 Task: Compose an email with the signature Harold Hernandez with the subject Request for feedback on a training session and the message I would like to schedule a demo of your product. from softage.2@softage.net to softage.4@softage.net with an attached image file Map.png Undo the message and rewrite the message as Could you please provide a breakdown of the features? Send the email. Finally, move the email from Sent Items to the label Yoga
Action: Mouse moved to (878, 61)
Screenshot: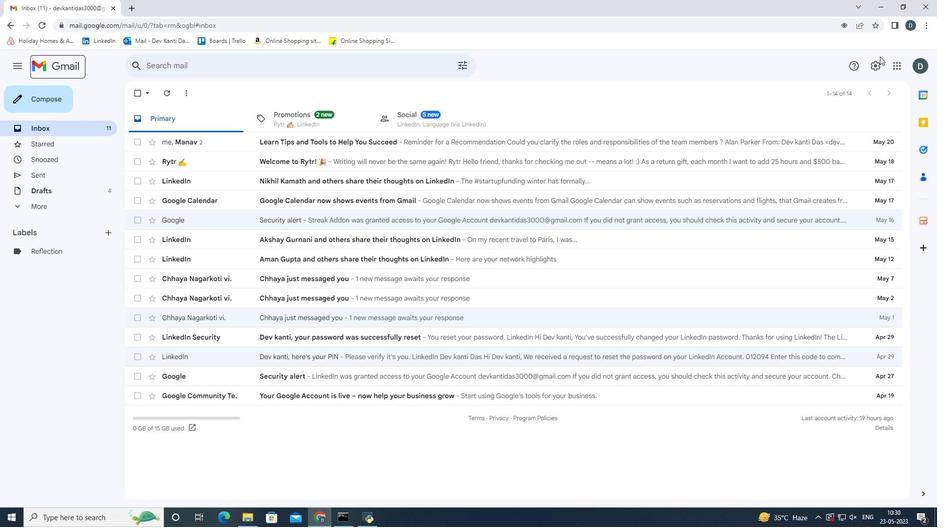 
Action: Mouse pressed left at (878, 61)
Screenshot: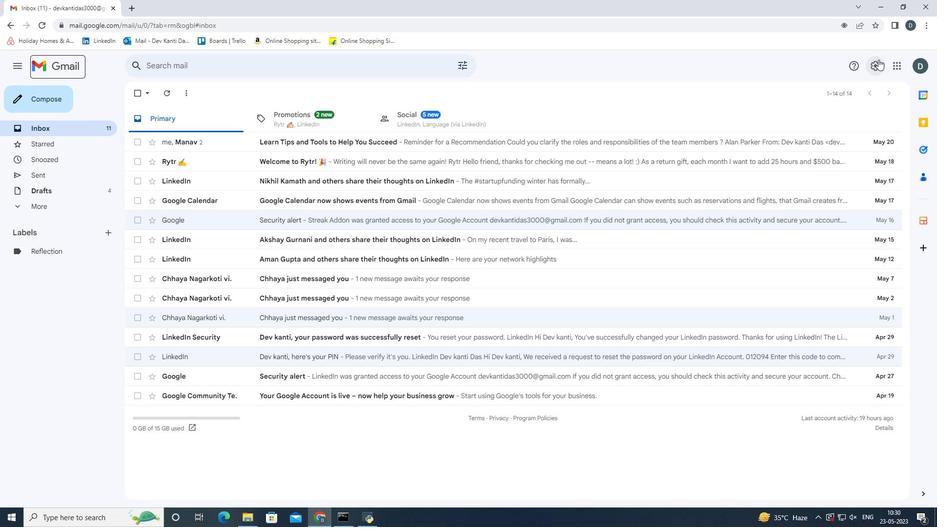 
Action: Mouse moved to (856, 122)
Screenshot: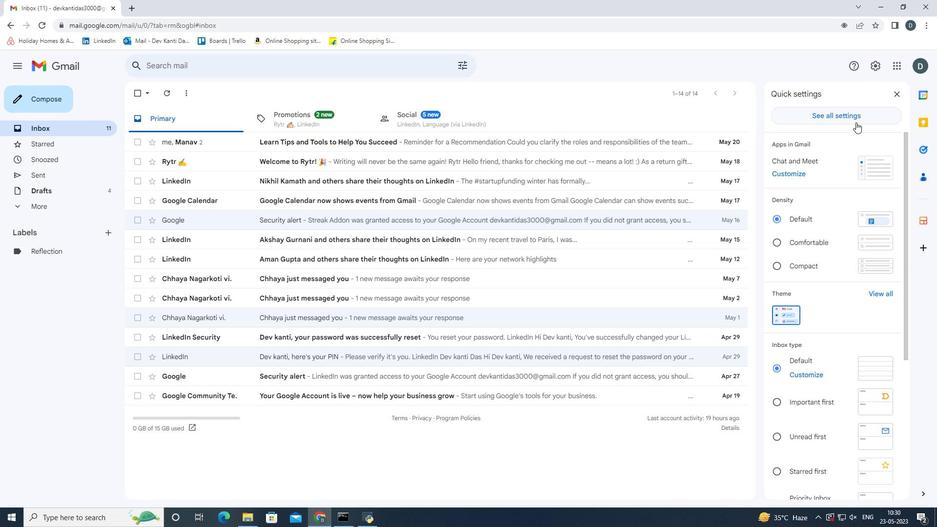 
Action: Mouse pressed left at (856, 122)
Screenshot: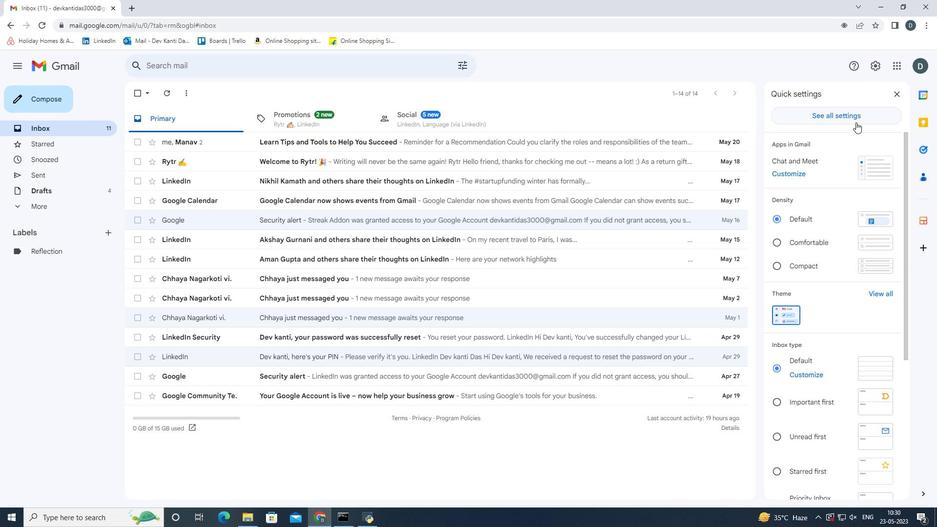 
Action: Mouse moved to (455, 361)
Screenshot: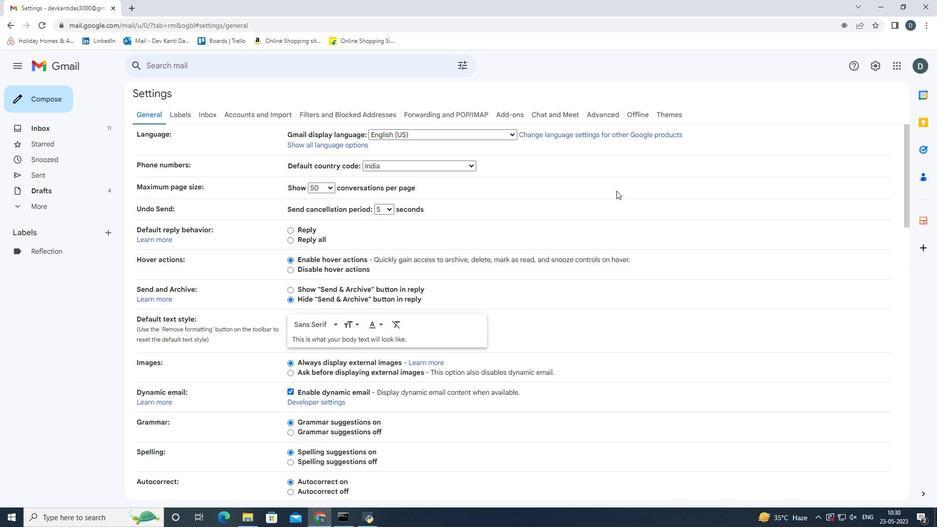 
Action: Mouse scrolled (455, 360) with delta (0, 0)
Screenshot: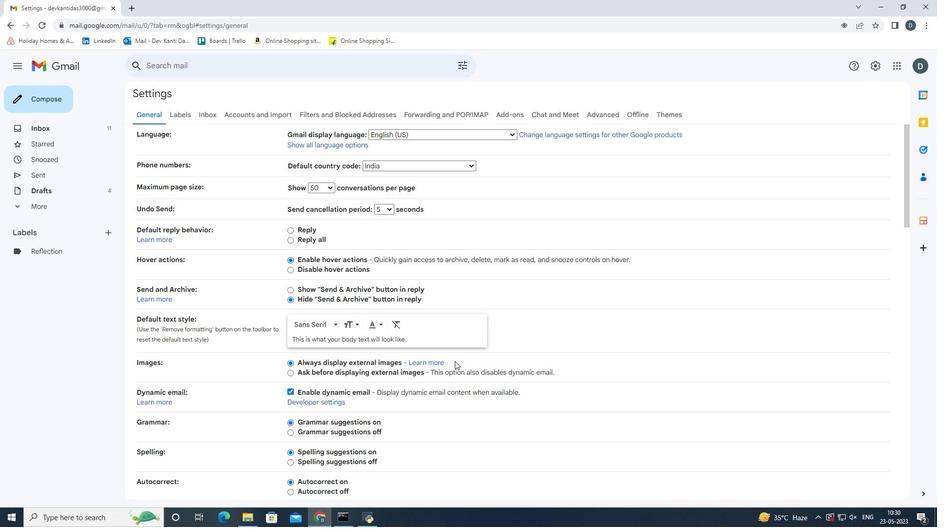 
Action: Mouse scrolled (455, 360) with delta (0, 0)
Screenshot: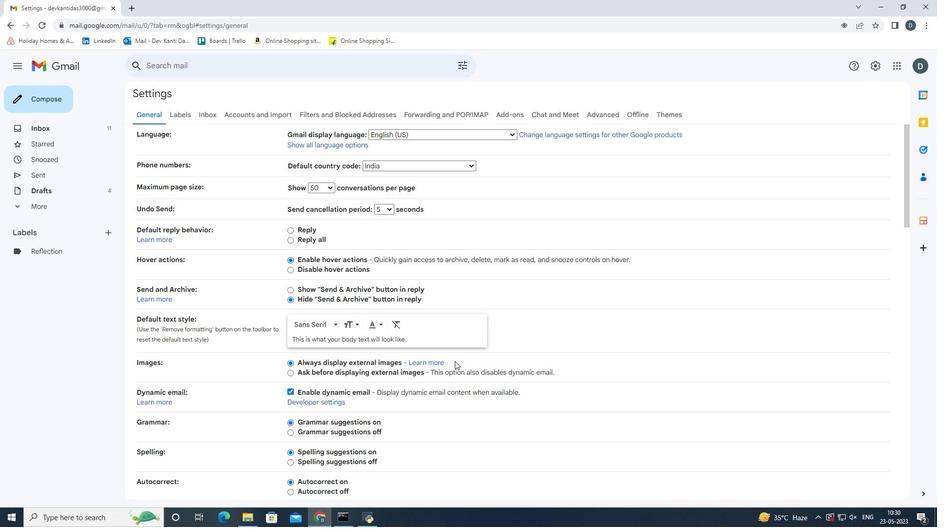 
Action: Mouse scrolled (455, 360) with delta (0, 0)
Screenshot: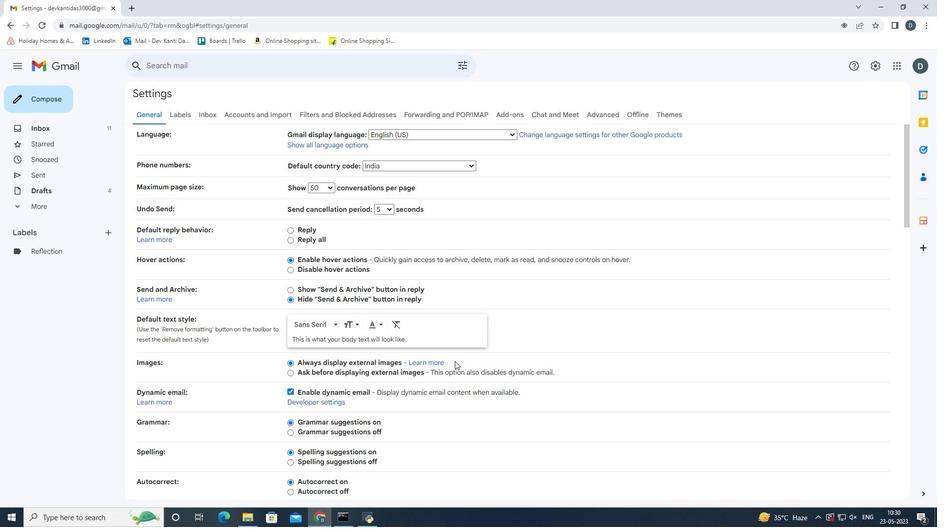 
Action: Mouse scrolled (455, 360) with delta (0, 0)
Screenshot: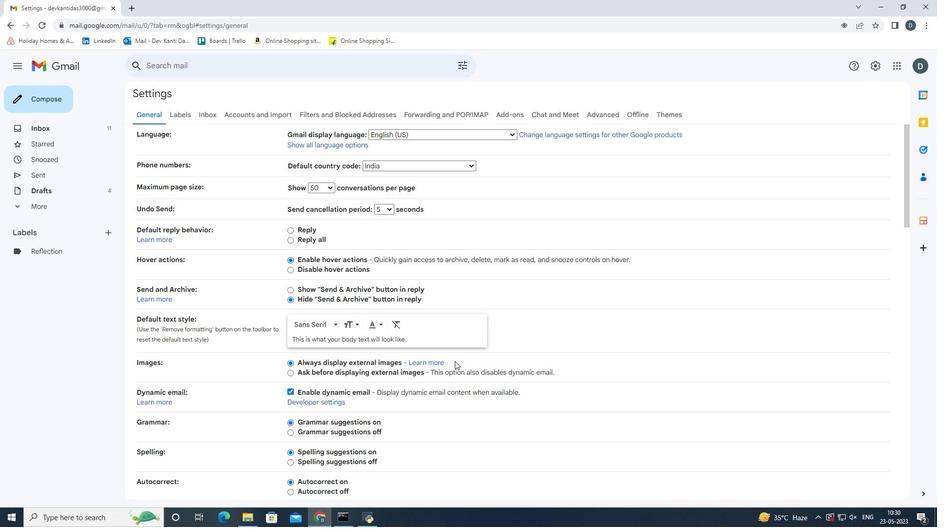 
Action: Mouse scrolled (455, 360) with delta (0, 0)
Screenshot: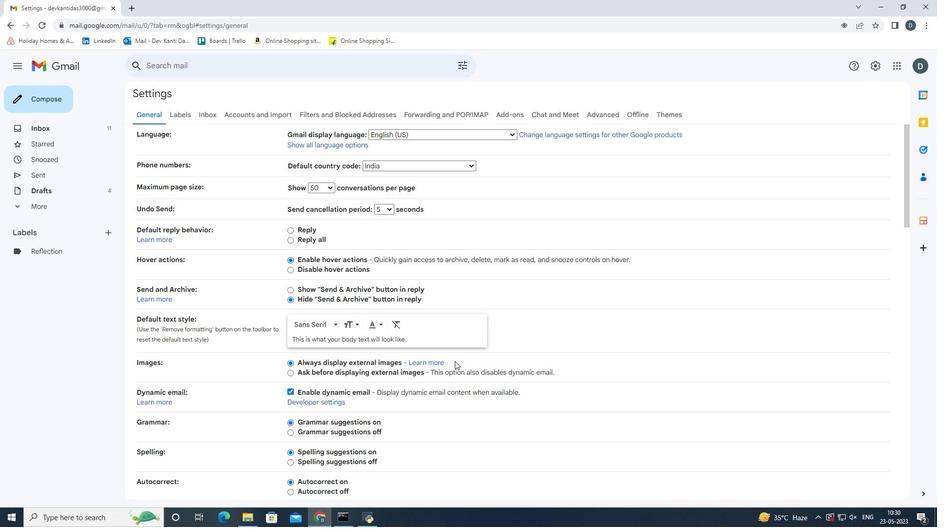 
Action: Mouse scrolled (455, 360) with delta (0, 0)
Screenshot: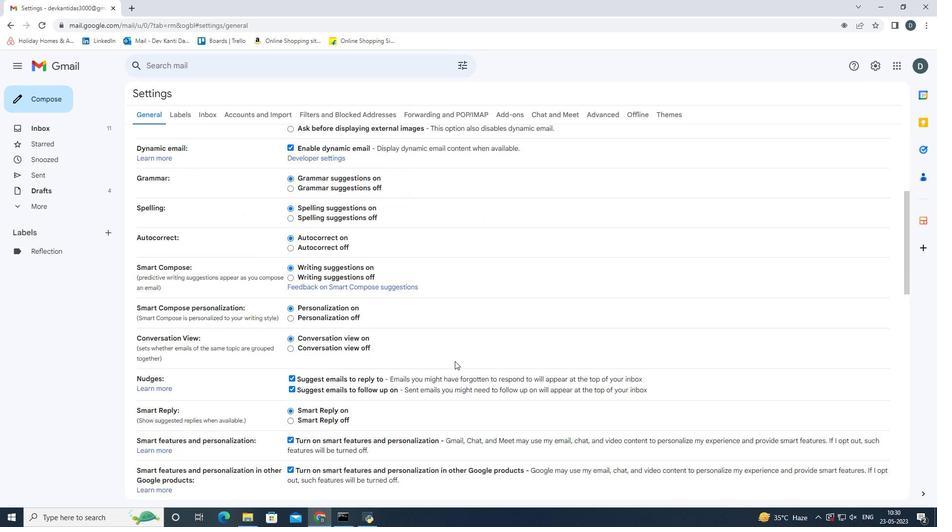 
Action: Mouse scrolled (455, 360) with delta (0, 0)
Screenshot: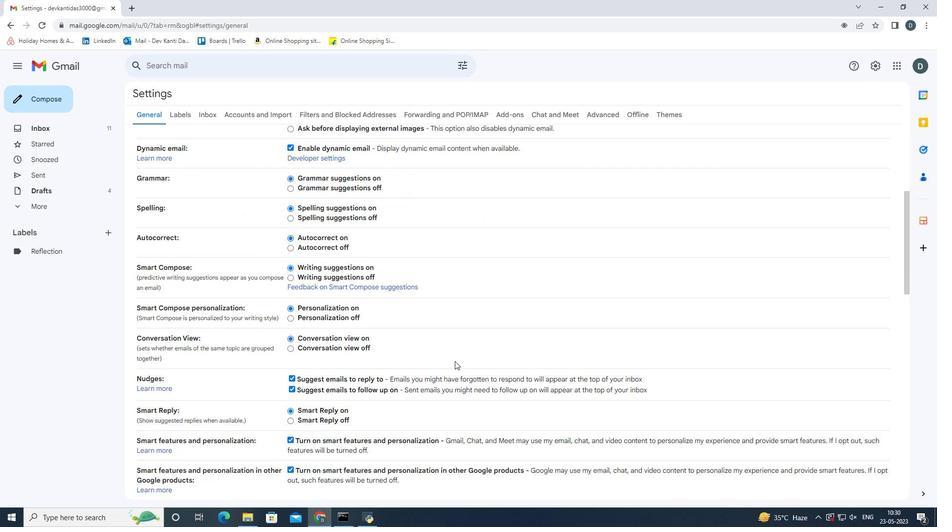 
Action: Mouse scrolled (455, 360) with delta (0, 0)
Screenshot: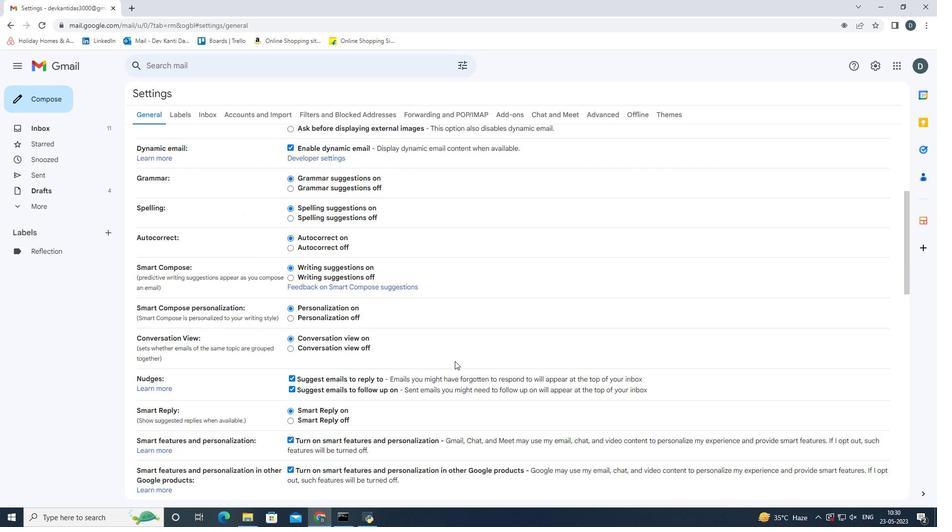 
Action: Mouse scrolled (455, 360) with delta (0, 0)
Screenshot: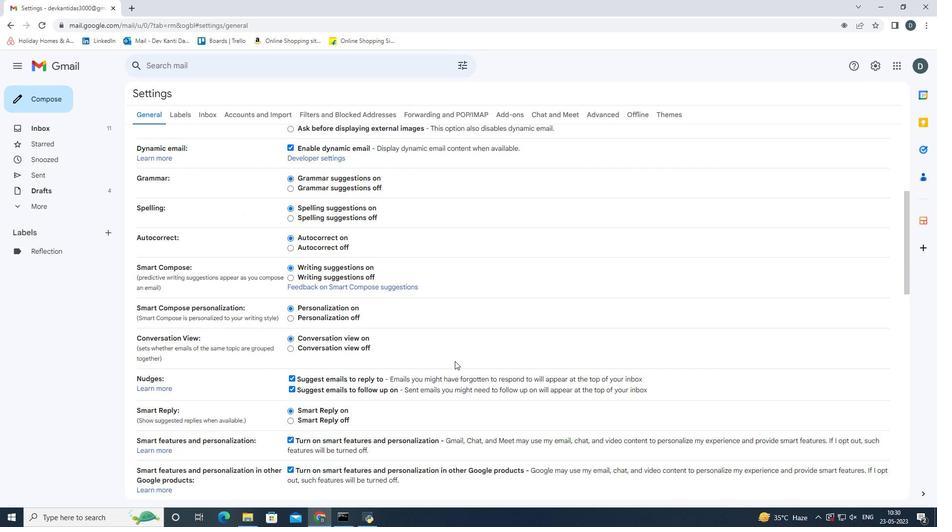 
Action: Mouse scrolled (455, 360) with delta (0, 0)
Screenshot: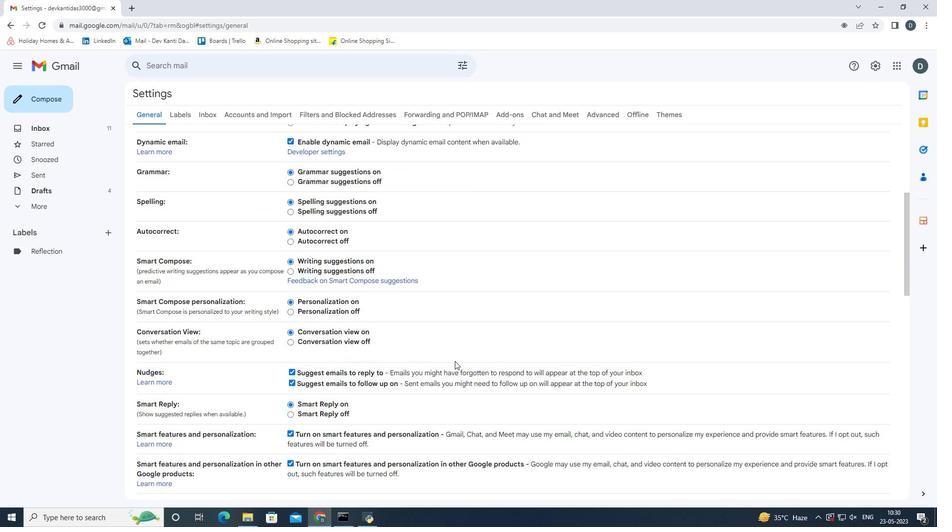 
Action: Mouse scrolled (455, 360) with delta (0, 0)
Screenshot: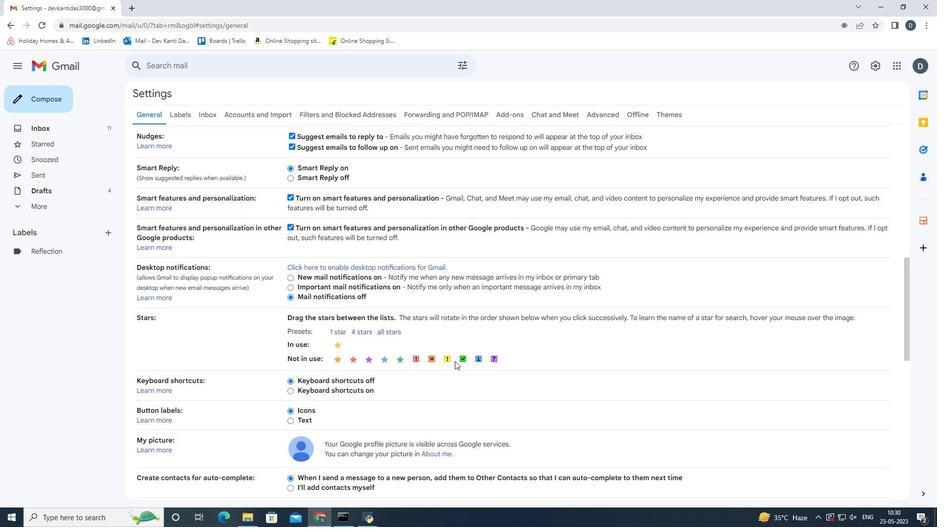 
Action: Mouse scrolled (455, 360) with delta (0, 0)
Screenshot: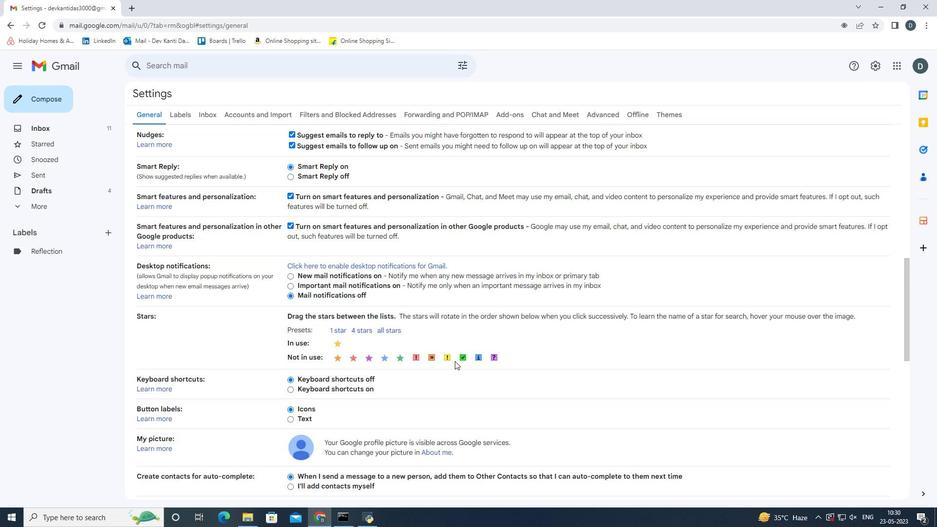 
Action: Mouse scrolled (455, 360) with delta (0, 0)
Screenshot: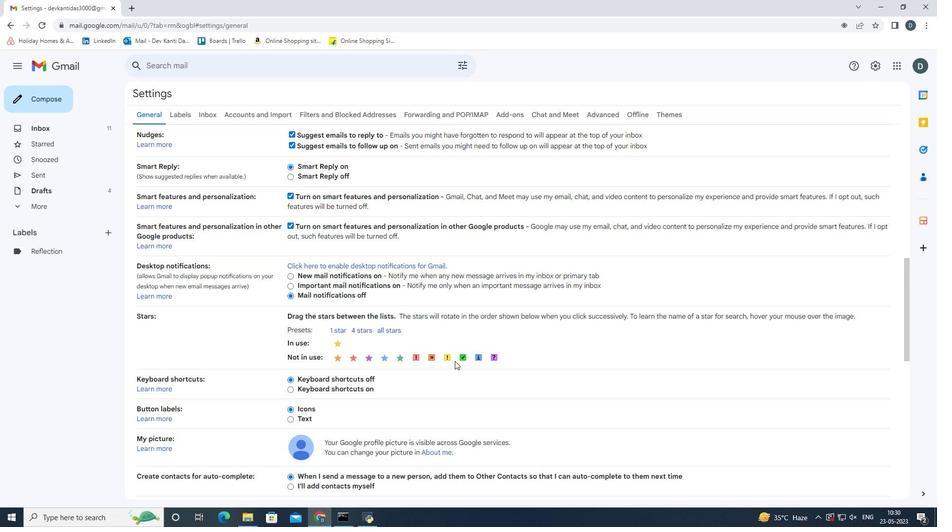 
Action: Mouse moved to (398, 390)
Screenshot: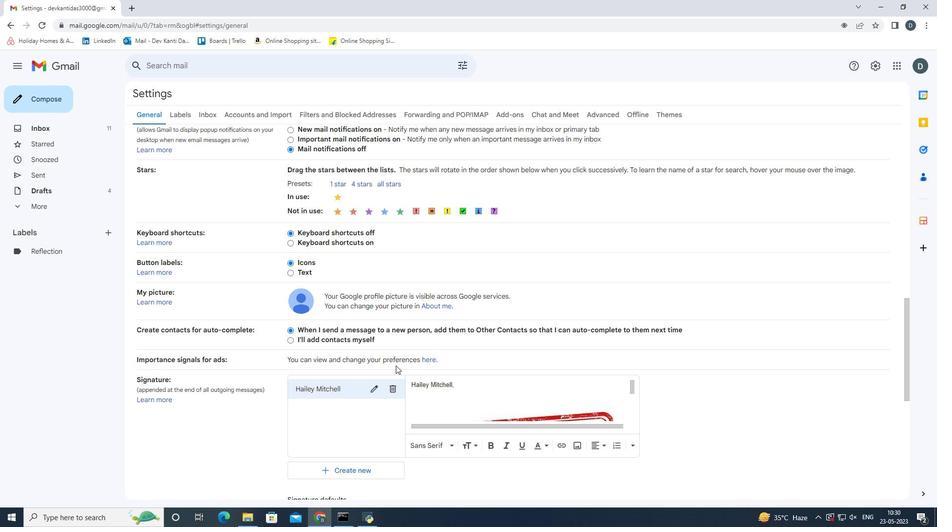
Action: Mouse pressed left at (398, 390)
Screenshot: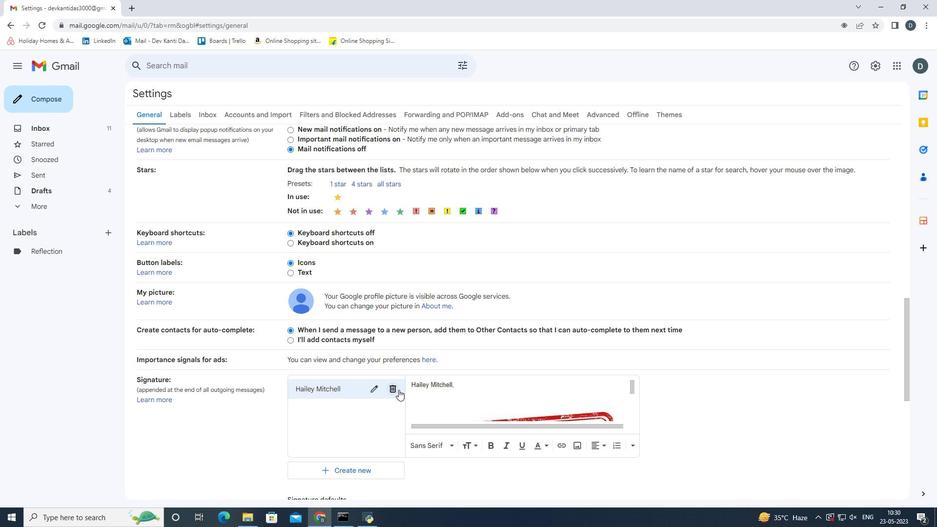 
Action: Mouse moved to (552, 293)
Screenshot: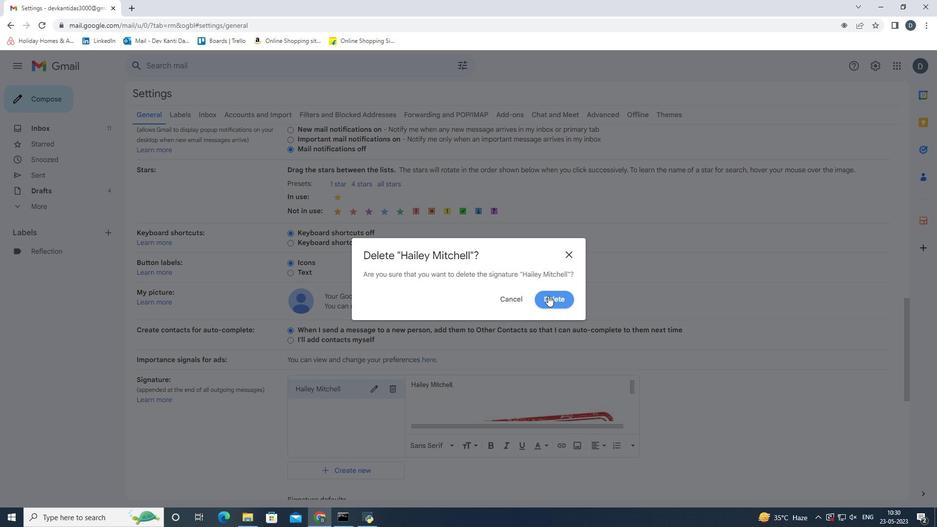 
Action: Mouse pressed left at (552, 293)
Screenshot: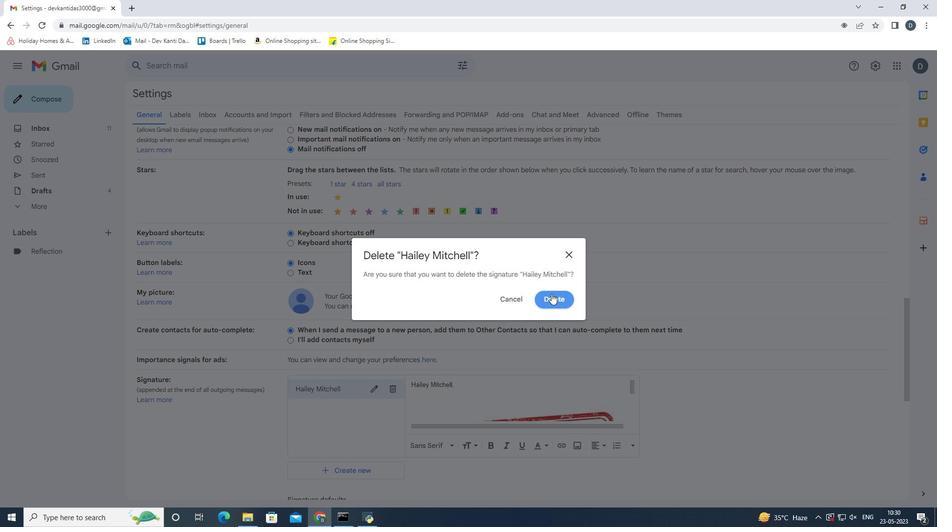 
Action: Mouse moved to (319, 398)
Screenshot: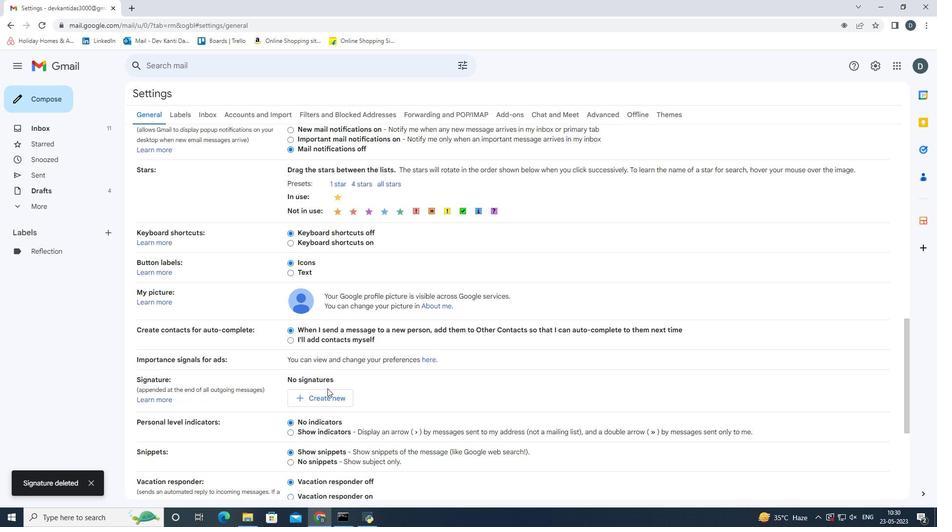
Action: Mouse pressed left at (319, 398)
Screenshot: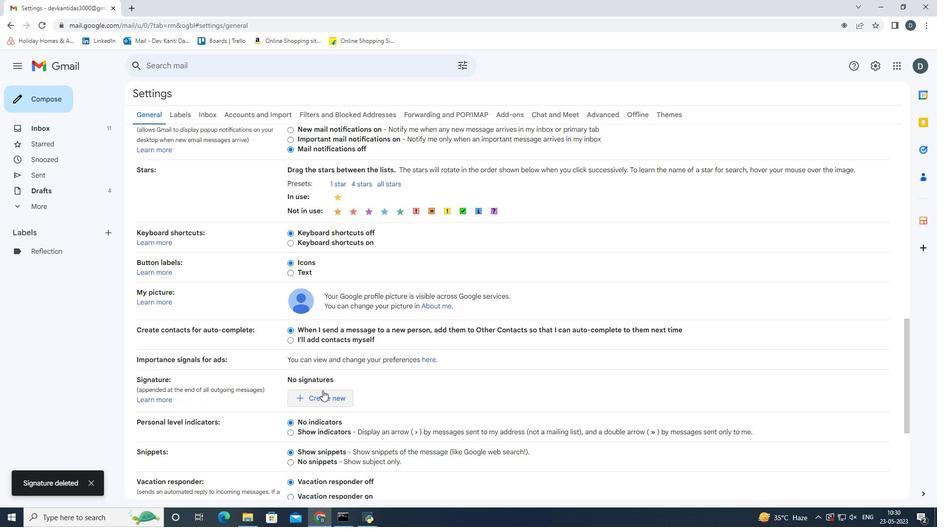 
Action: Mouse moved to (443, 273)
Screenshot: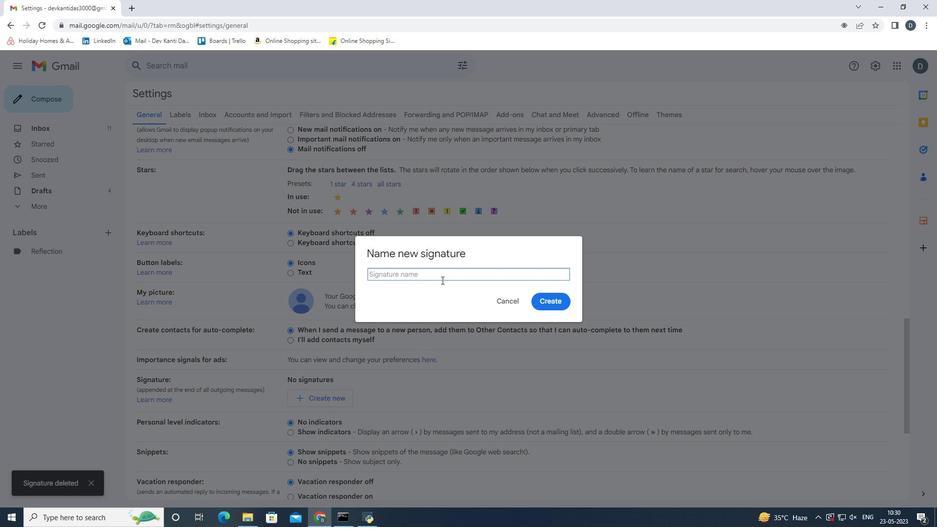 
Action: Key pressed <Key.shift>Harold<Key.space><Key.shift><Key.shift><Key.shift><Key.shift>Hernandez<Key.enter>
Screenshot: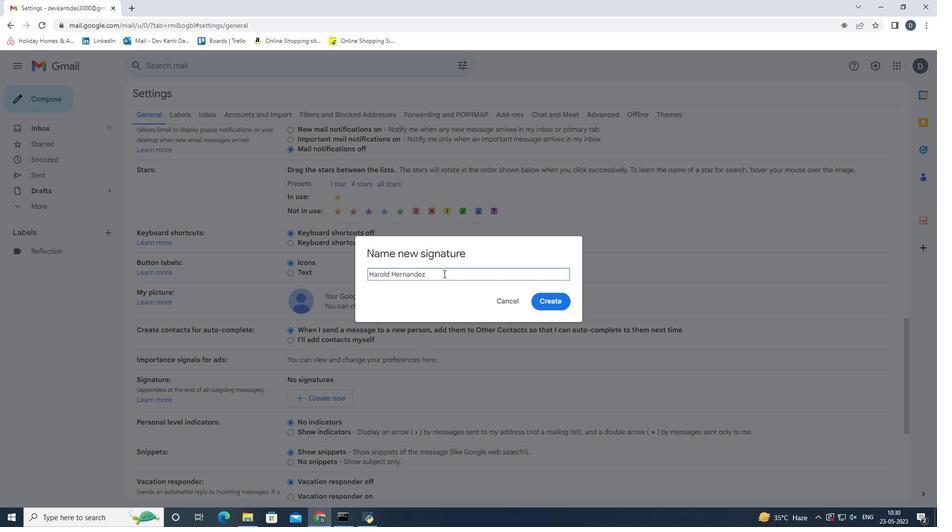 
Action: Mouse moved to (130, 13)
Screenshot: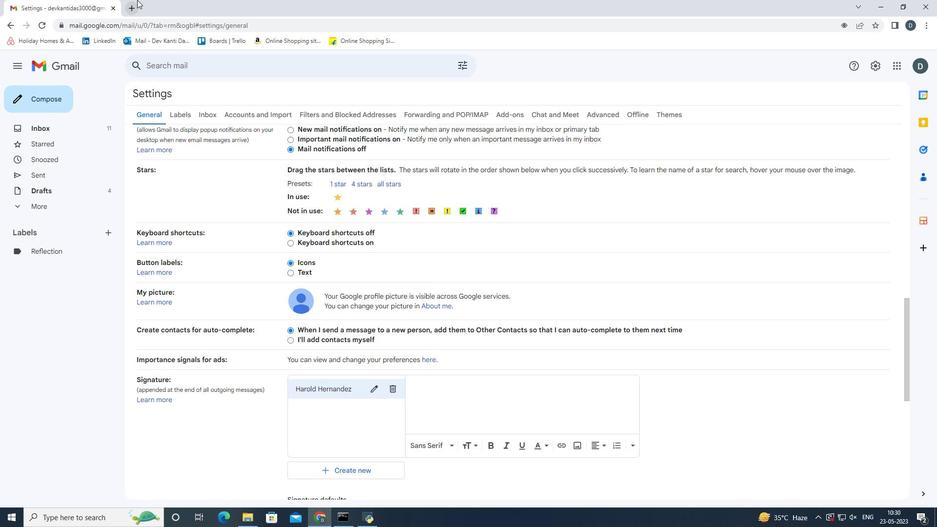 
Action: Mouse pressed left at (130, 13)
Screenshot: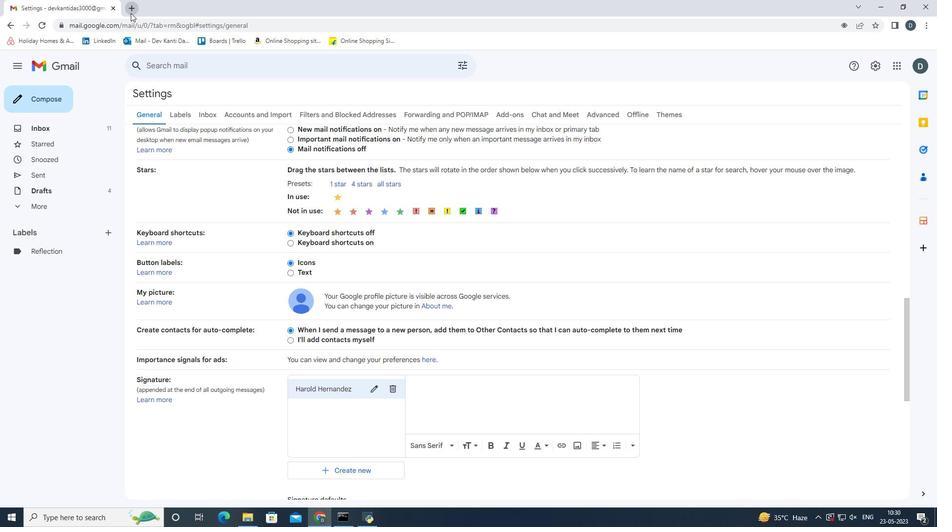 
Action: Mouse moved to (229, 23)
Screenshot: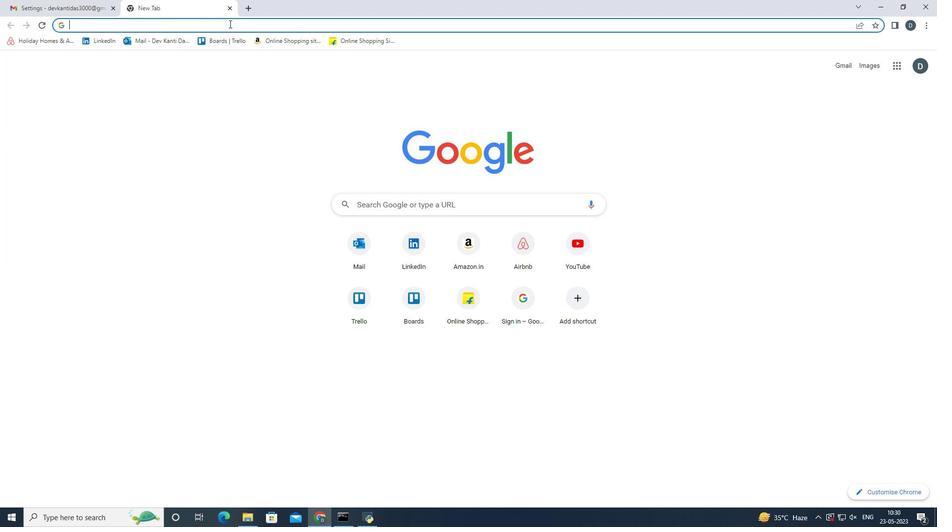 
Action: Key pressed <Key.shift>Map.pm<Key.backspace>ng<Key.down><Key.left><Key.left><Key.left><Key.left><Key.left><Key.left><Key.left><Key.left><Key.left><Key.left><Key.right><Key.backspace>.<Key.enter>
Screenshot: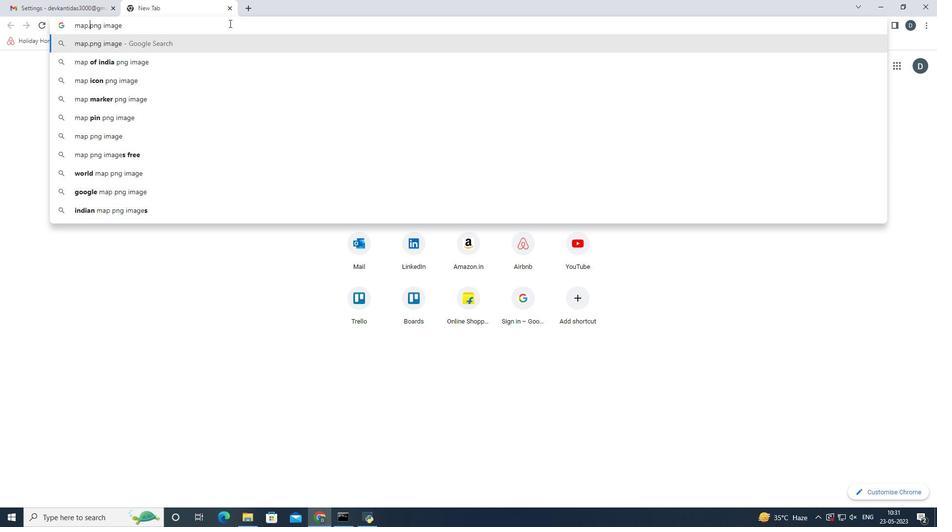 
Action: Mouse moved to (519, 200)
Screenshot: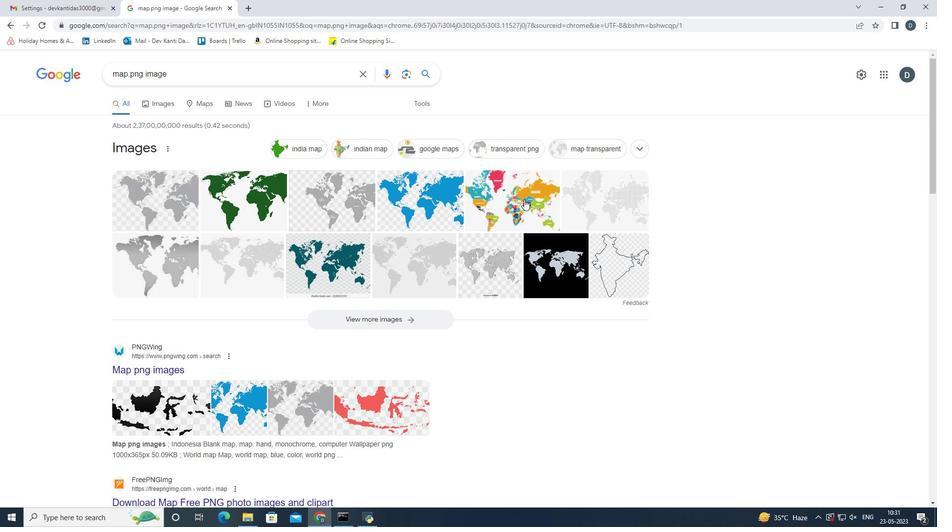 
Action: Mouse pressed left at (519, 200)
Screenshot: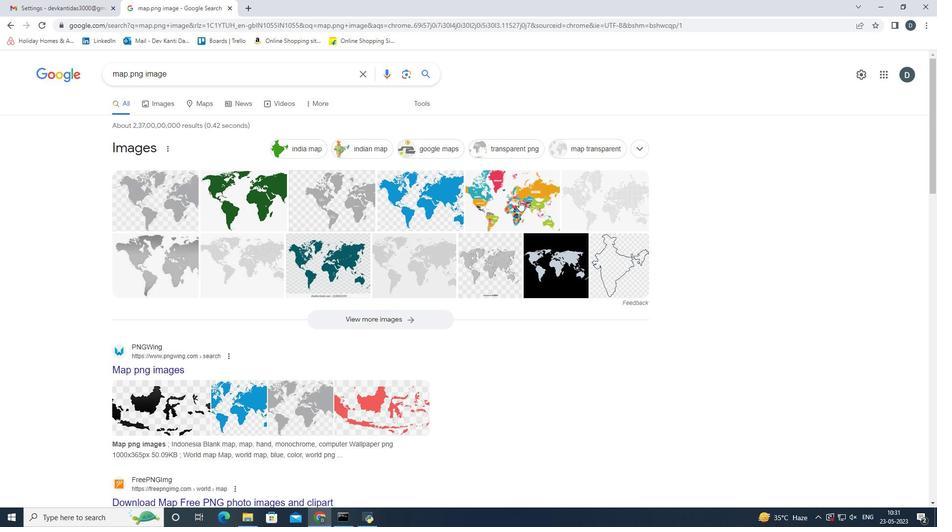 
Action: Mouse moved to (796, 207)
Screenshot: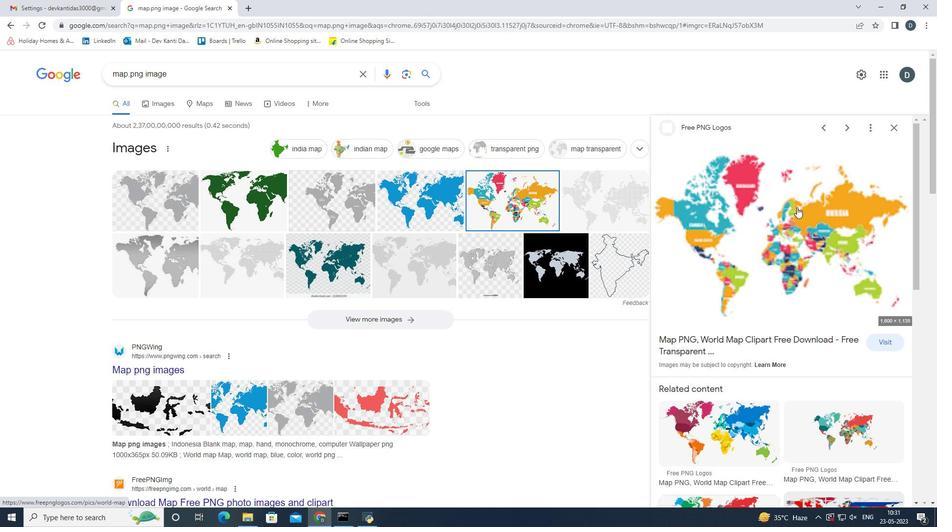 
Action: Mouse pressed right at (796, 207)
Screenshot: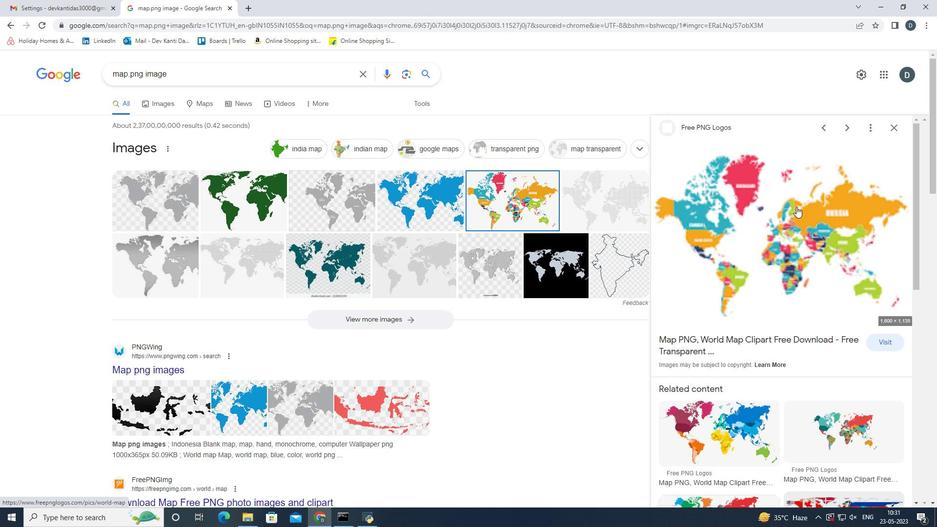 
Action: Mouse moved to (842, 313)
Screenshot: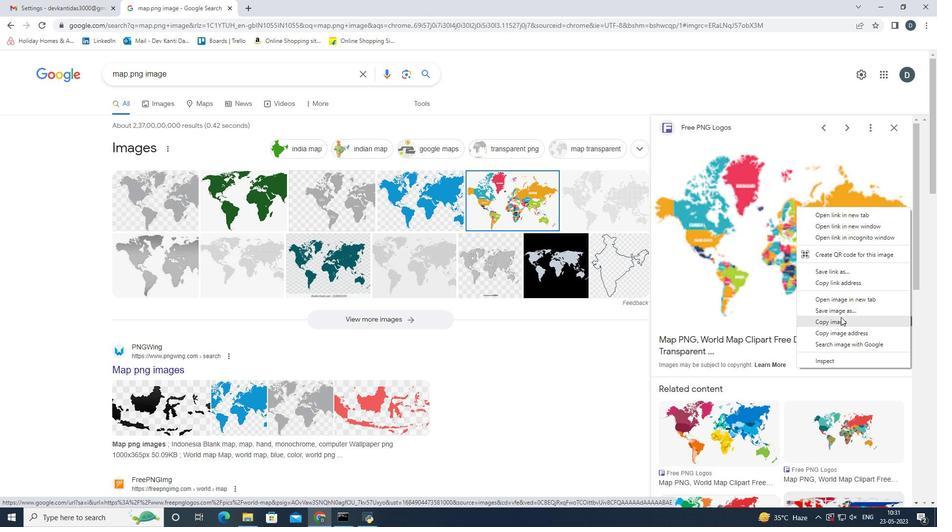 
Action: Mouse pressed left at (842, 313)
Screenshot: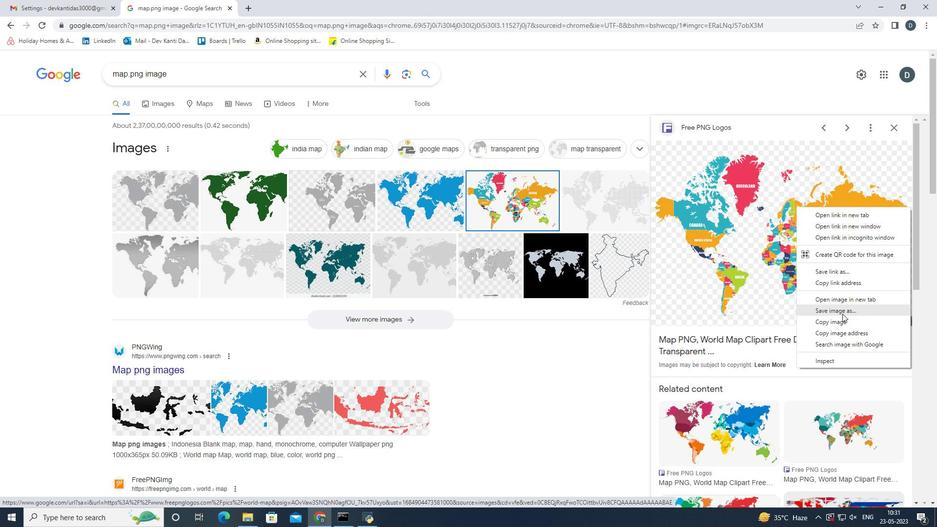 
Action: Mouse moved to (376, 248)
Screenshot: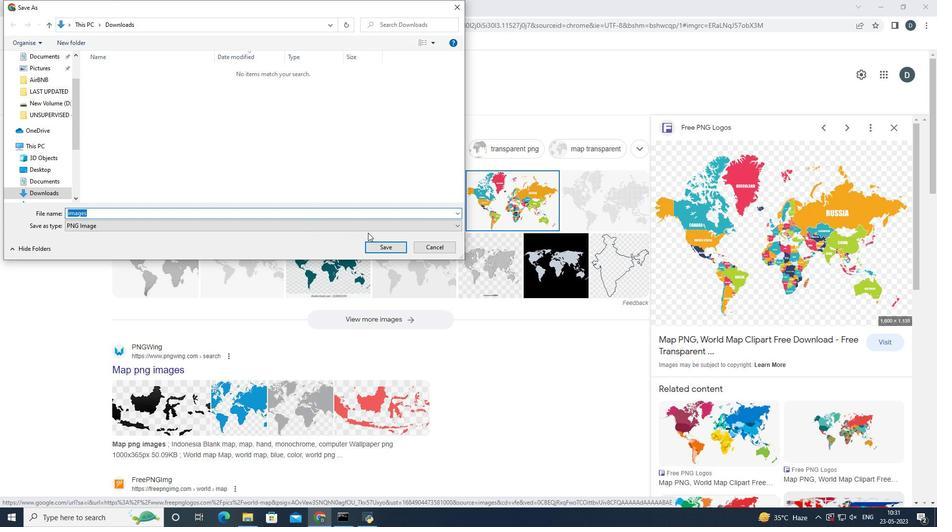 
Action: Mouse pressed left at (376, 248)
Screenshot: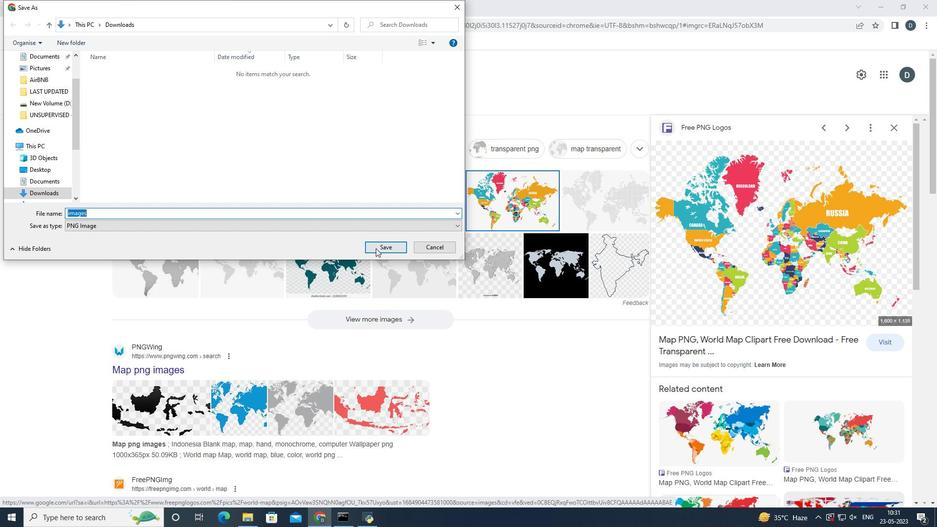 
Action: Mouse moved to (899, 125)
Screenshot: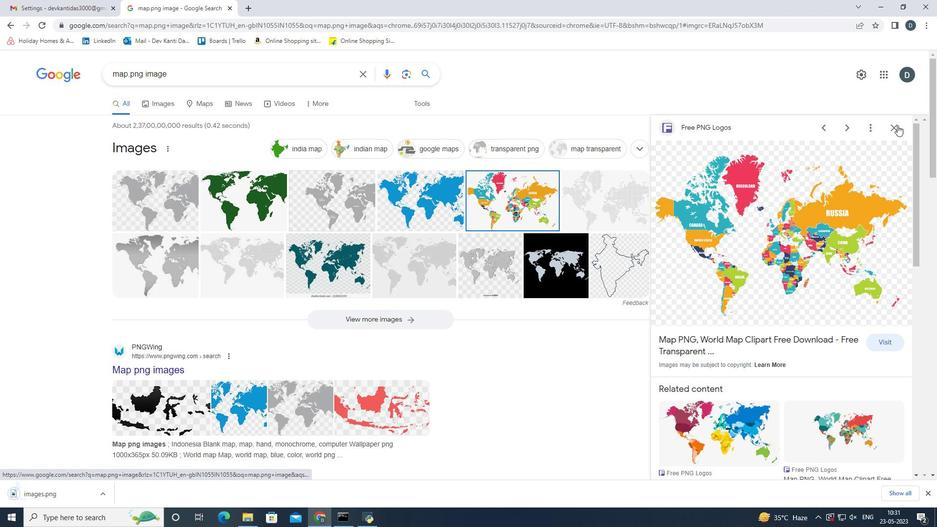 
Action: Mouse pressed left at (899, 125)
Screenshot: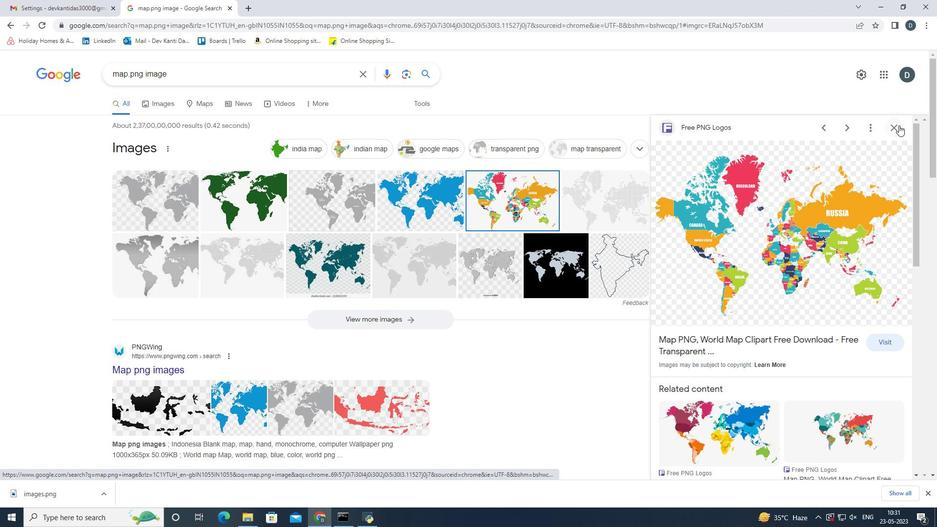 
Action: Mouse moved to (931, 498)
Screenshot: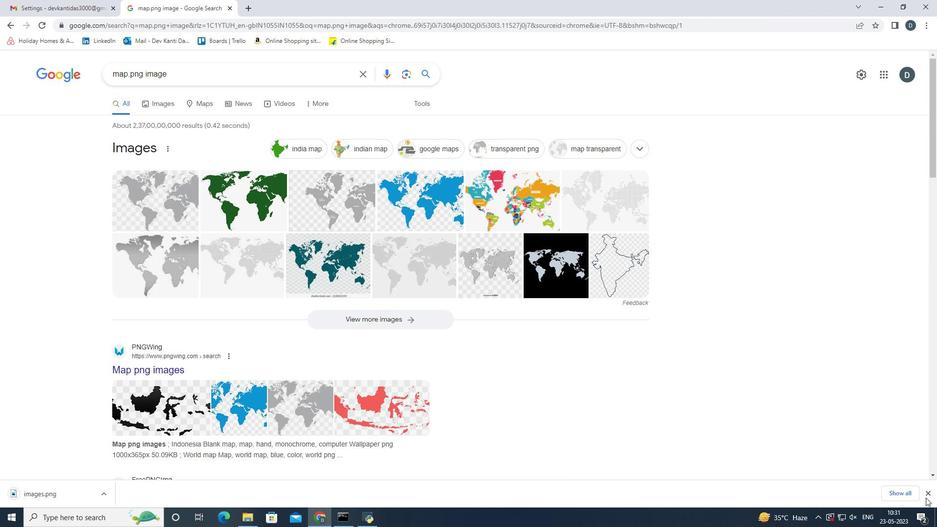 
Action: Mouse pressed left at (931, 498)
Screenshot: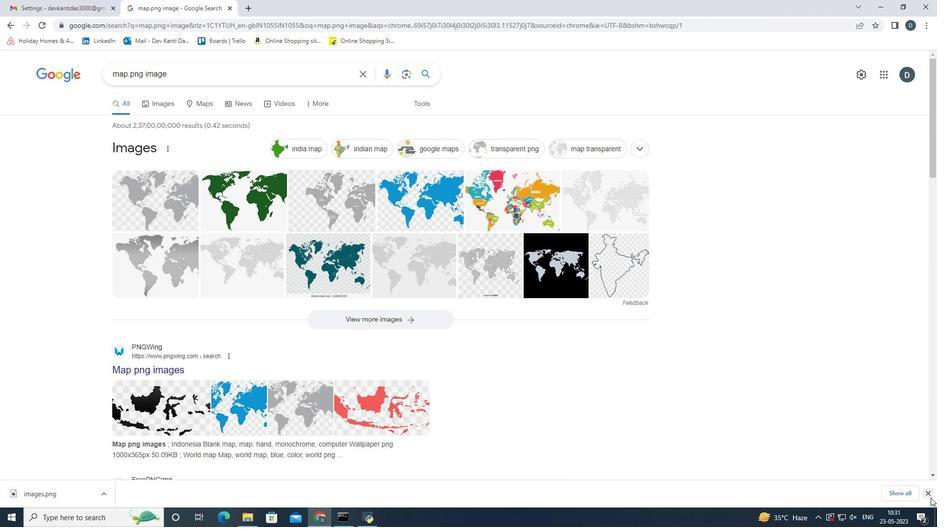 
Action: Mouse moved to (62, 0)
Screenshot: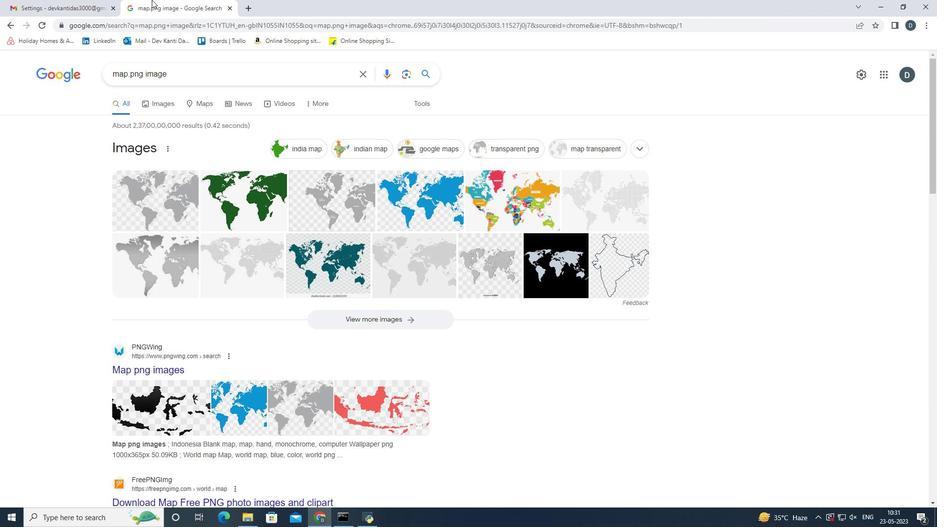 
Action: Mouse pressed left at (62, 0)
Screenshot: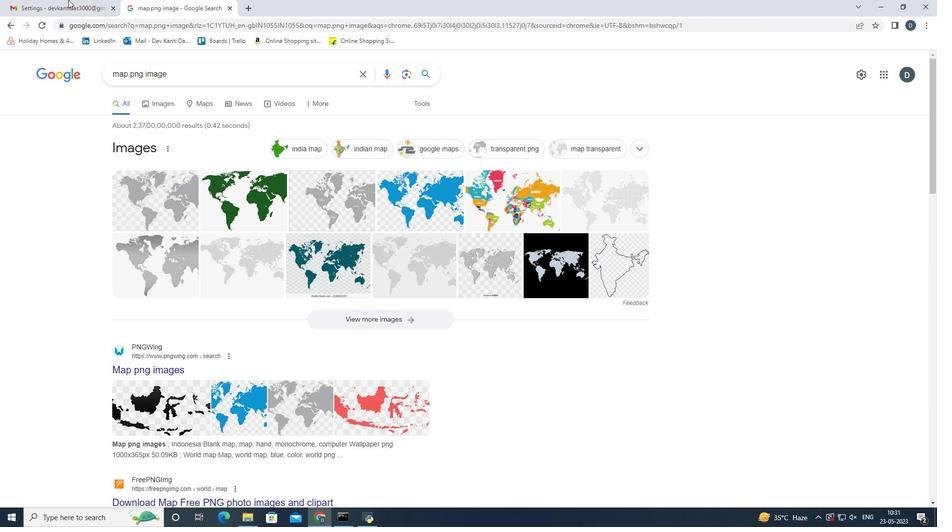 
Action: Mouse moved to (580, 453)
Screenshot: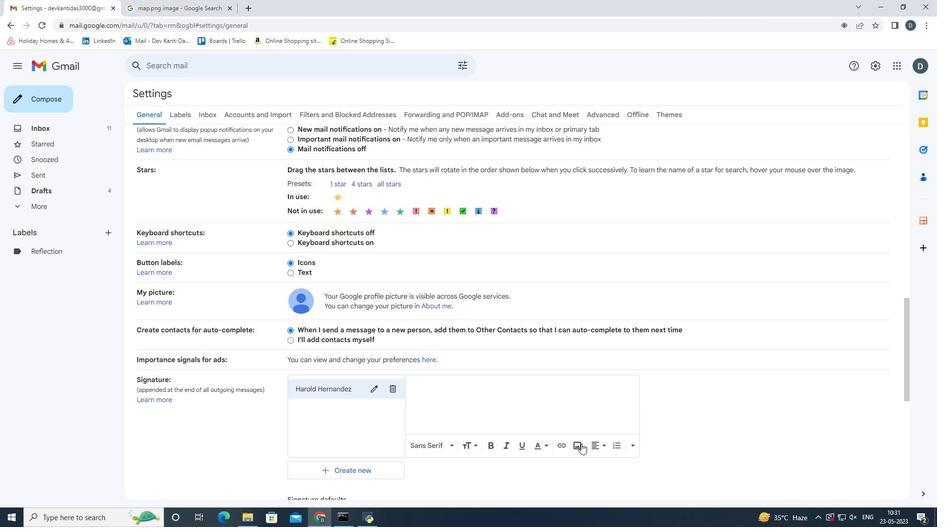 
Action: Mouse pressed left at (580, 453)
Screenshot: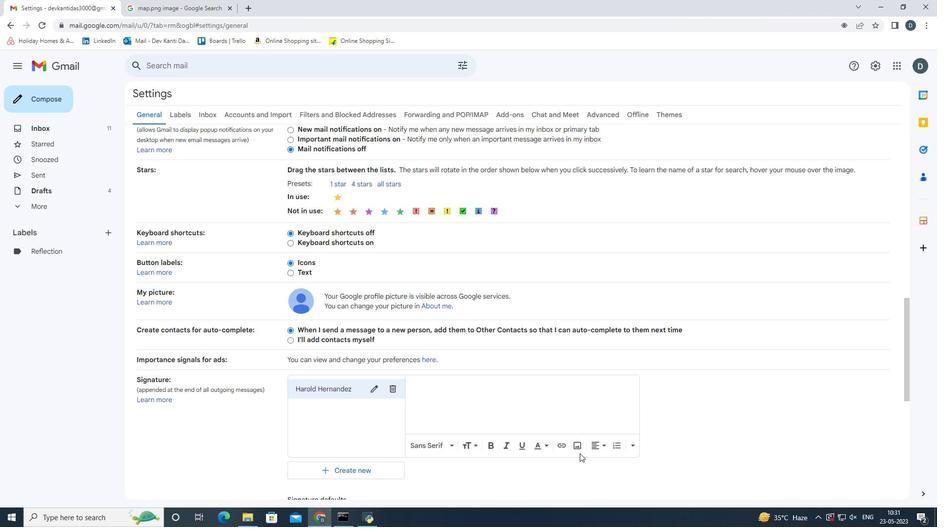 
Action: Mouse moved to (581, 448)
Screenshot: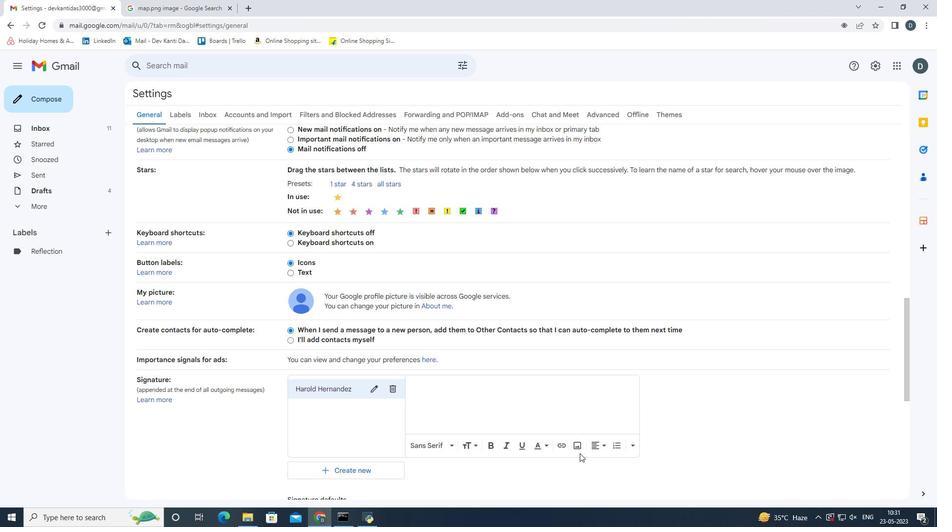 
Action: Mouse pressed left at (581, 448)
Screenshot: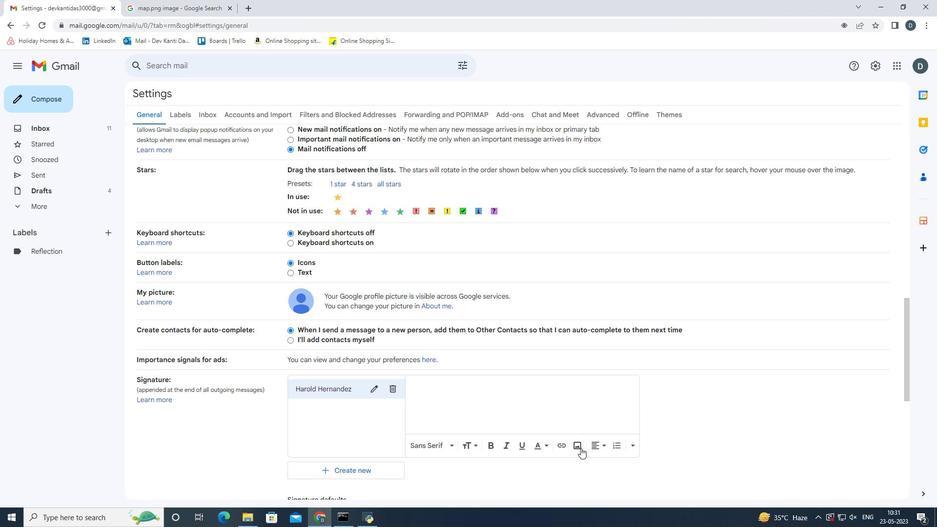 
Action: Mouse moved to (365, 160)
Screenshot: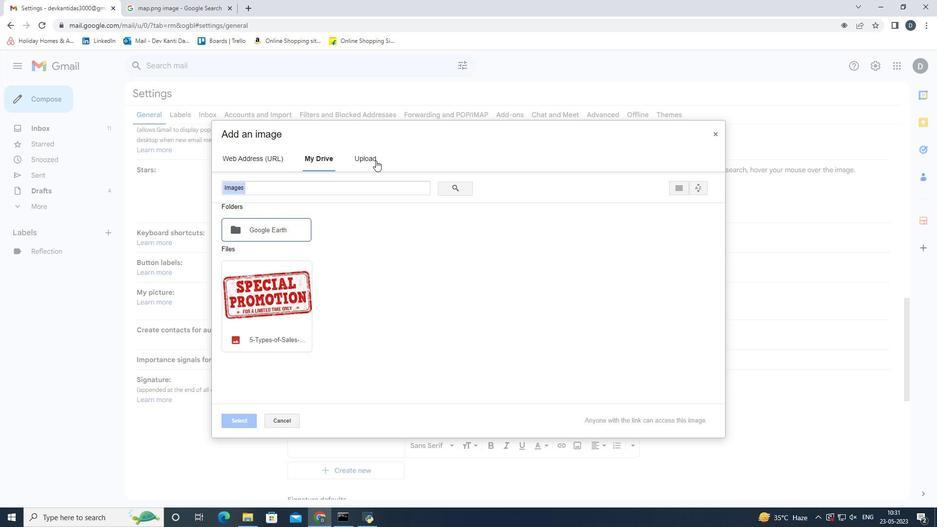 
Action: Mouse pressed left at (365, 160)
Screenshot: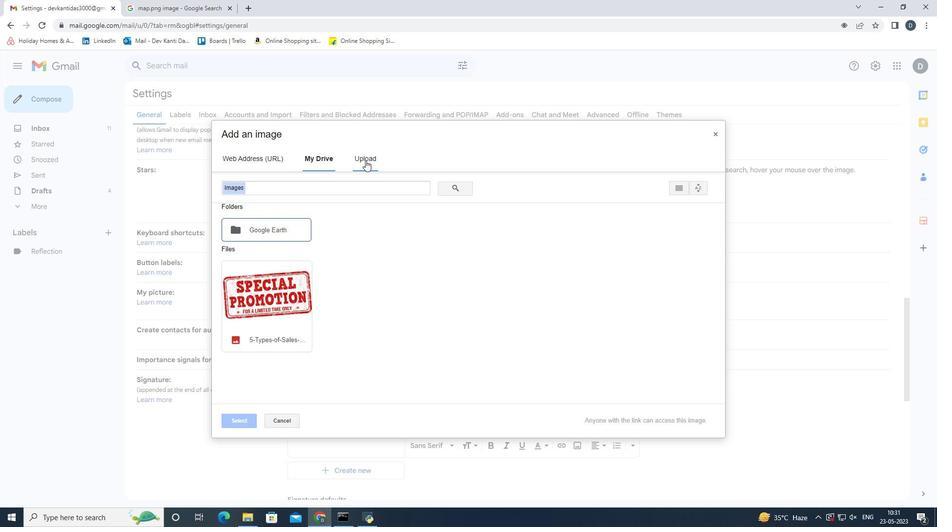 
Action: Mouse moved to (451, 300)
Screenshot: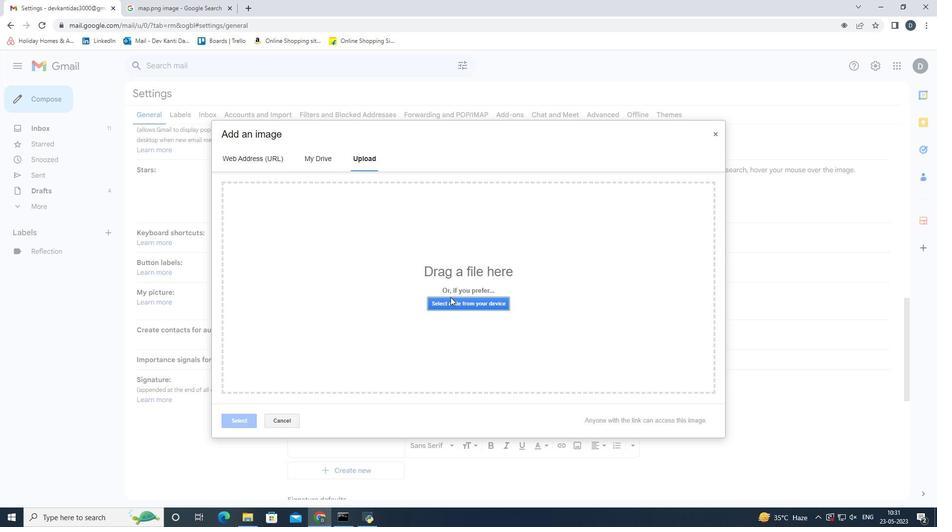 
Action: Mouse pressed left at (451, 300)
Screenshot: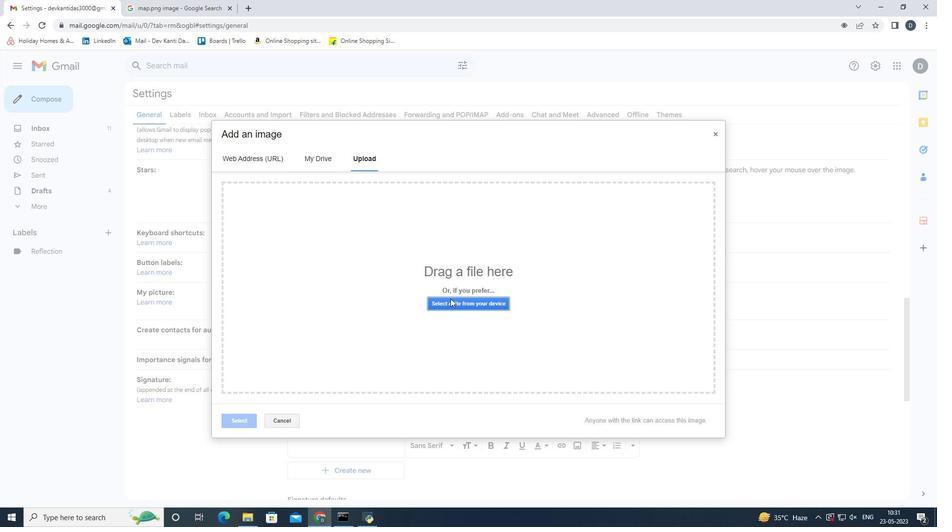 
Action: Mouse moved to (163, 84)
Screenshot: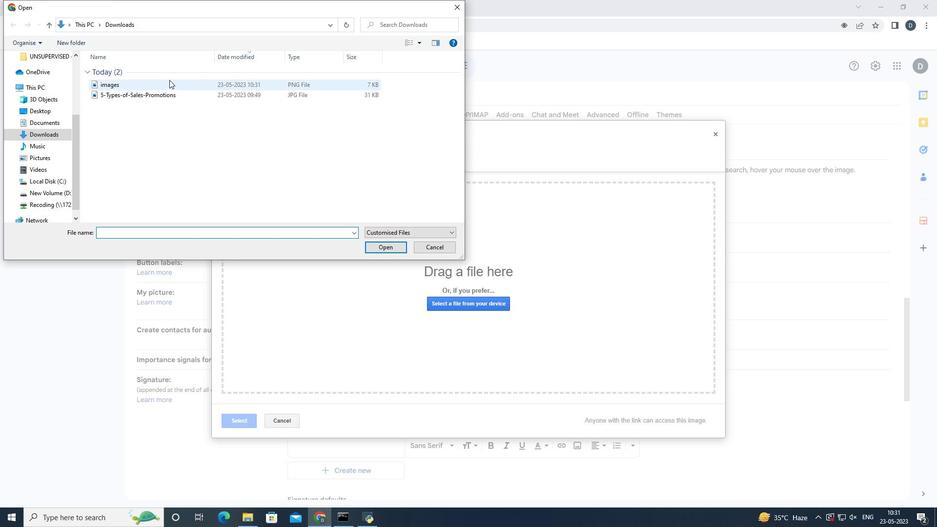 
Action: Mouse pressed left at (163, 84)
Screenshot: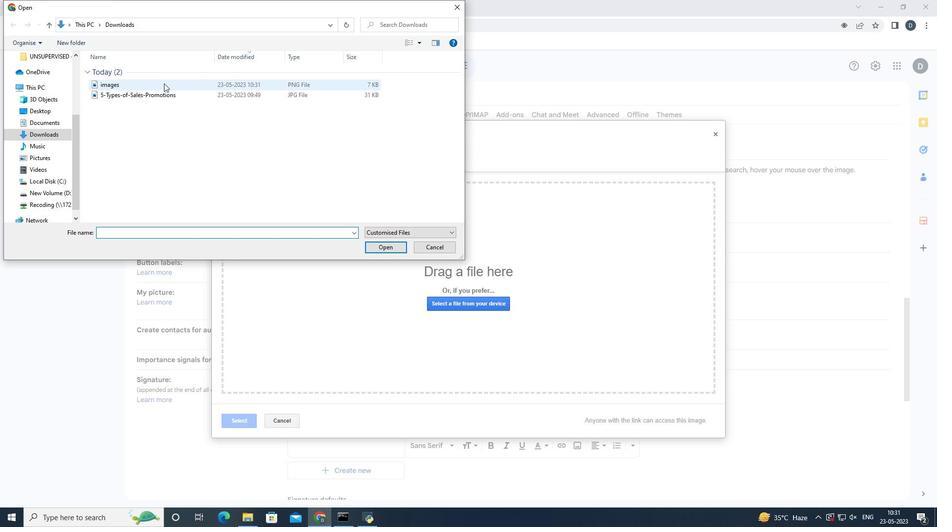
Action: Mouse moved to (394, 251)
Screenshot: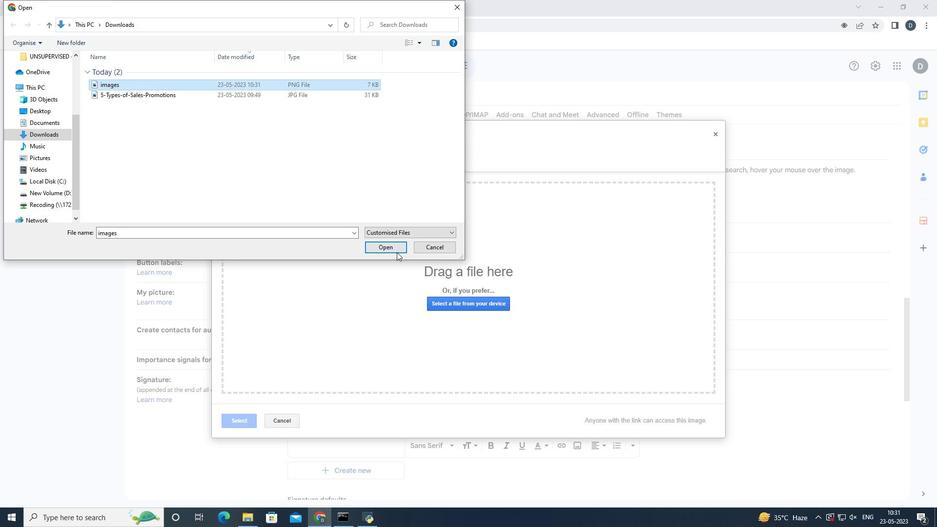 
Action: Mouse pressed left at (394, 251)
Screenshot: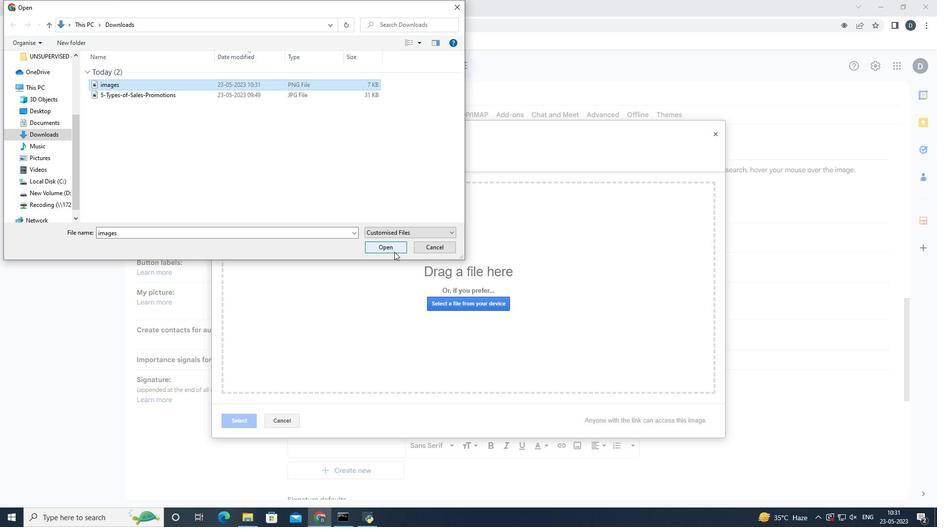 
Action: Mouse moved to (513, 414)
Screenshot: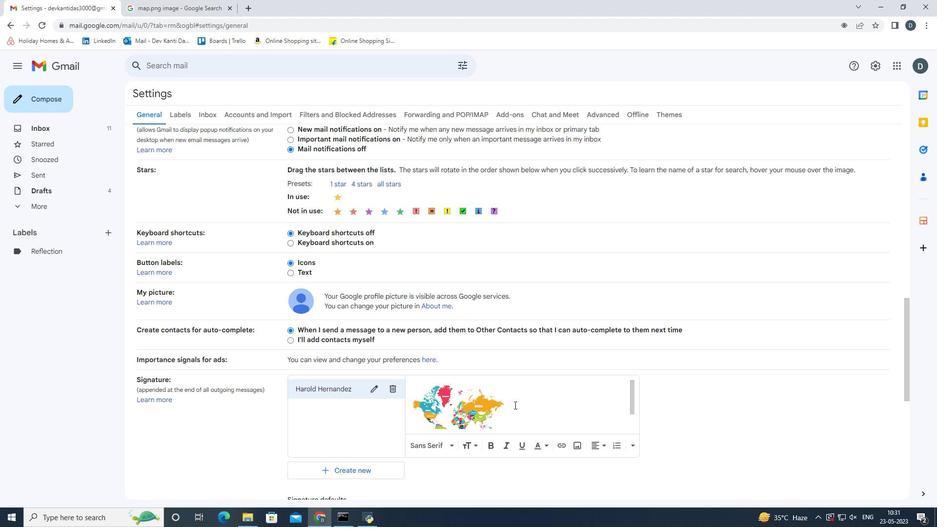 
Action: Mouse scrolled (513, 413) with delta (0, 0)
Screenshot: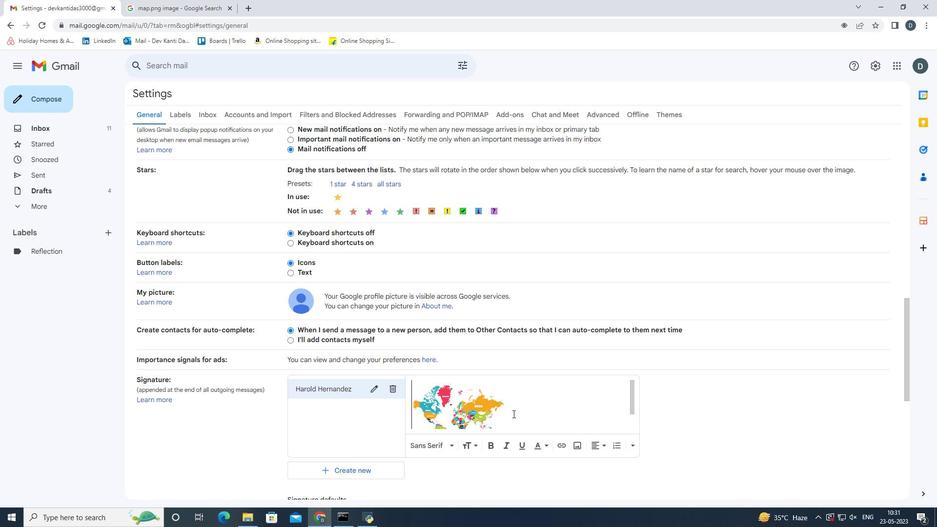 
Action: Mouse scrolled (513, 413) with delta (0, 0)
Screenshot: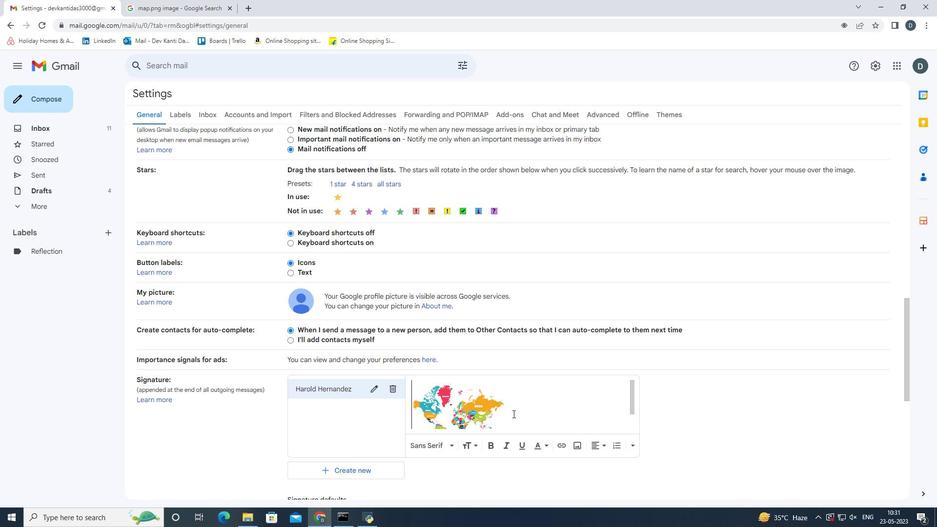 
Action: Mouse scrolled (513, 413) with delta (0, 0)
Screenshot: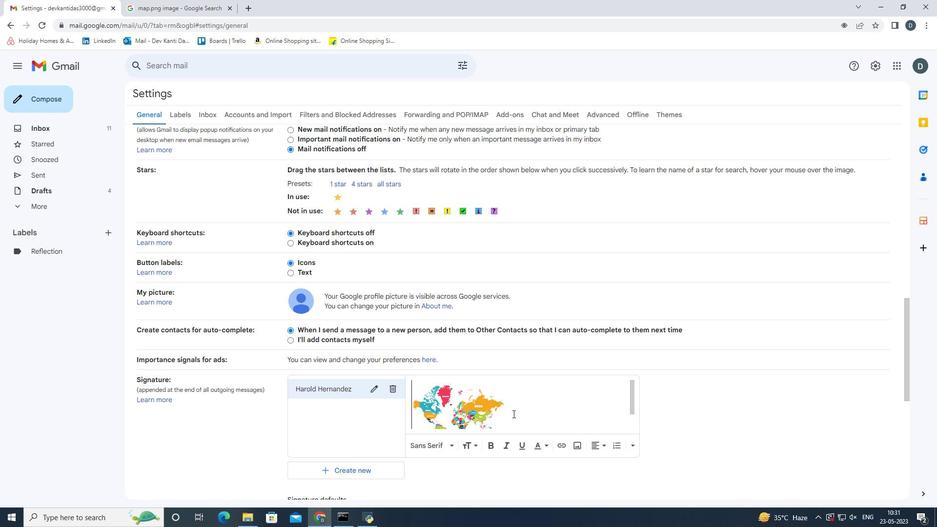 
Action: Mouse scrolled (513, 413) with delta (0, 0)
Screenshot: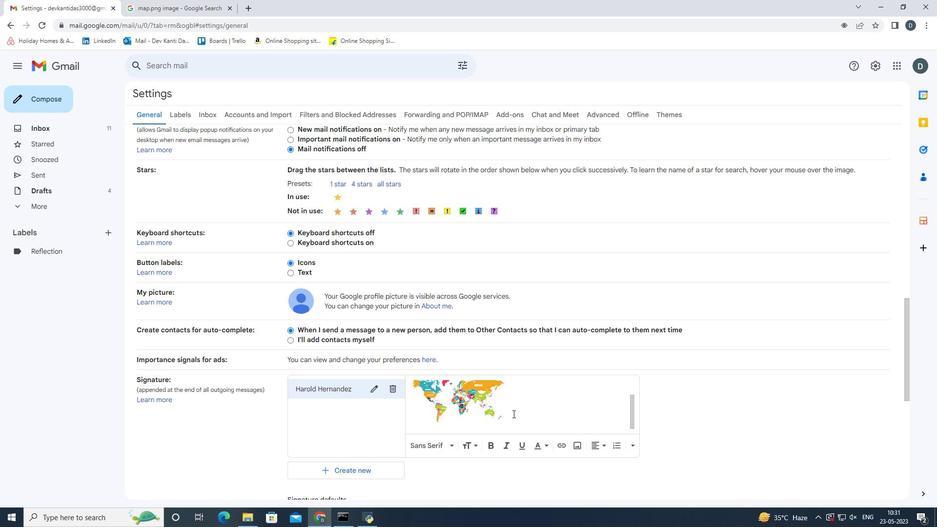
Action: Mouse scrolled (513, 413) with delta (0, 0)
Screenshot: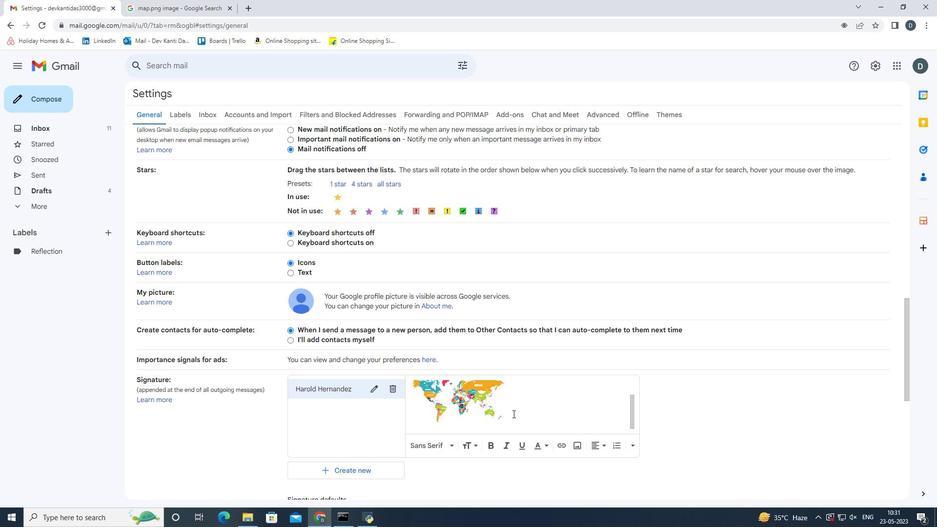 
Action: Mouse scrolled (513, 414) with delta (0, 0)
Screenshot: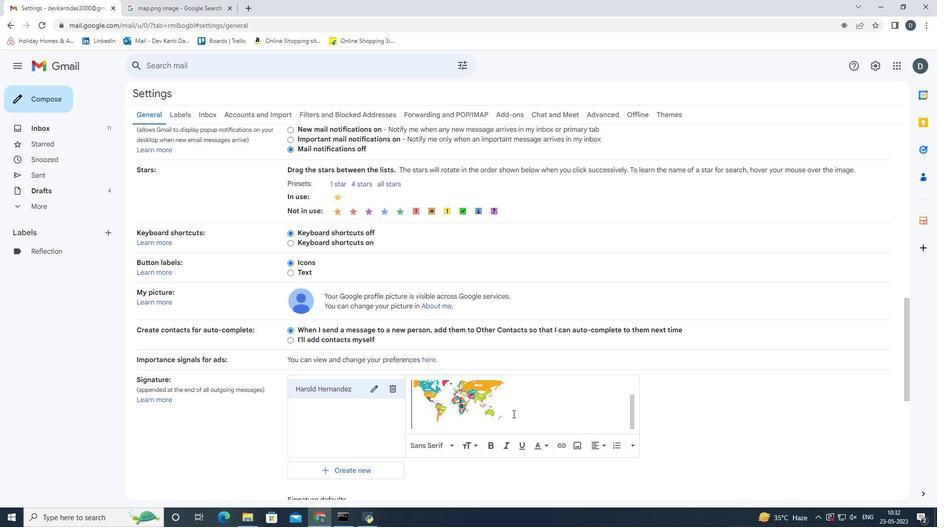 
Action: Mouse scrolled (513, 414) with delta (0, 0)
Screenshot: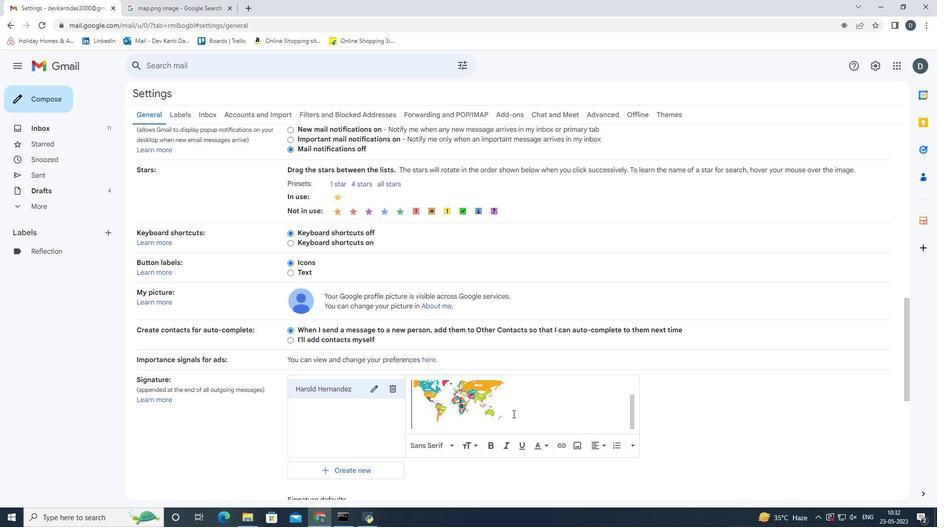 
Action: Mouse scrolled (513, 414) with delta (0, 0)
Screenshot: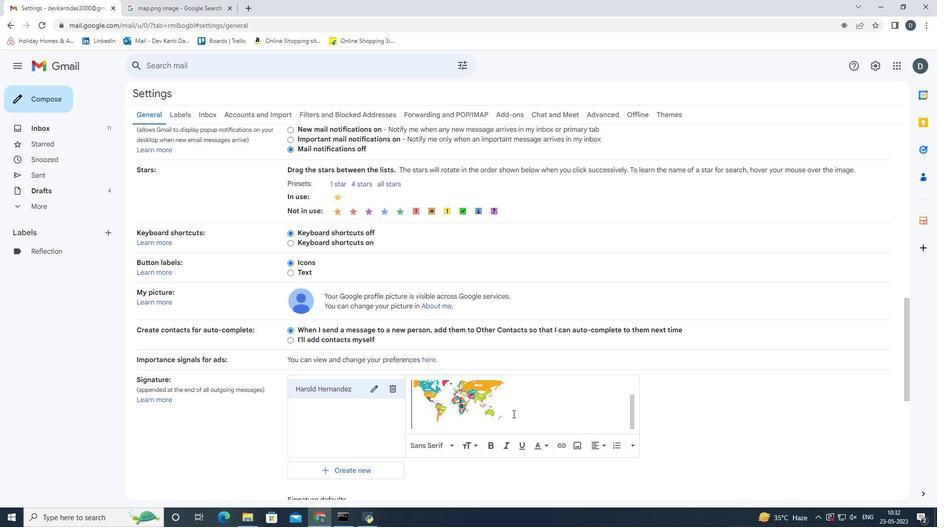
Action: Mouse scrolled (513, 413) with delta (0, 0)
Screenshot: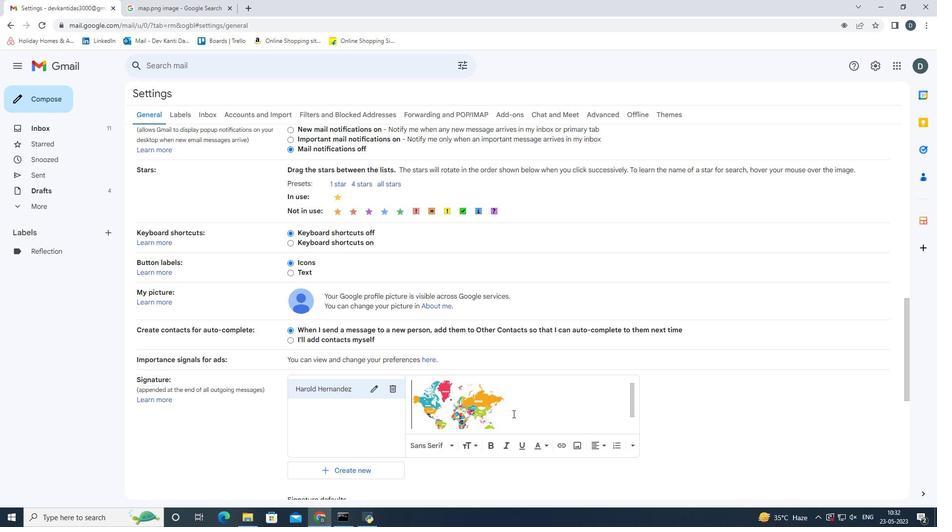 
Action: Mouse scrolled (513, 413) with delta (0, 0)
Screenshot: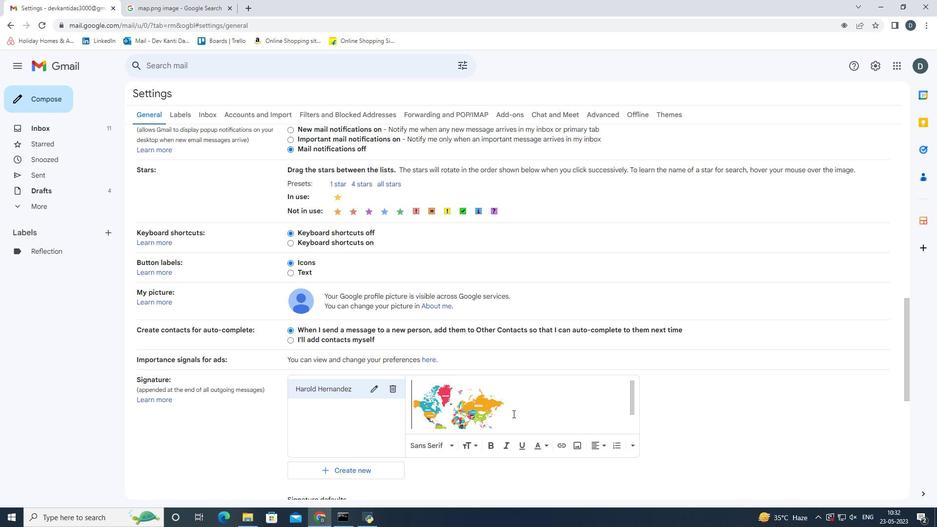 
Action: Mouse scrolled (513, 413) with delta (0, 0)
Screenshot: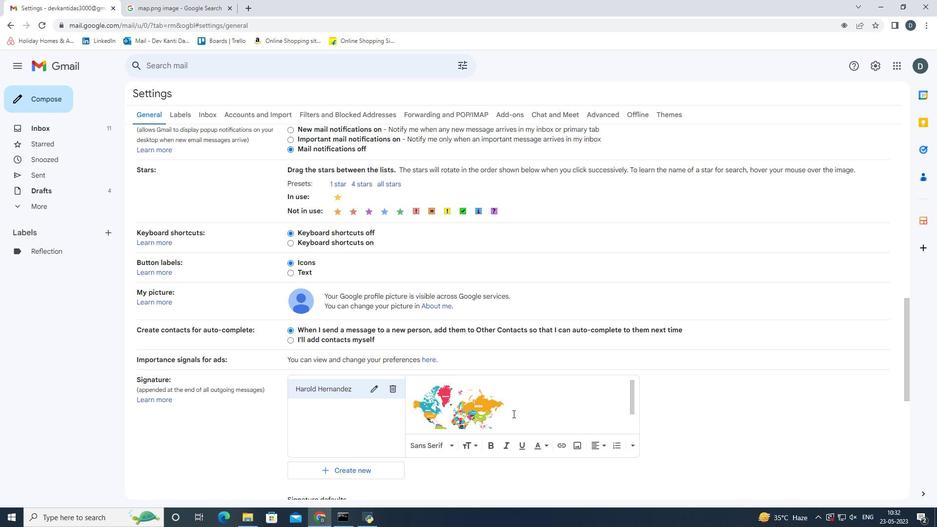 
Action: Mouse scrolled (513, 414) with delta (0, 0)
Screenshot: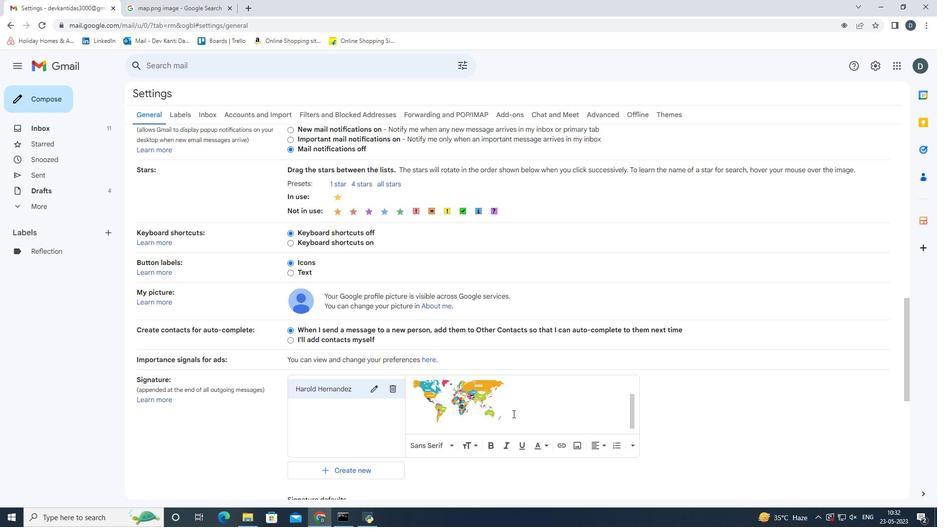 
Action: Mouse scrolled (513, 414) with delta (0, 0)
Screenshot: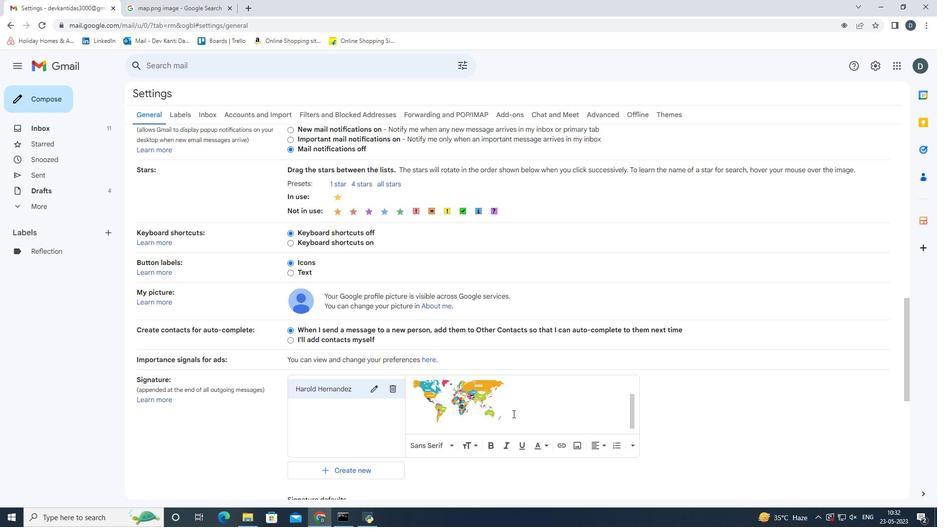 
Action: Mouse scrolled (513, 414) with delta (0, 0)
Screenshot: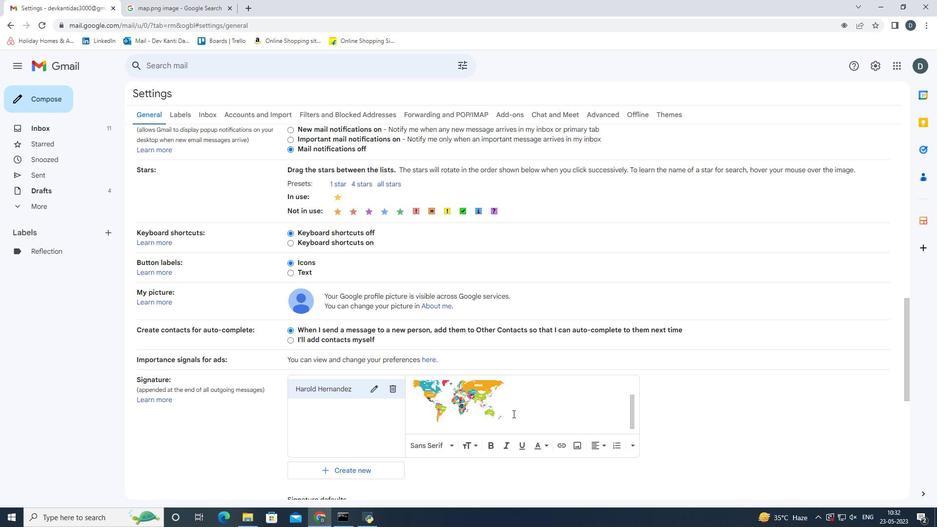 
Action: Mouse scrolled (513, 414) with delta (0, 0)
Screenshot: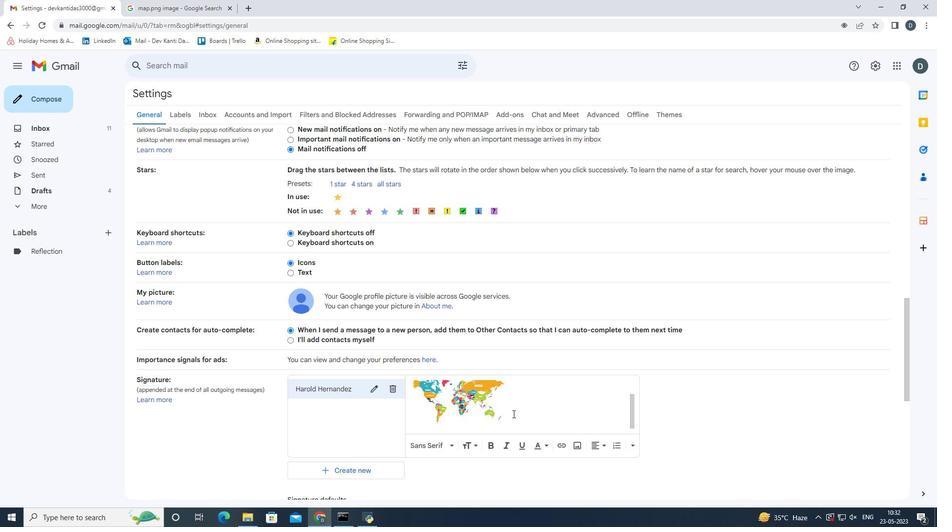 
Action: Mouse moved to (708, 409)
Screenshot: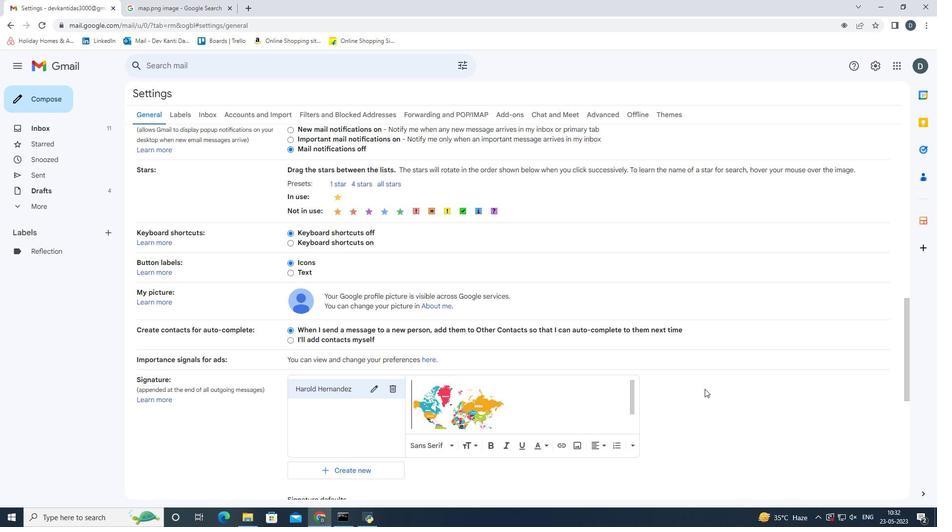 
Action: Mouse pressed left at (708, 409)
Screenshot: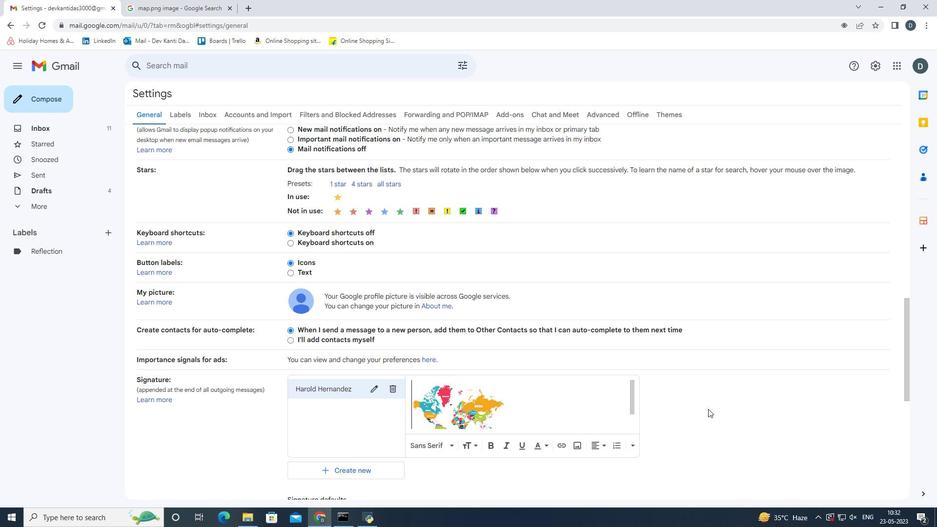 
Action: Mouse moved to (428, 384)
Screenshot: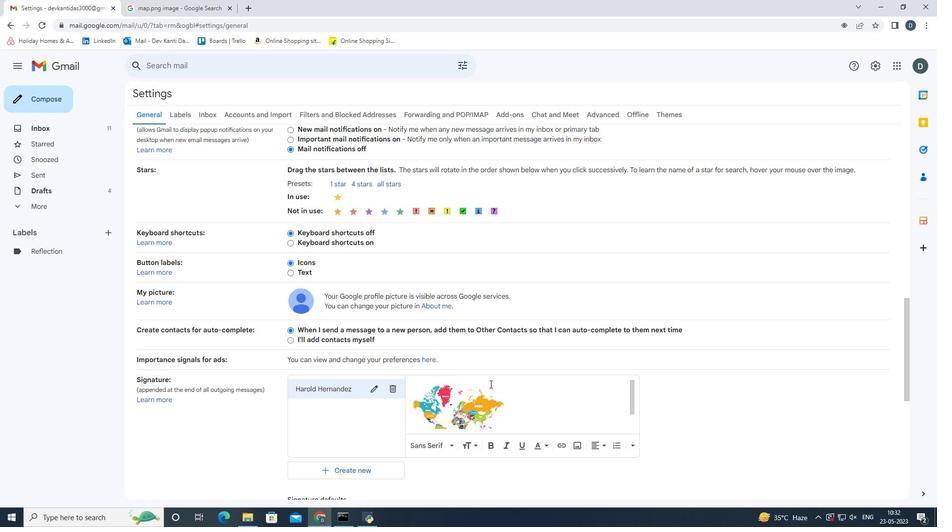 
Action: Mouse pressed left at (428, 384)
Screenshot: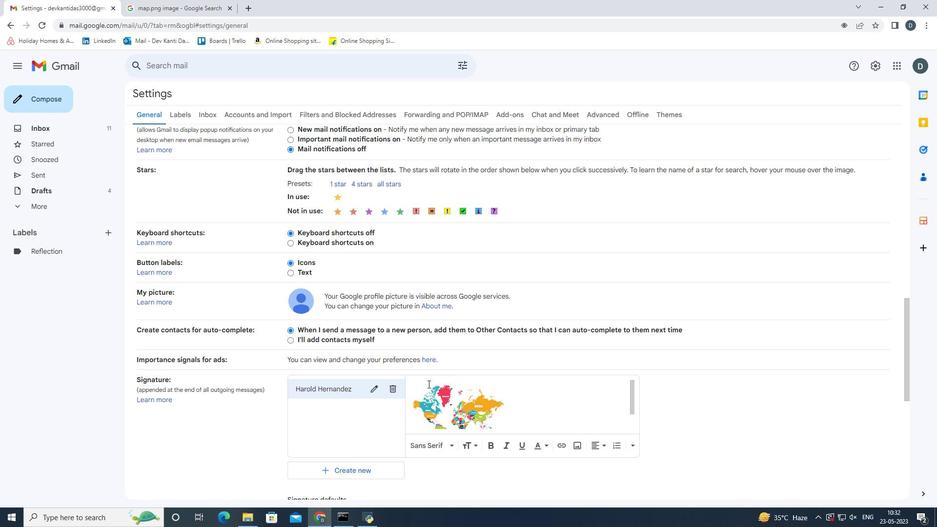 
Action: Mouse moved to (538, 441)
Screenshot: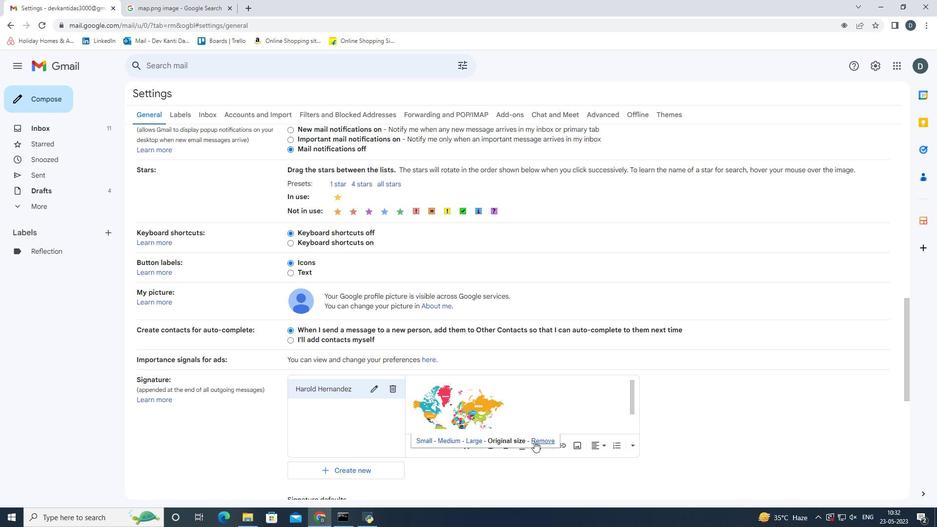 
Action: Mouse pressed left at (538, 441)
Screenshot: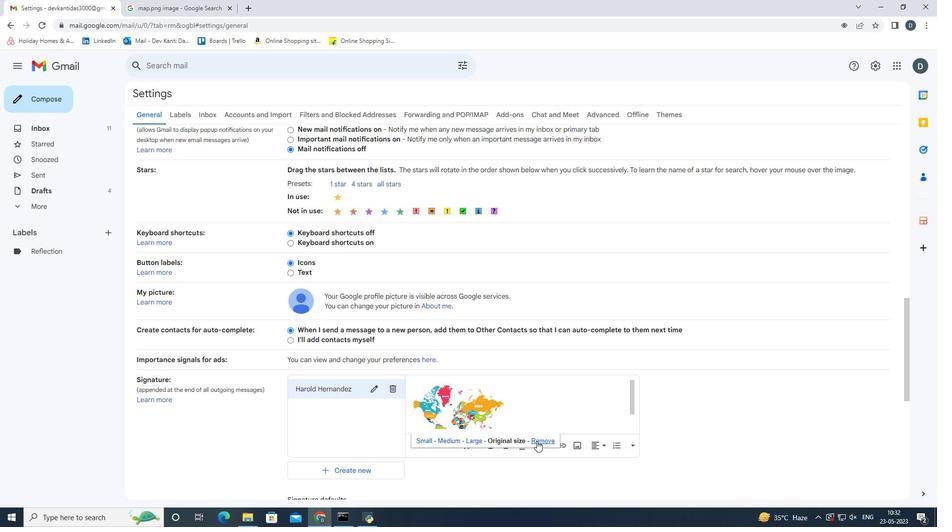 
Action: Mouse moved to (494, 396)
Screenshot: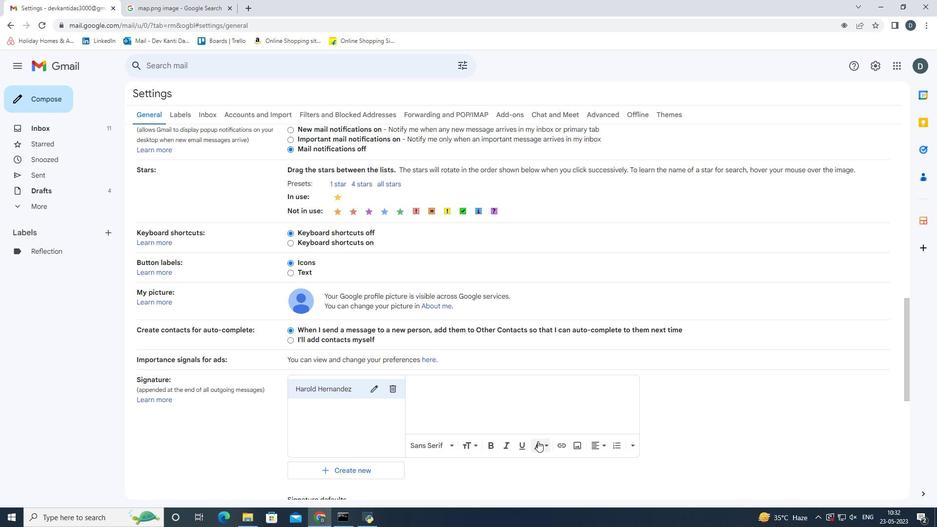 
Action: Mouse pressed left at (494, 396)
Screenshot: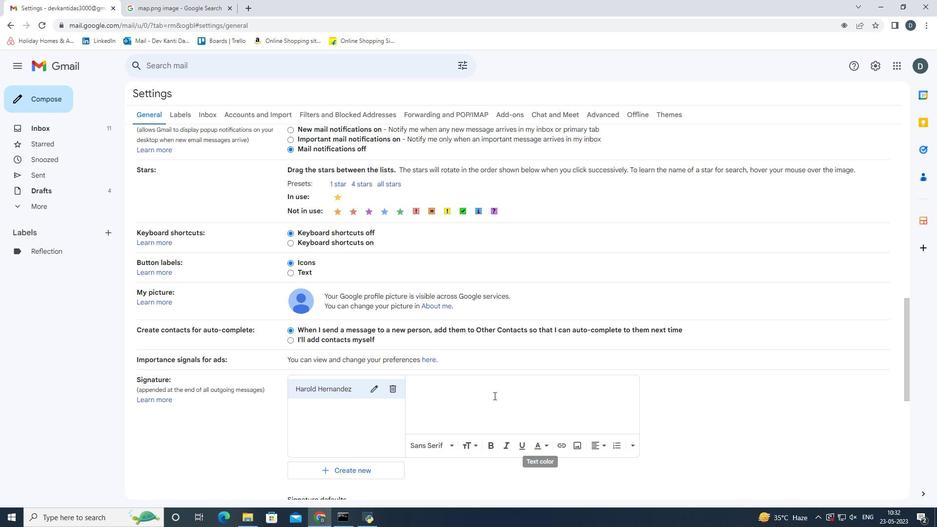 
Action: Key pressed <Key.shift>Harold<Key.space><Key.shift>Hernandez,<Key.enter>
Screenshot: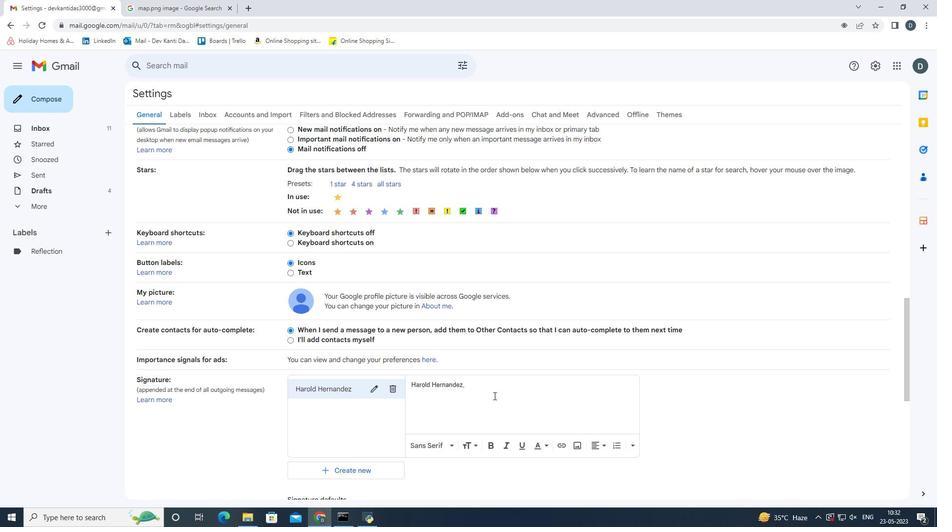 
Action: Mouse moved to (575, 442)
Screenshot: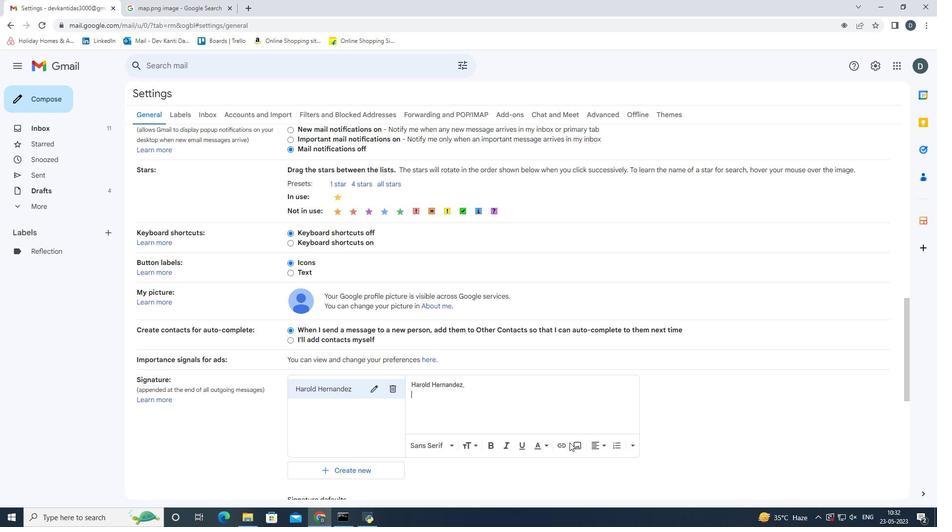
Action: Mouse pressed left at (575, 442)
Screenshot: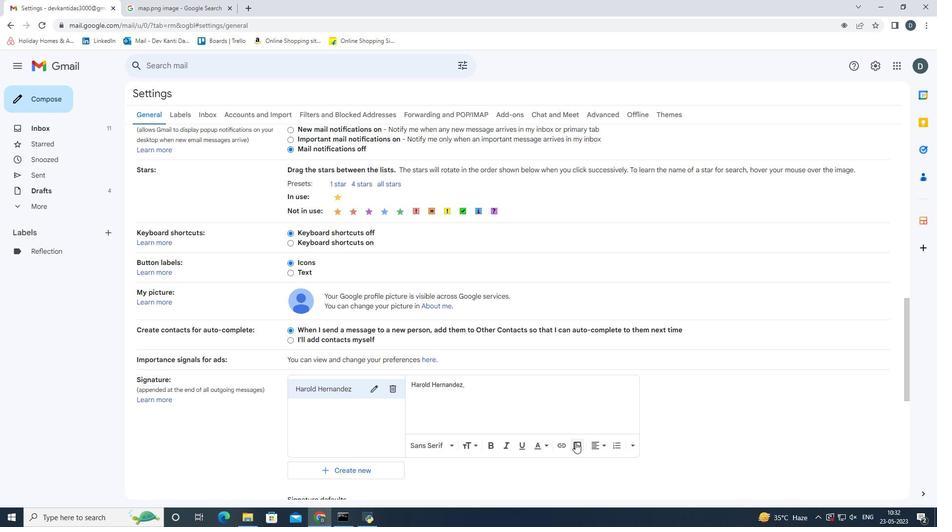 
Action: Mouse moved to (379, 308)
Screenshot: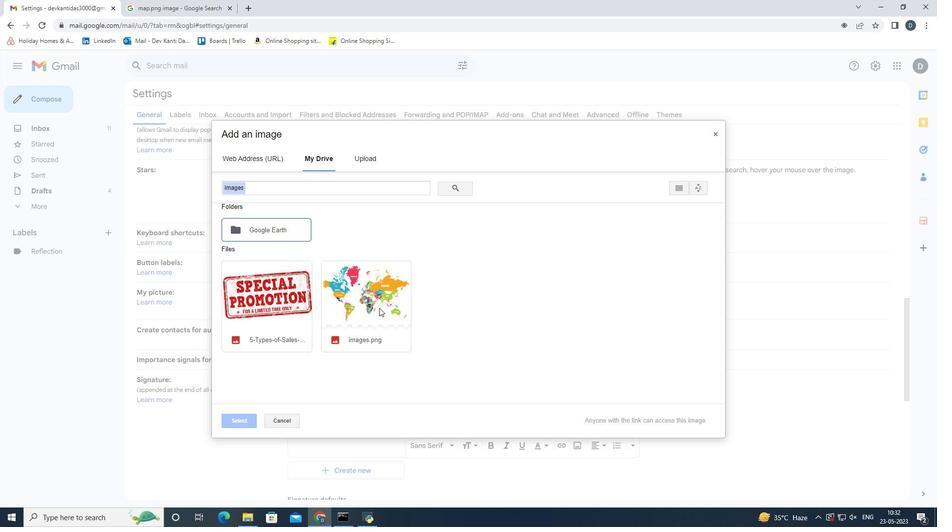 
Action: Mouse pressed left at (379, 308)
Screenshot: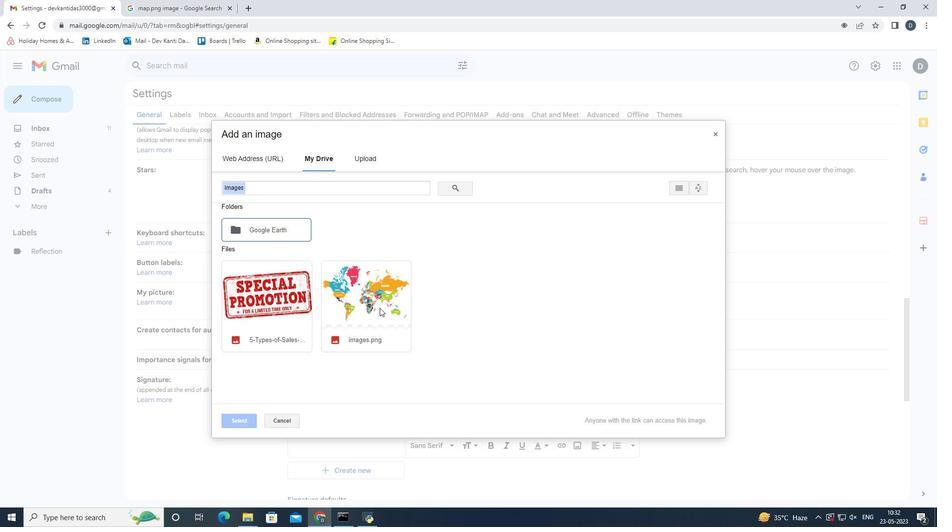 
Action: Mouse moved to (242, 425)
Screenshot: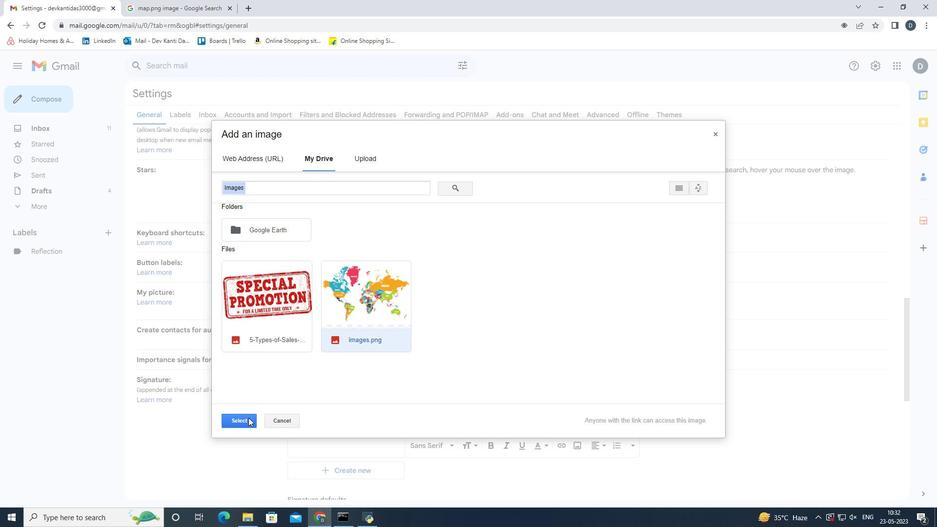 
Action: Mouse pressed left at (242, 425)
Screenshot: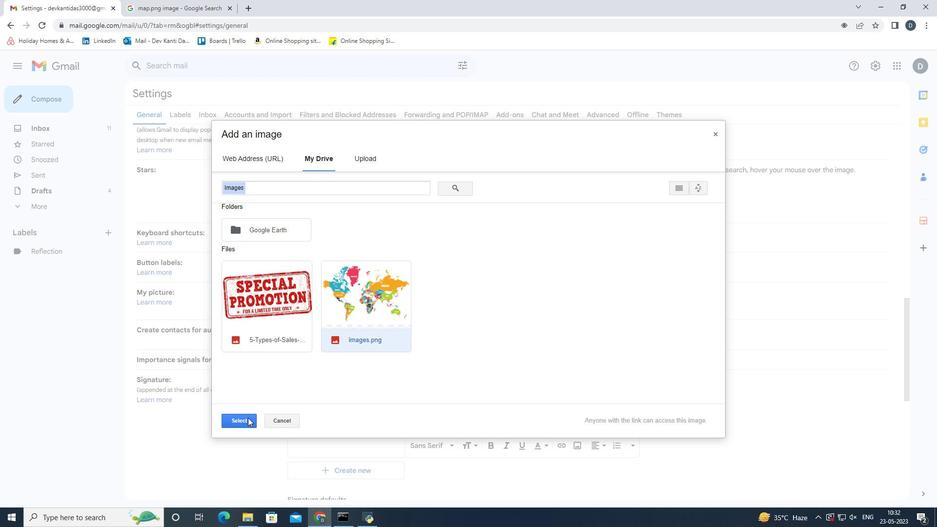 
Action: Mouse moved to (557, 401)
Screenshot: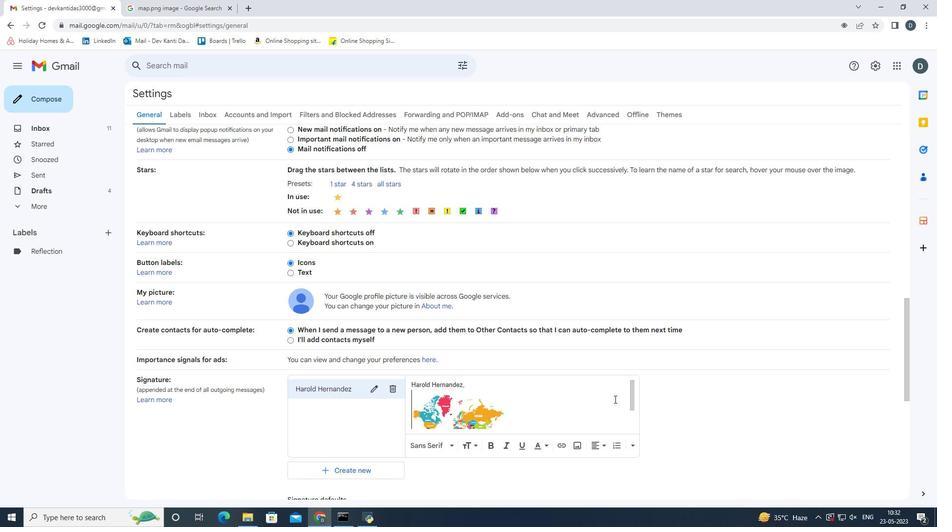 
Action: Mouse scrolled (557, 401) with delta (0, 0)
Screenshot: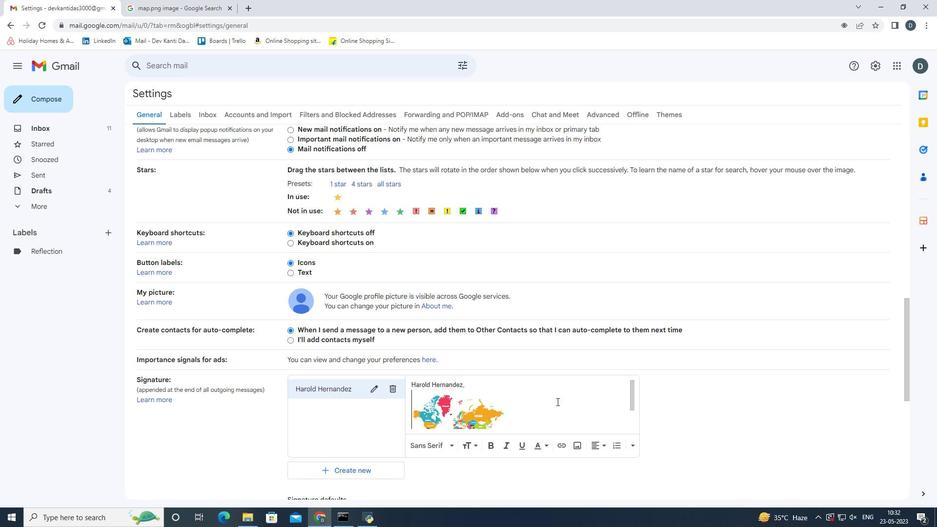 
Action: Mouse scrolled (557, 401) with delta (0, 0)
Screenshot: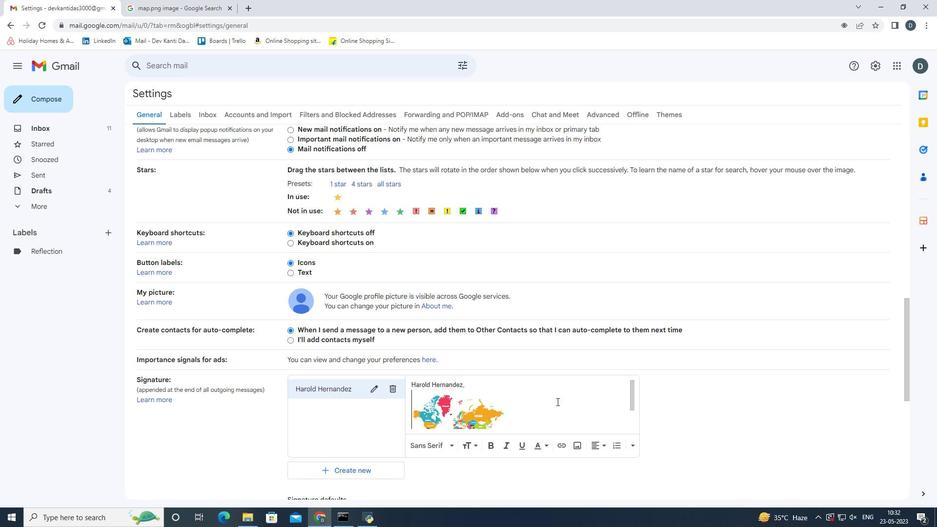 
Action: Mouse scrolled (557, 401) with delta (0, 0)
Screenshot: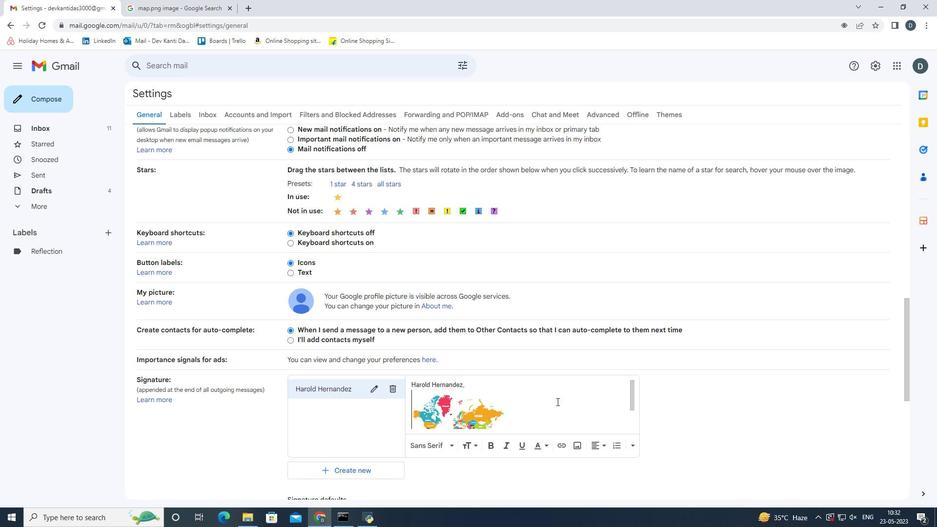 
Action: Mouse scrolled (557, 401) with delta (0, 0)
Screenshot: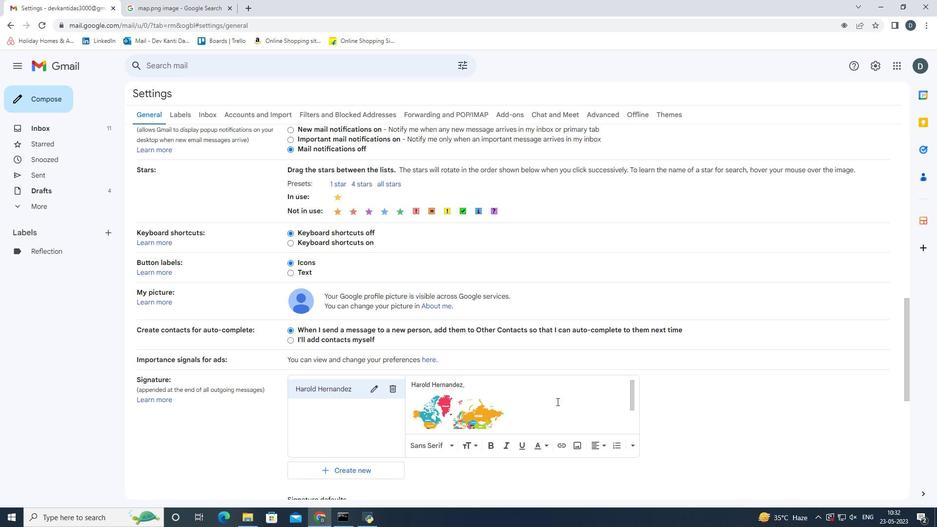
Action: Mouse scrolled (557, 402) with delta (0, 0)
Screenshot: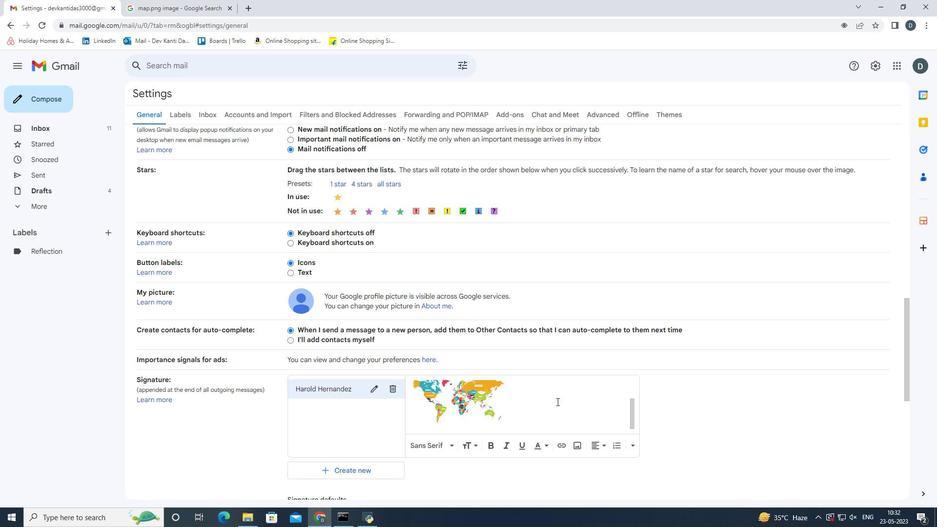 
Action: Mouse scrolled (557, 402) with delta (0, 0)
Screenshot: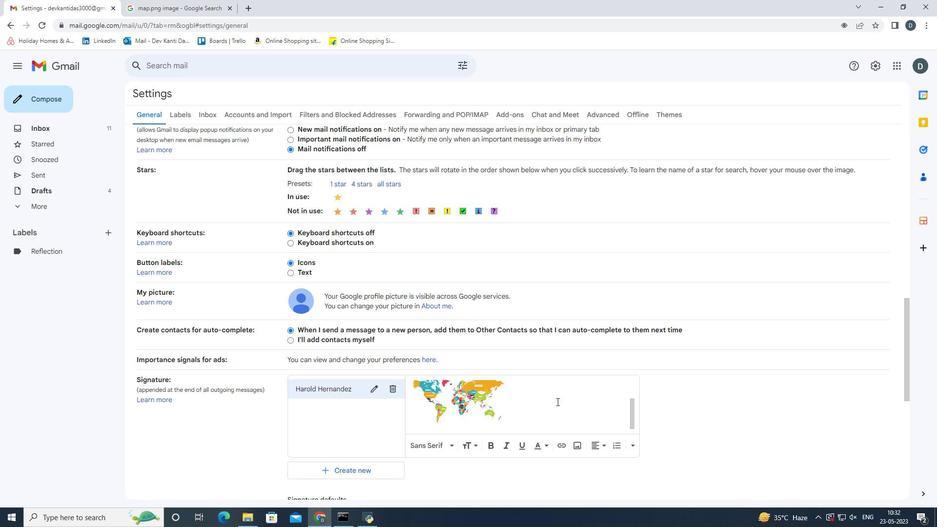
Action: Mouse scrolled (557, 402) with delta (0, 0)
Screenshot: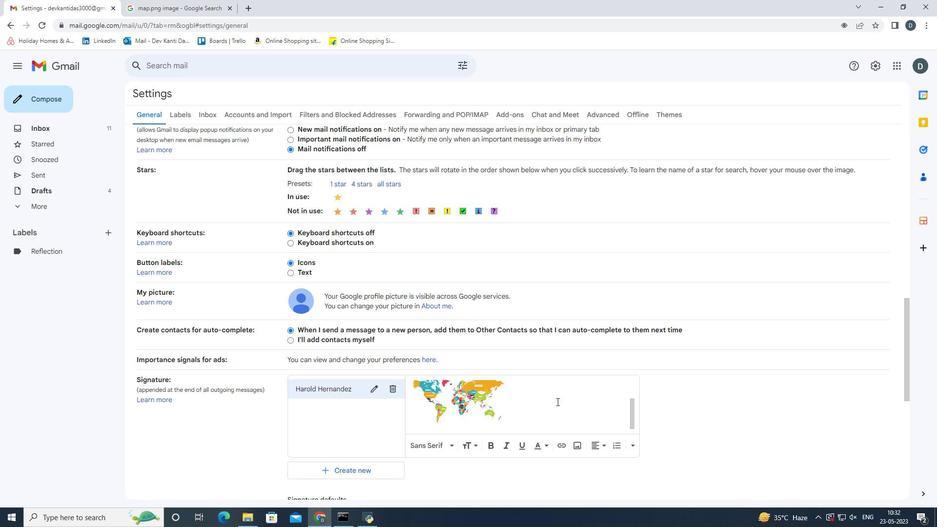 
Action: Mouse scrolled (557, 402) with delta (0, 0)
Screenshot: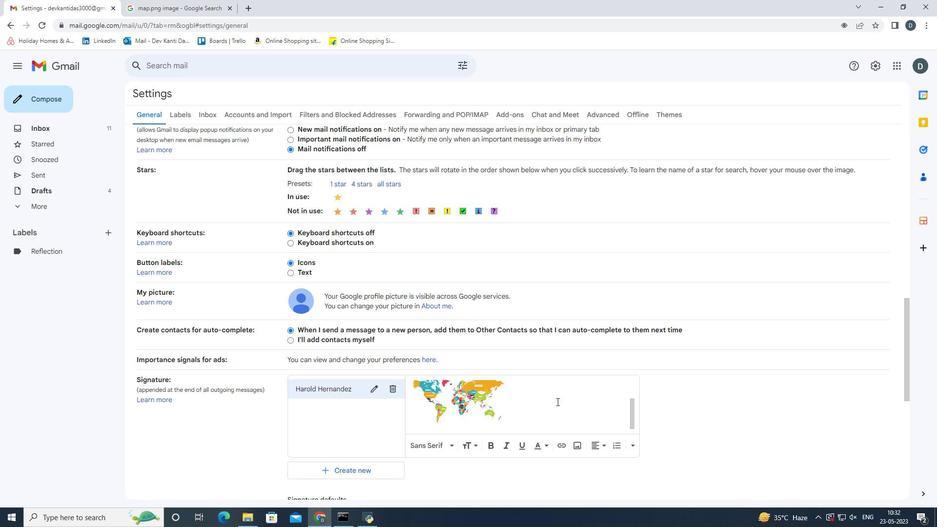 
Action: Mouse moved to (666, 403)
Screenshot: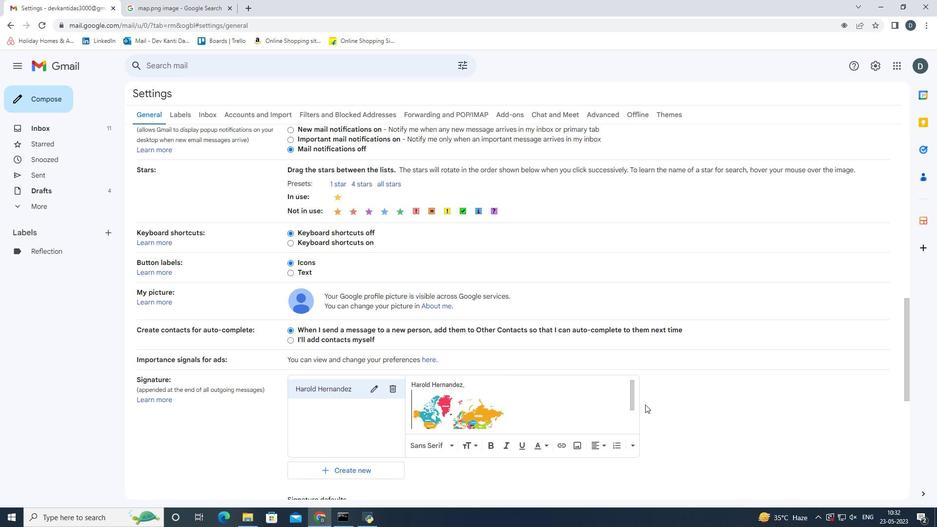 
Action: Mouse scrolled (666, 403) with delta (0, 0)
Screenshot: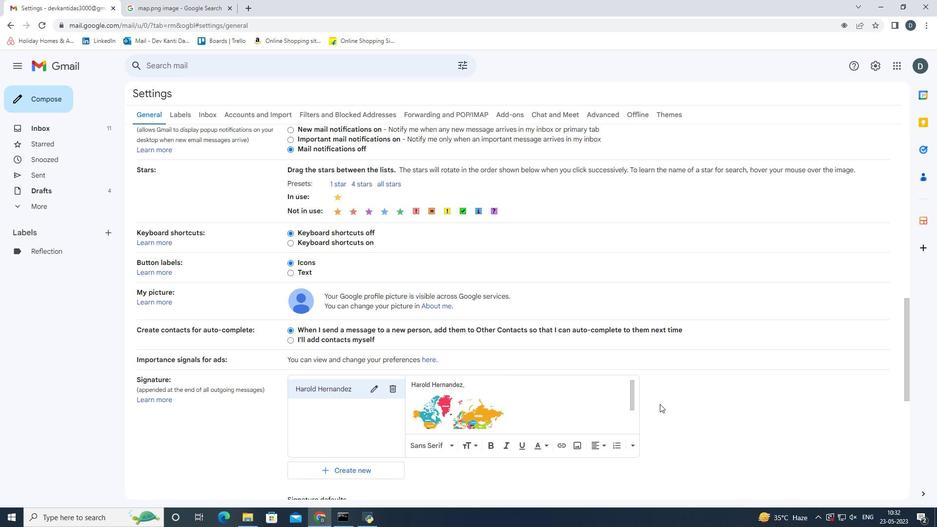 
Action: Mouse scrolled (666, 403) with delta (0, 0)
Screenshot: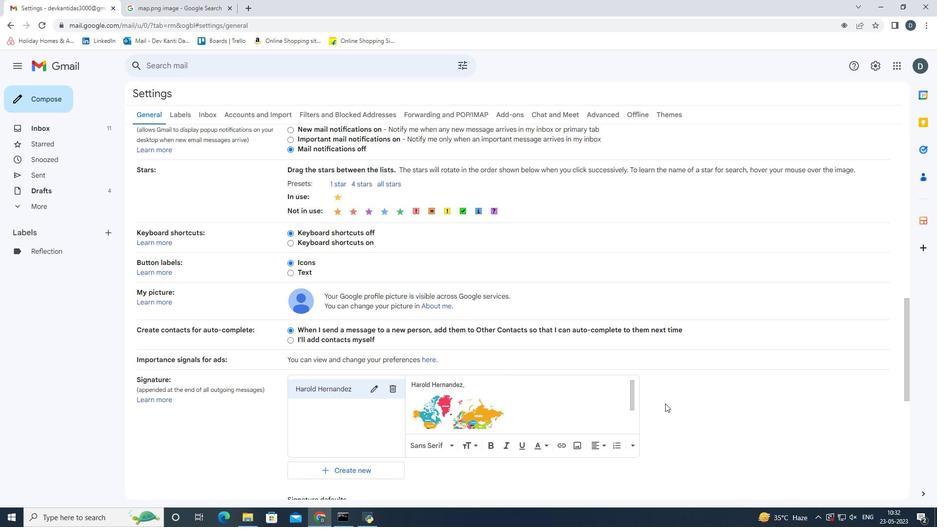 
Action: Mouse scrolled (666, 403) with delta (0, 0)
Screenshot: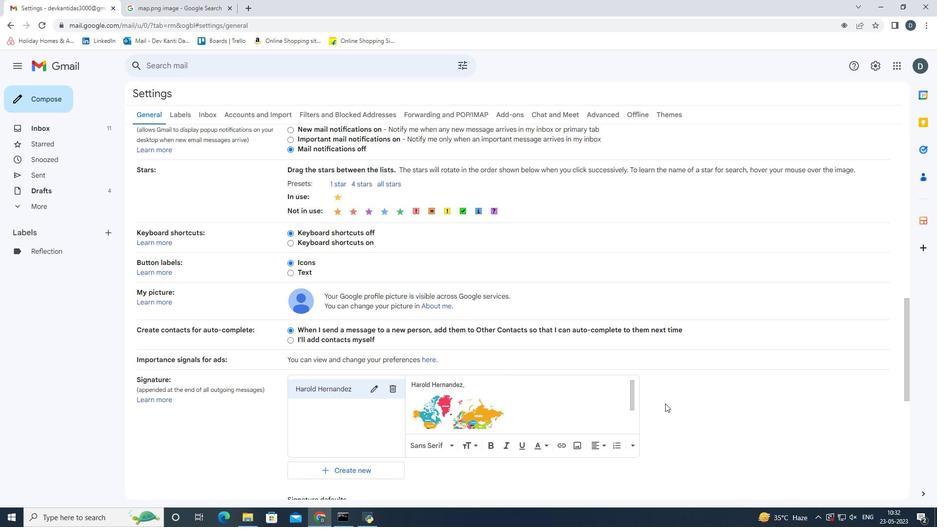 
Action: Mouse scrolled (666, 403) with delta (0, 0)
Screenshot: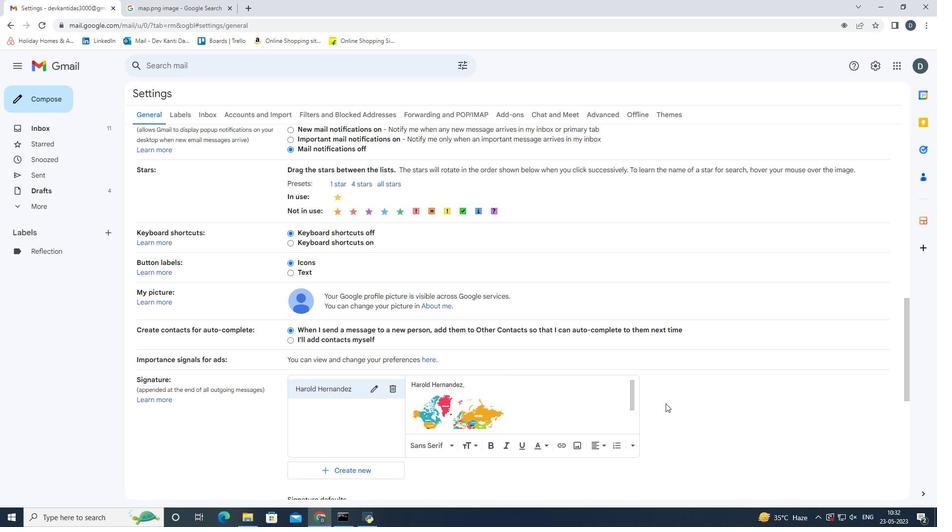 
Action: Mouse moved to (359, 328)
Screenshot: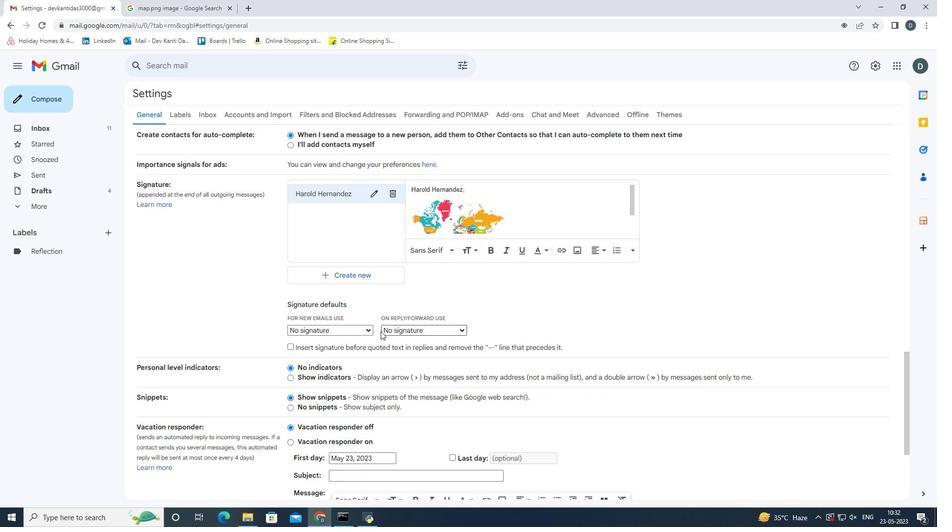 
Action: Mouse pressed left at (359, 328)
Screenshot: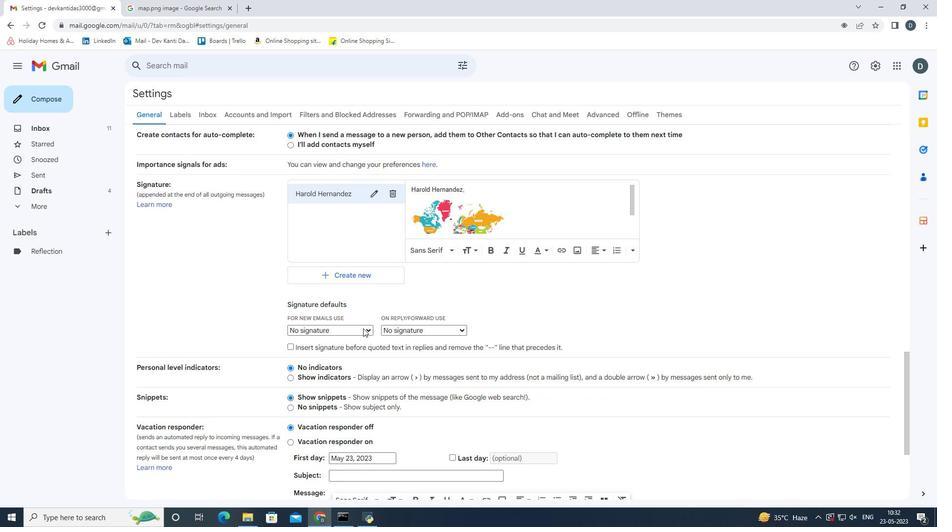 
Action: Mouse moved to (344, 360)
Screenshot: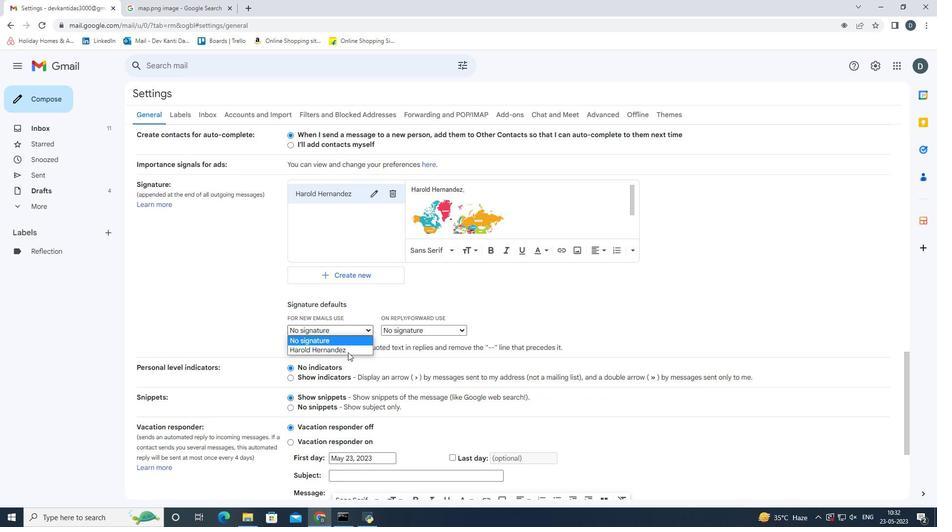 
Action: Mouse pressed left at (344, 360)
Screenshot: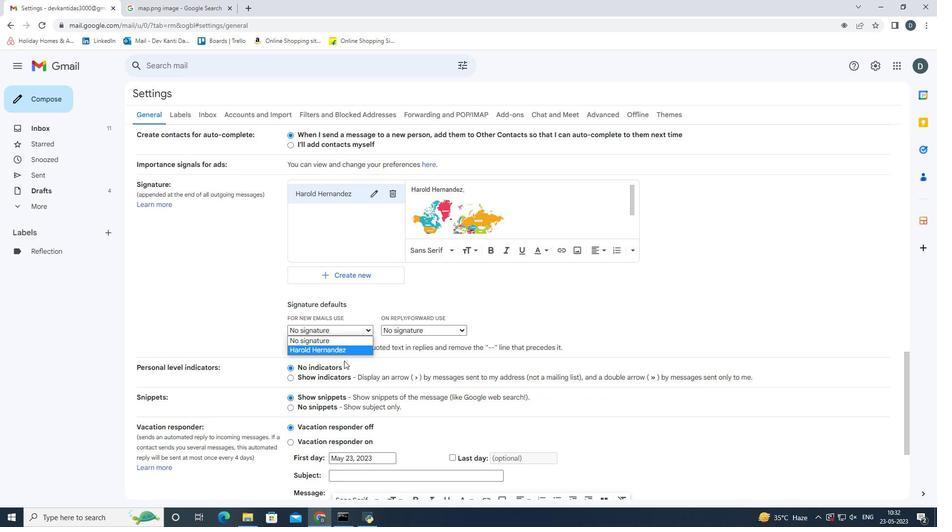 
Action: Mouse moved to (355, 331)
Screenshot: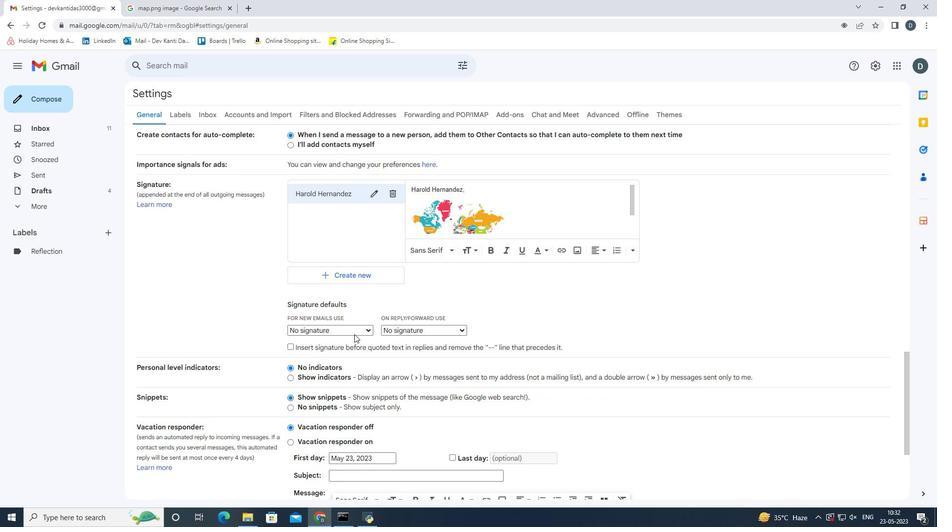 
Action: Mouse pressed left at (355, 331)
Screenshot: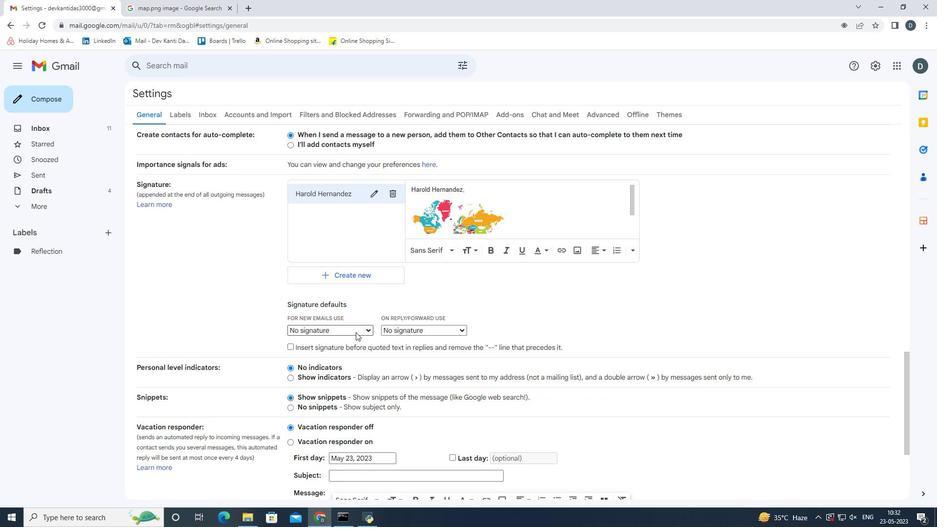 
Action: Mouse moved to (343, 349)
Screenshot: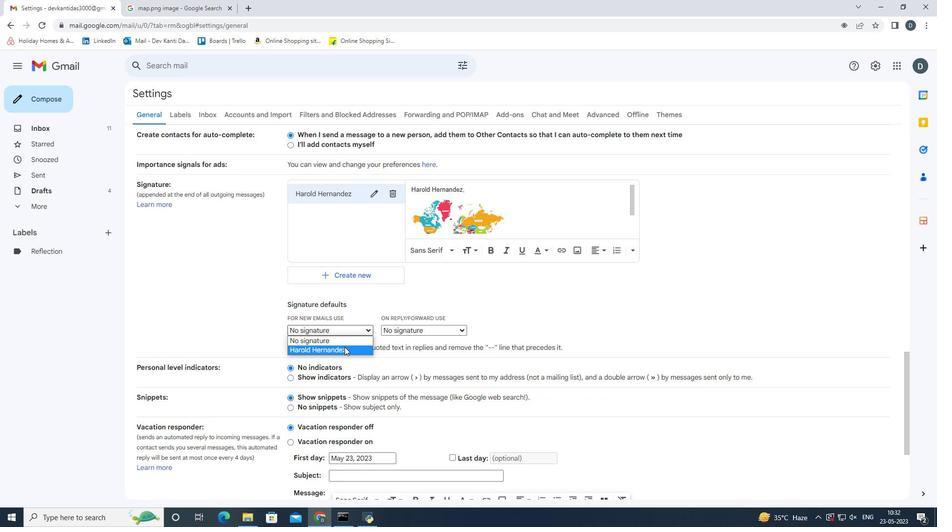 
Action: Mouse pressed left at (343, 349)
Screenshot: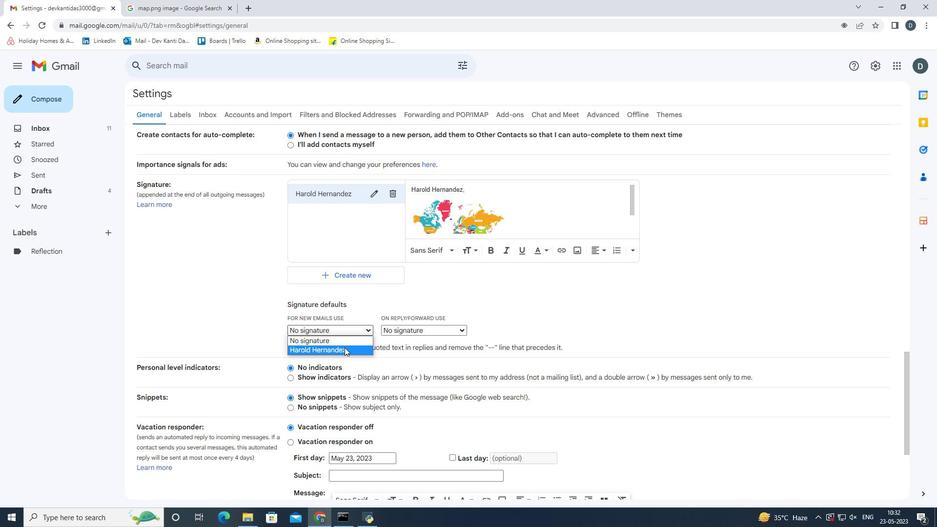 
Action: Mouse moved to (422, 330)
Screenshot: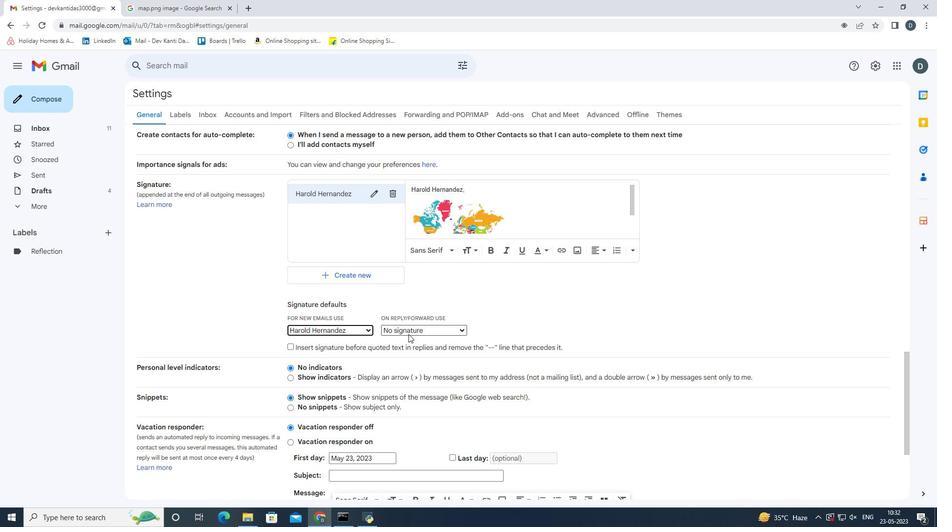 
Action: Mouse pressed left at (422, 330)
Screenshot: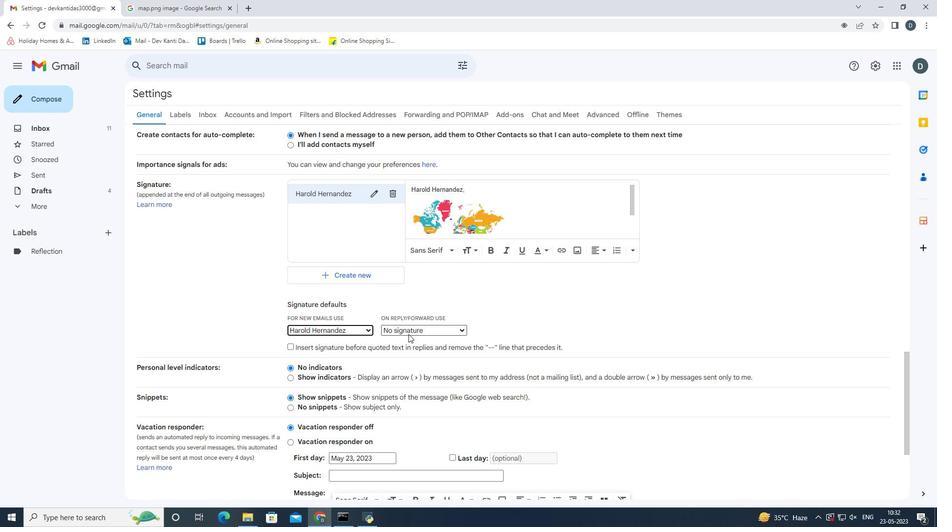 
Action: Mouse moved to (433, 349)
Screenshot: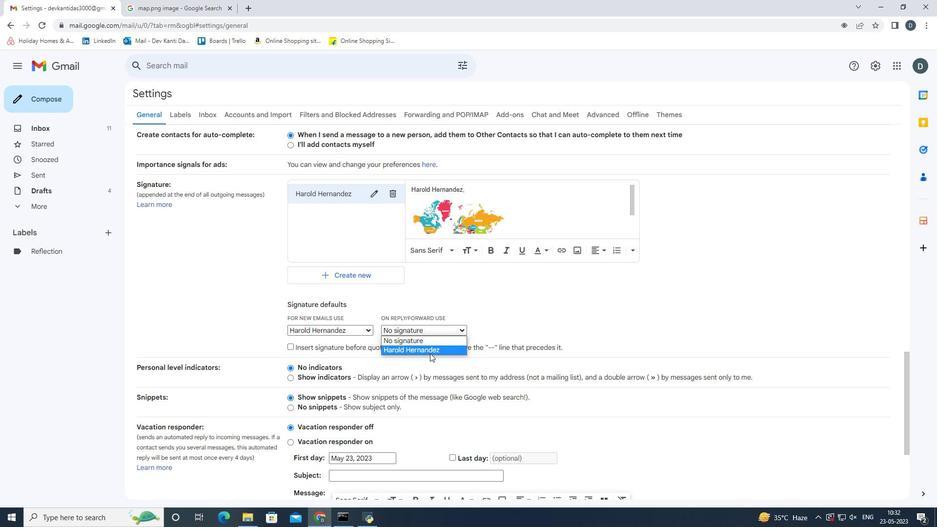 
Action: Mouse pressed left at (433, 349)
Screenshot: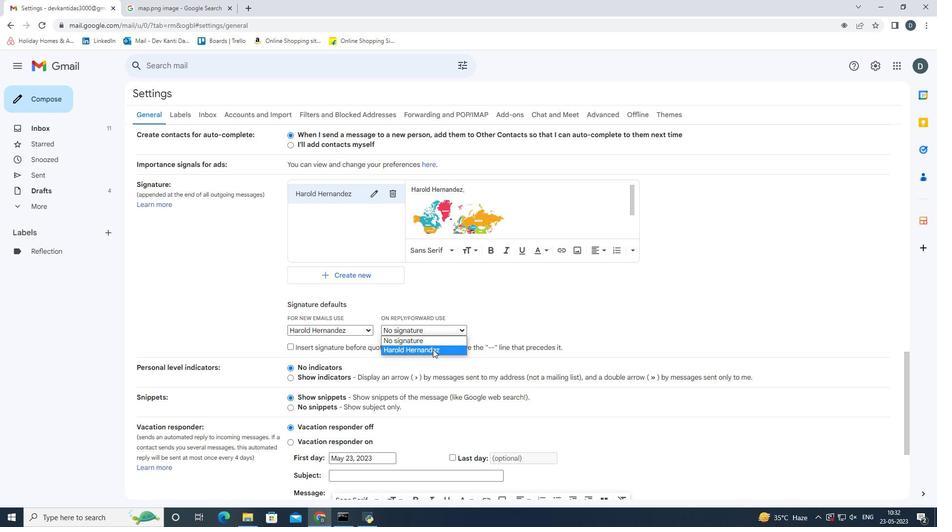 
Action: Mouse moved to (761, 349)
Screenshot: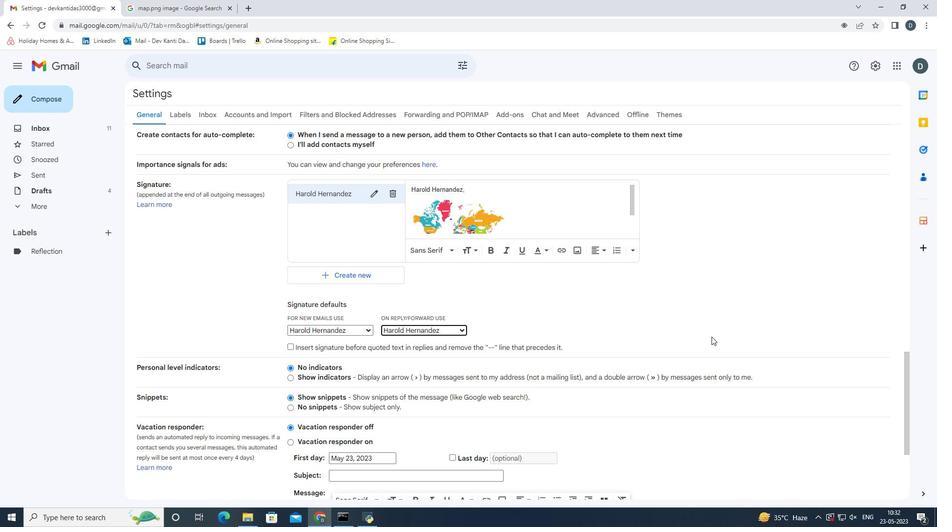 
Action: Mouse scrolled (761, 348) with delta (0, 0)
Screenshot: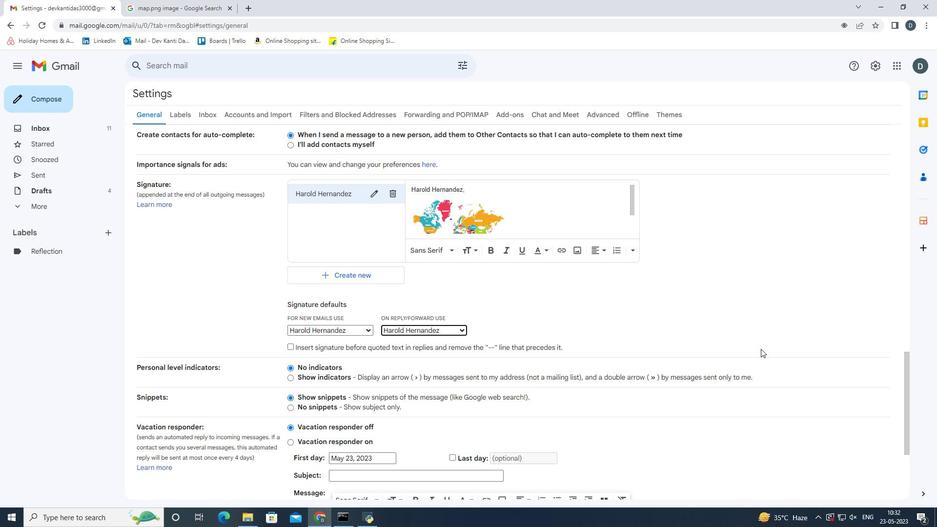
Action: Mouse scrolled (761, 348) with delta (0, 0)
Screenshot: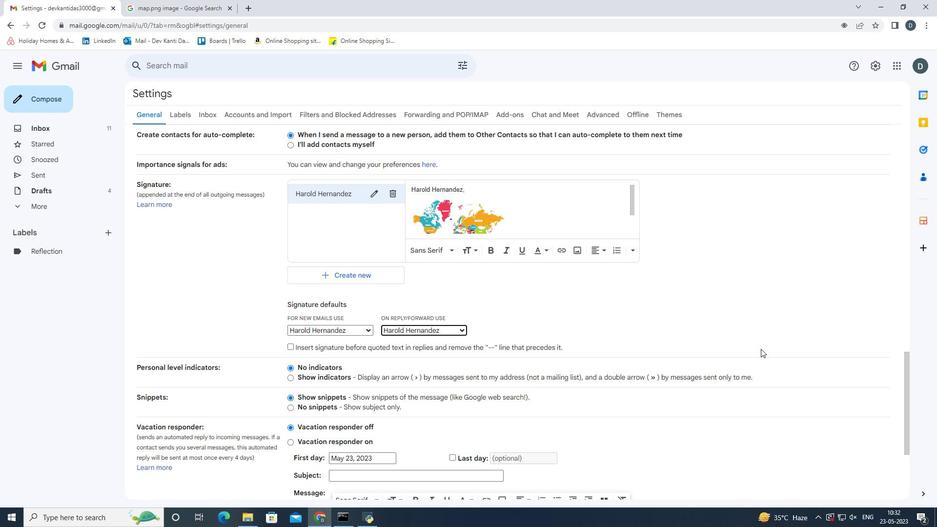 
Action: Mouse scrolled (761, 348) with delta (0, 0)
Screenshot: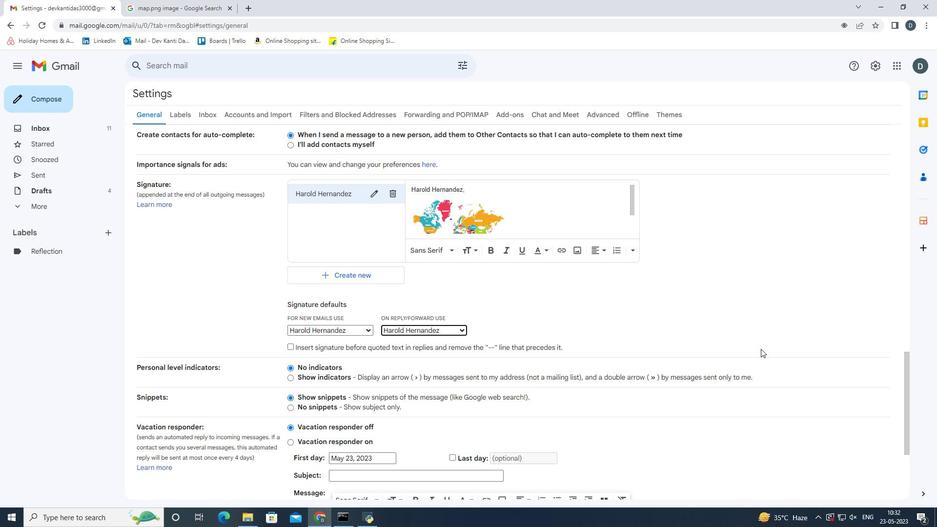 
Action: Mouse scrolled (761, 348) with delta (0, 0)
Screenshot: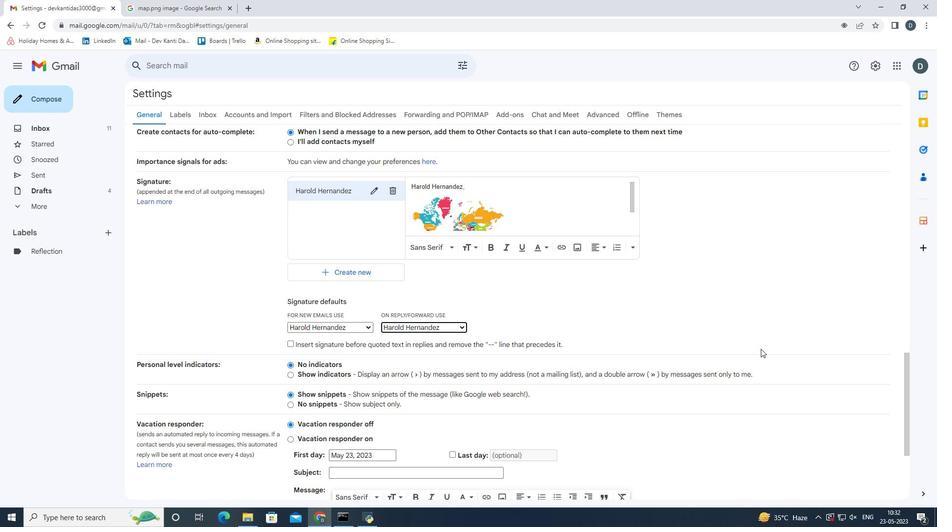 
Action: Mouse scrolled (761, 348) with delta (0, 0)
Screenshot: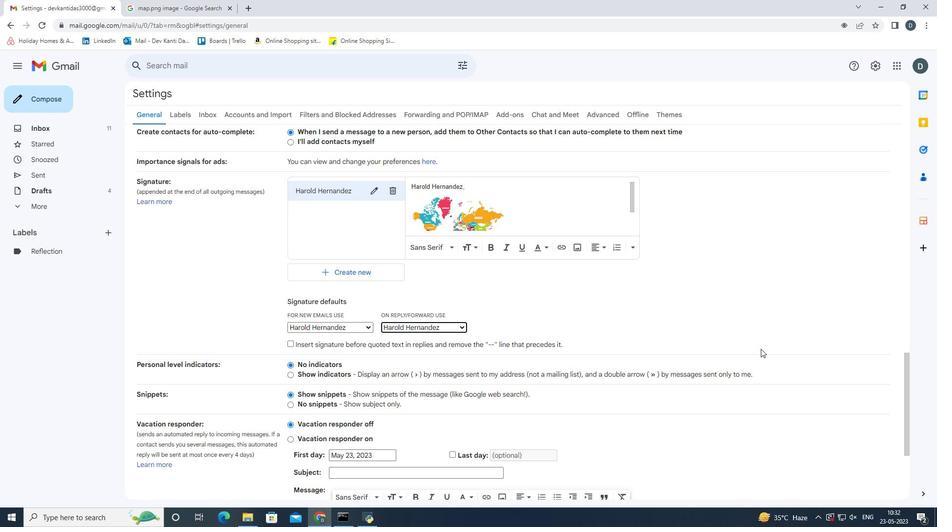 
Action: Mouse moved to (761, 349)
Screenshot: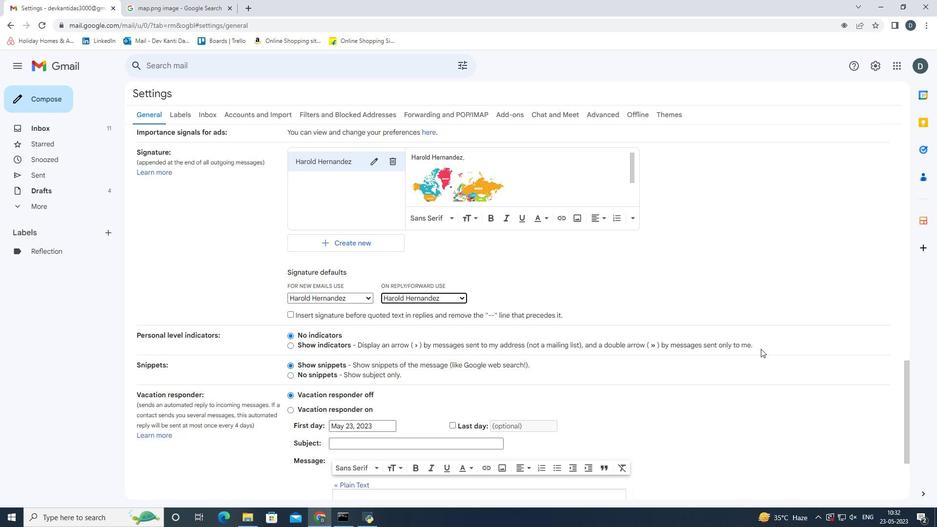 
Action: Mouse scrolled (761, 348) with delta (0, 0)
Screenshot: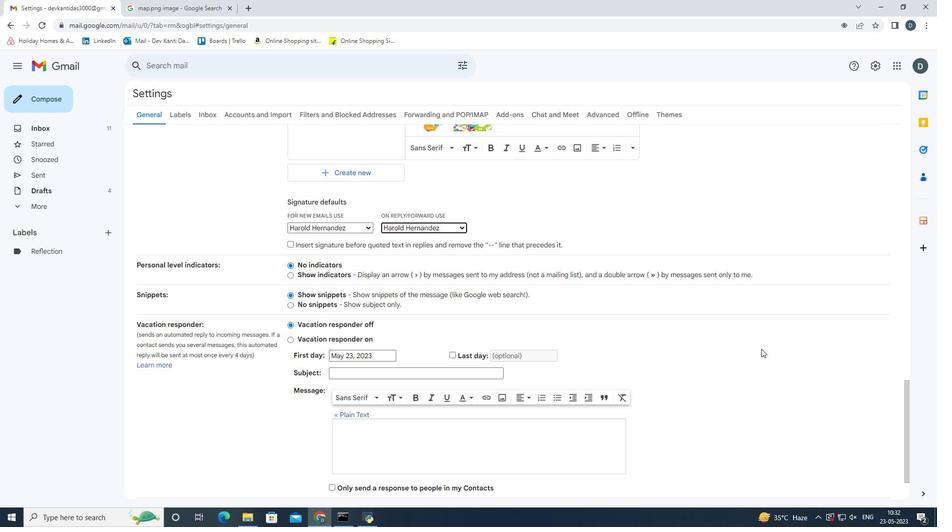 
Action: Mouse scrolled (761, 348) with delta (0, 0)
Screenshot: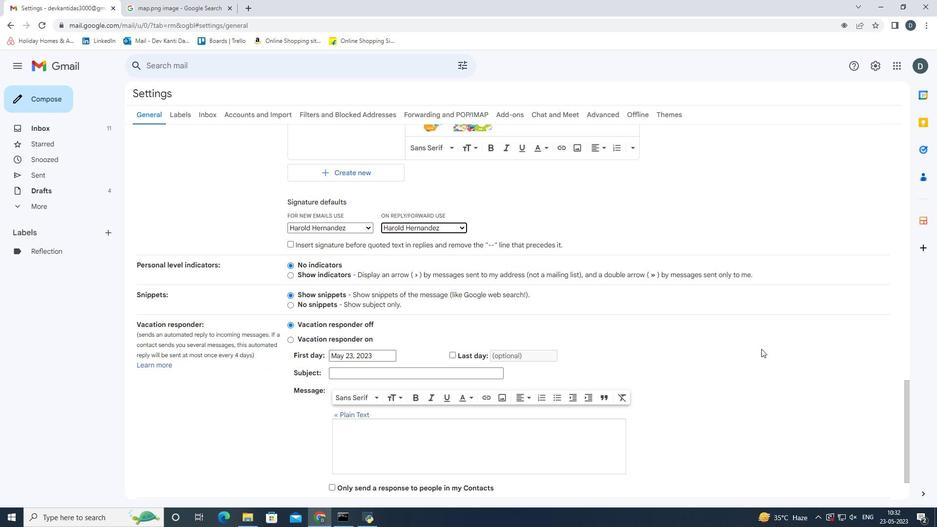 
Action: Mouse scrolled (761, 348) with delta (0, 0)
Screenshot: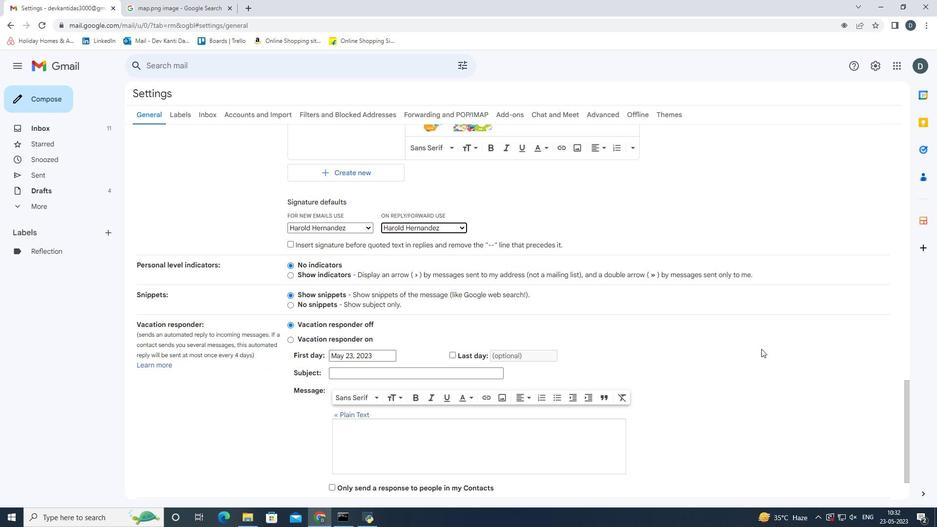 
Action: Mouse scrolled (761, 348) with delta (0, 0)
Screenshot: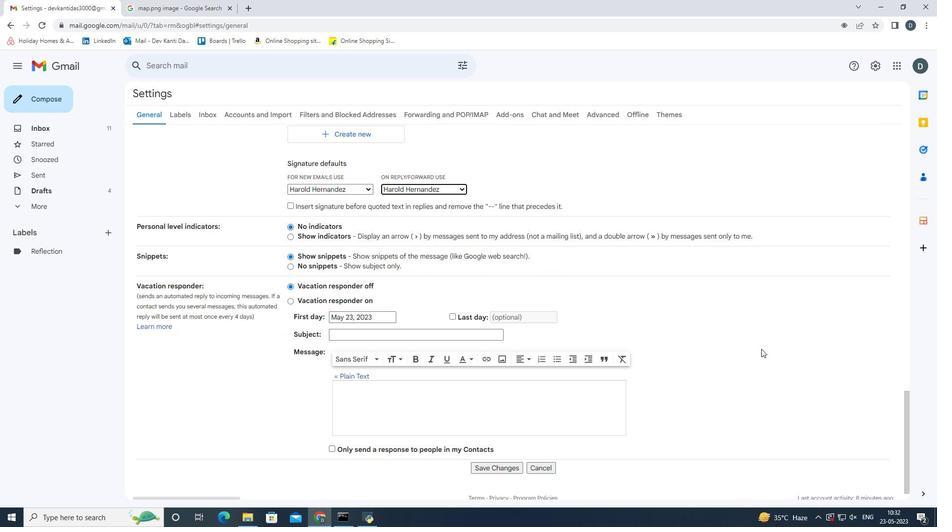 
Action: Mouse moved to (506, 442)
Screenshot: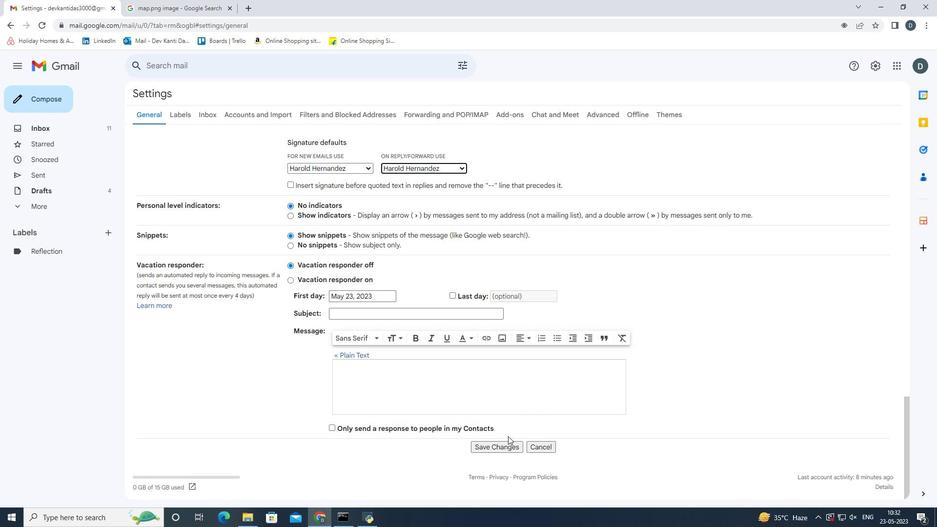 
Action: Mouse pressed left at (506, 442)
Screenshot: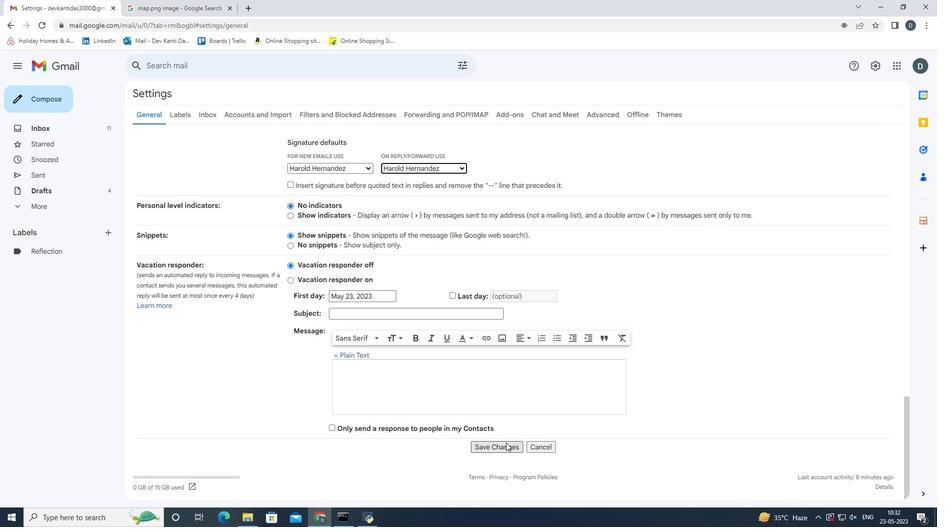 
Action: Mouse moved to (23, 89)
Screenshot: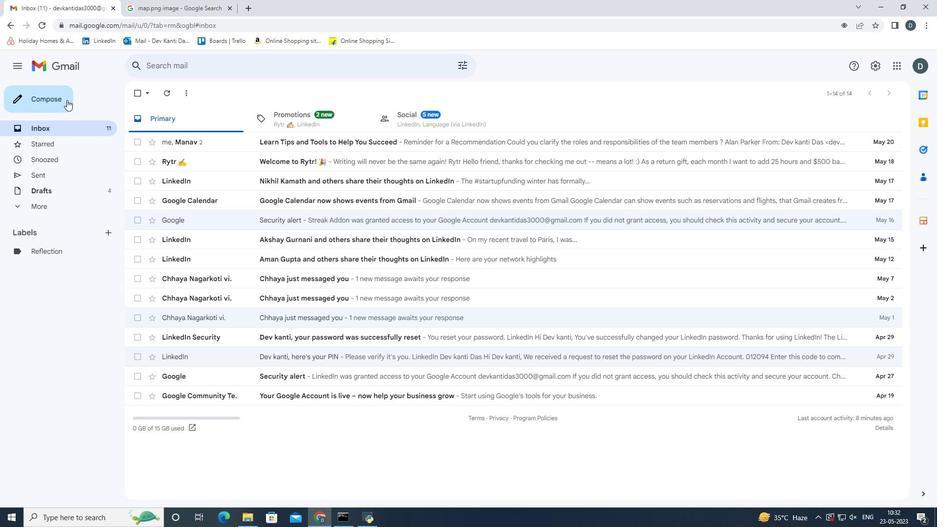 
Action: Mouse pressed left at (23, 89)
Screenshot: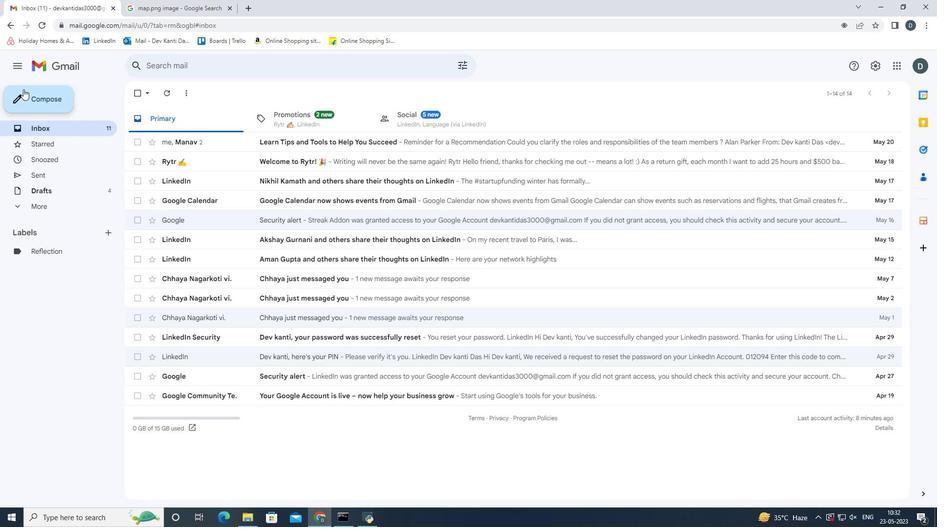 
Action: Mouse moved to (670, 230)
Screenshot: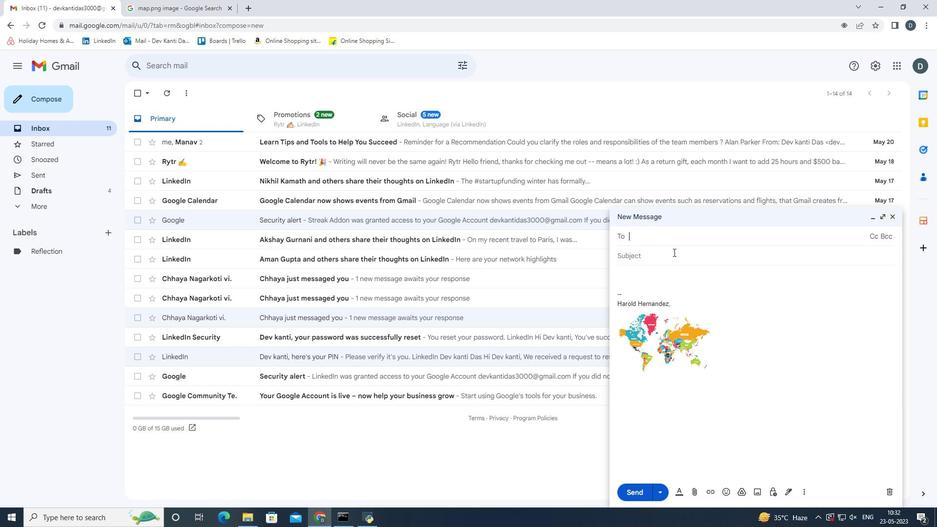 
Action: Key pressed <Key.shift>Softage<Key.shift><Key.shift><Key.shift><Key.shift>@<Key.backspace>.4<Key.shift>@softage.net
Screenshot: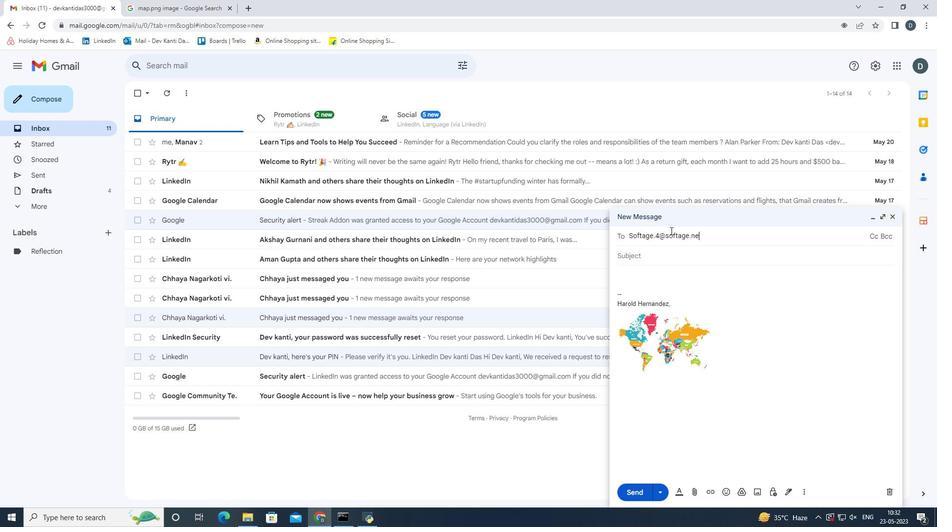 
Action: Mouse moved to (738, 262)
Screenshot: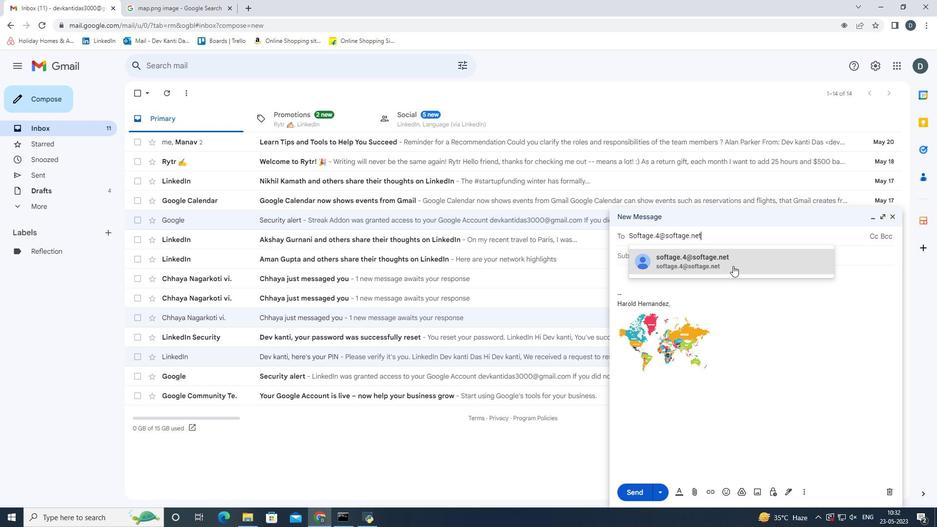 
Action: Mouse pressed left at (738, 262)
Screenshot: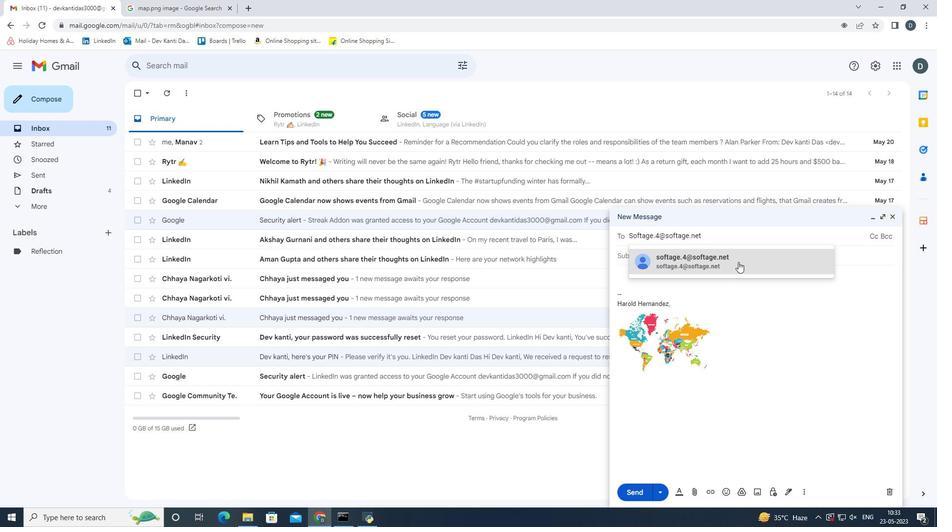 
Action: Mouse moved to (834, 235)
Screenshot: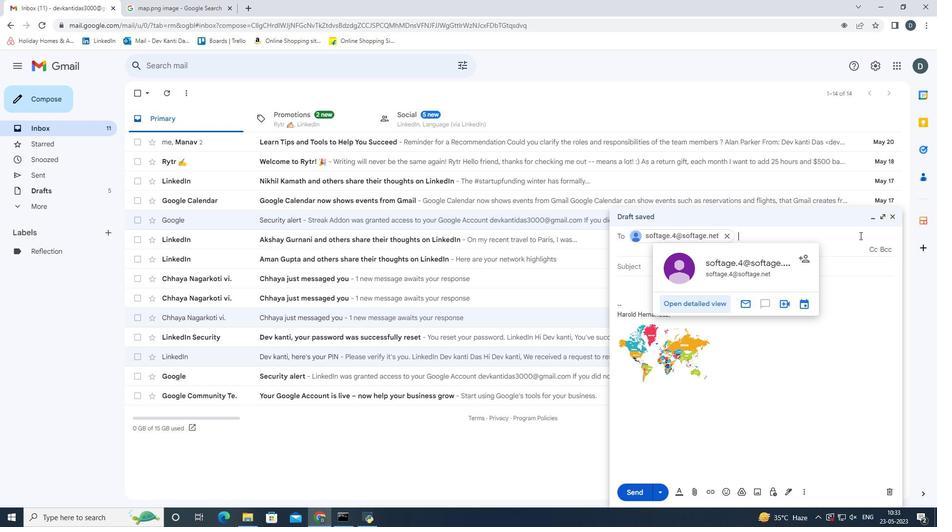 
Action: Key pressed fr
Screenshot: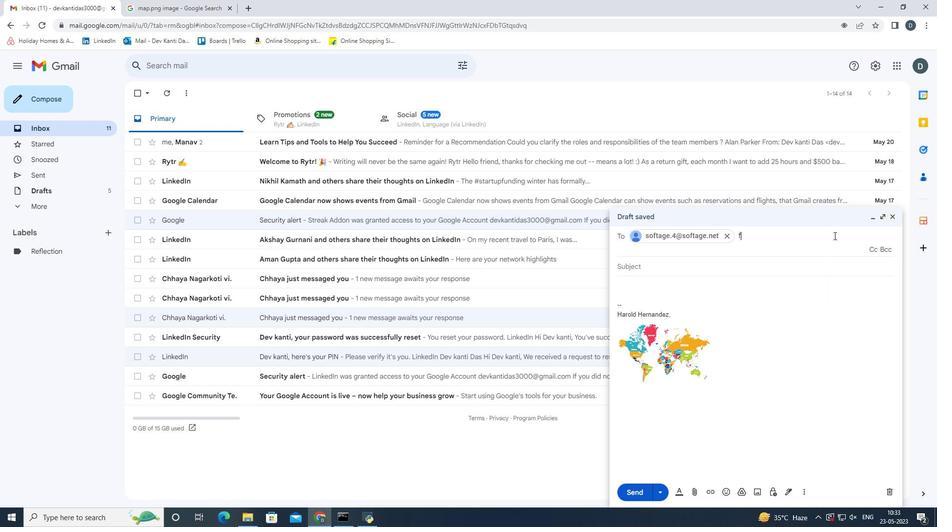 
Action: Mouse moved to (834, 235)
Screenshot: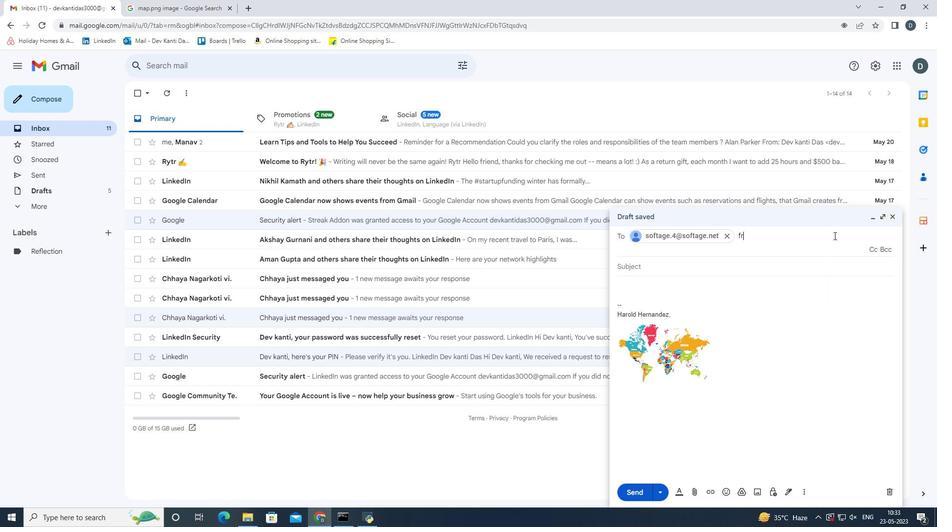 
Action: Key pressed om<Key.space><Key.backspace><Key.backspace><Key.backspace><Key.backspace><Key.backspace><Key.backspace>
Screenshot: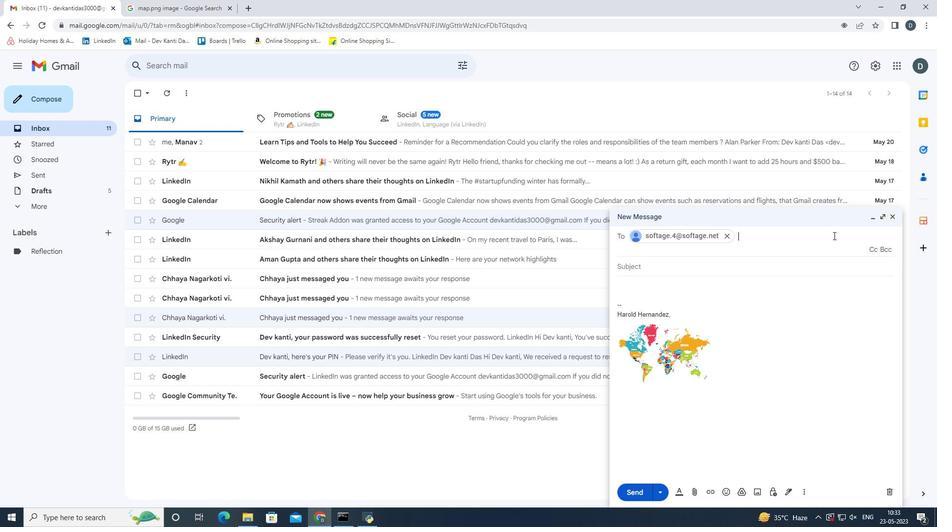 
Action: Mouse pressed left at (834, 235)
Screenshot: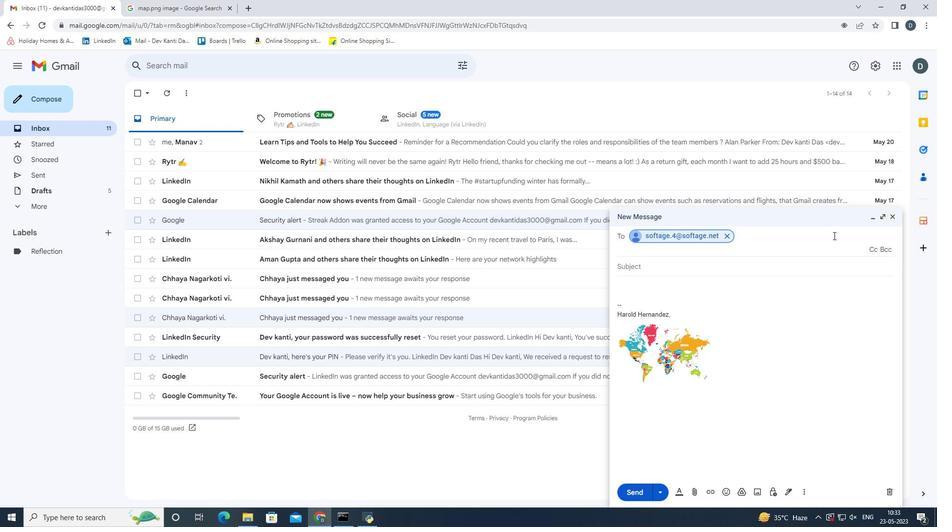 
Action: Mouse moved to (728, 267)
Screenshot: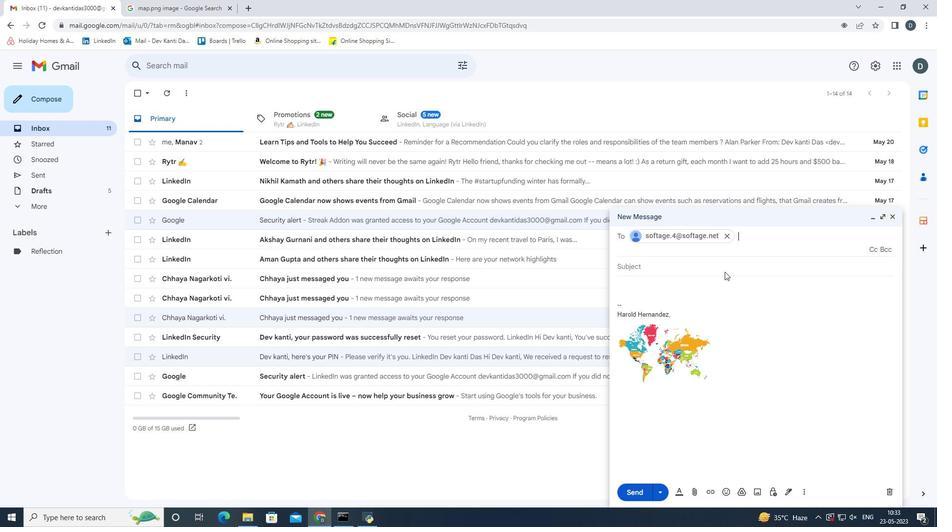 
Action: Mouse pressed left at (728, 267)
Screenshot: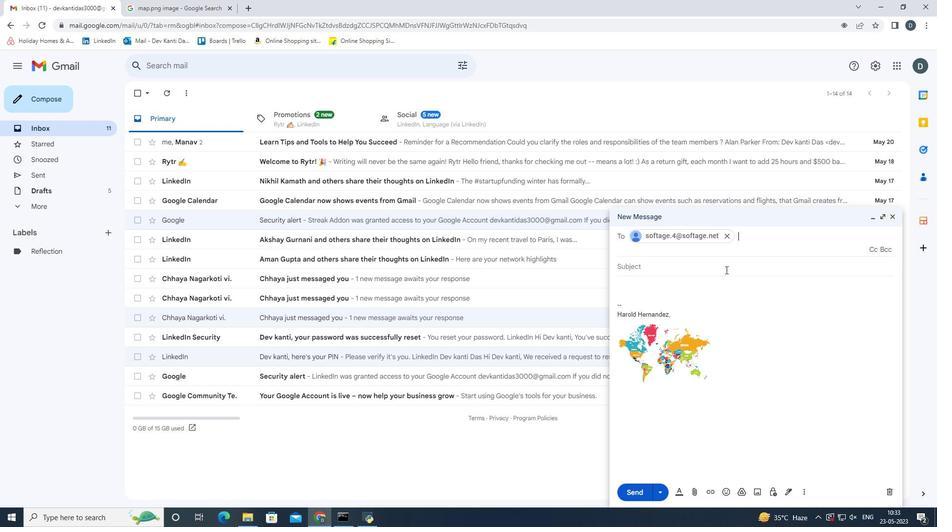 
Action: Mouse moved to (728, 277)
Screenshot: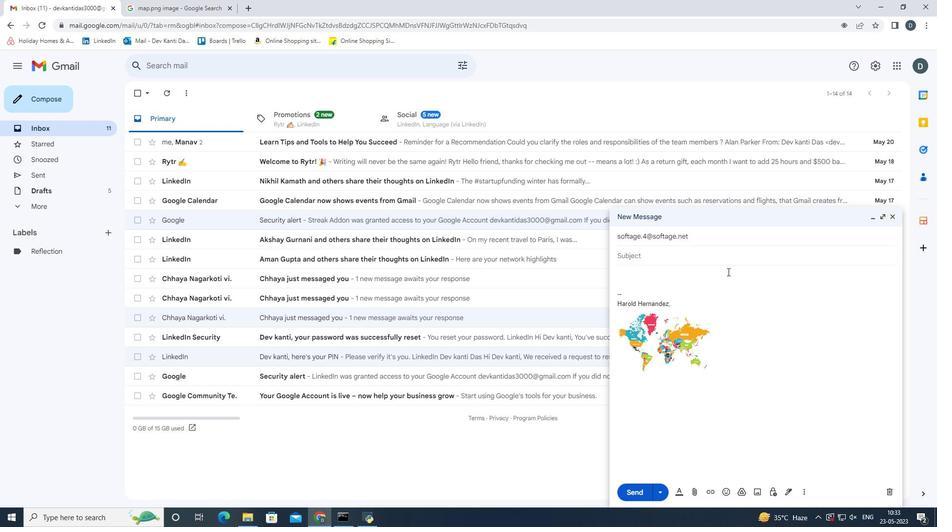 
Action: Key pressed <Key.shift>Request<Key.space>for<Key.space>feedback<Key.space>on<Key.space>a<Key.space>training<Key.space>session
Screenshot: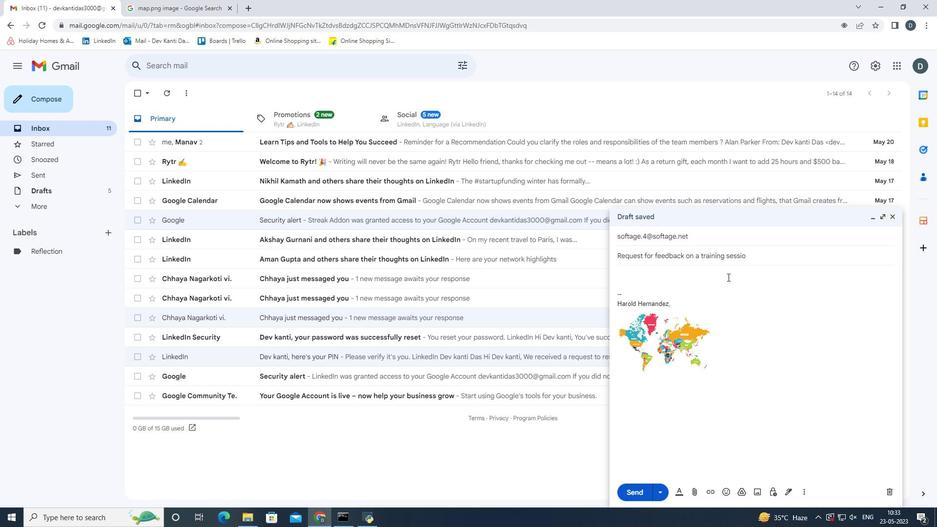 
Action: Mouse moved to (726, 305)
Screenshot: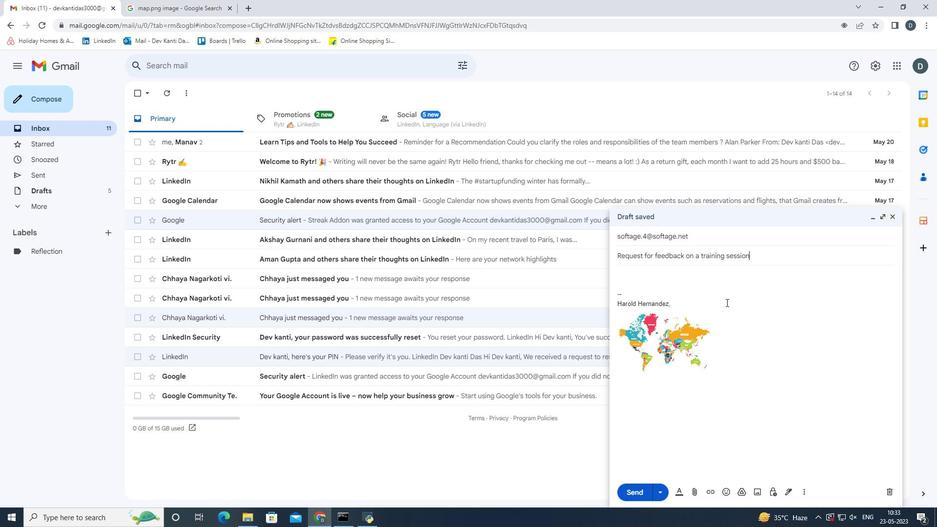 
Action: Key pressed .
Screenshot: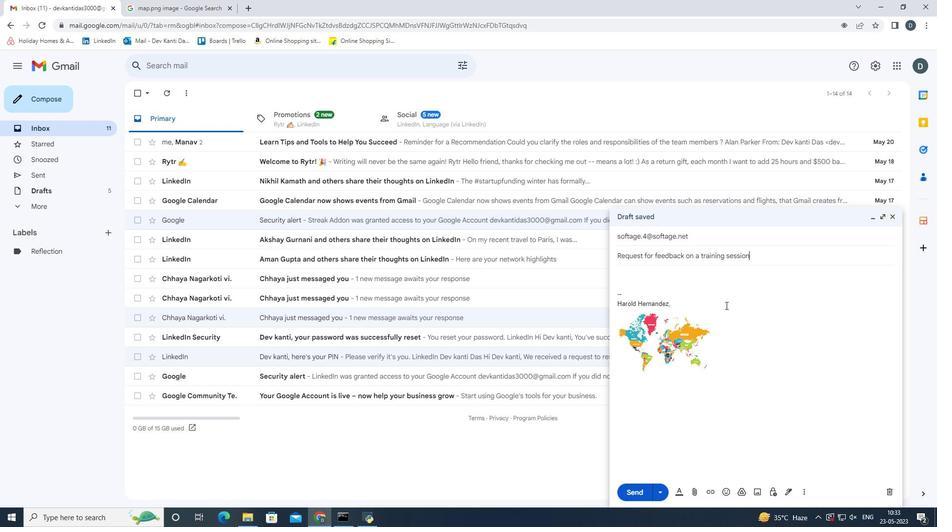 
Action: Mouse moved to (680, 276)
Screenshot: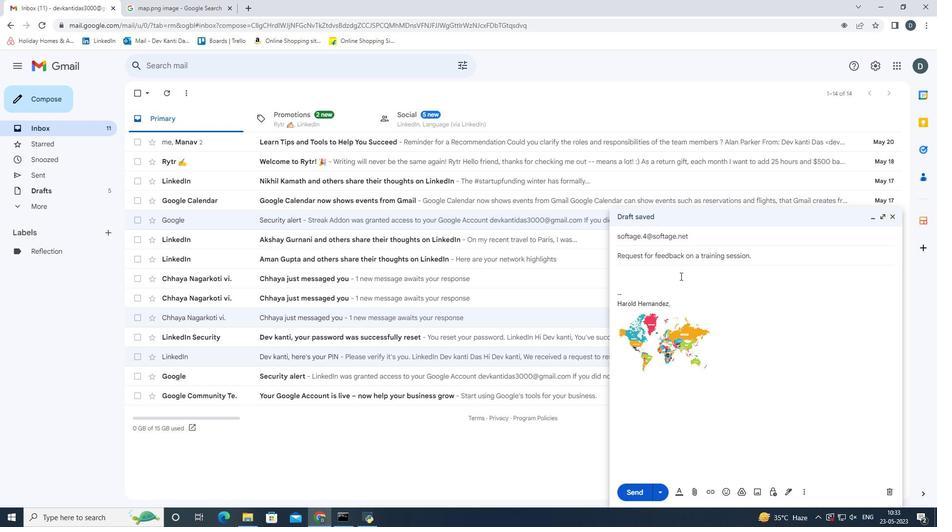 
Action: Mouse pressed left at (680, 276)
Screenshot: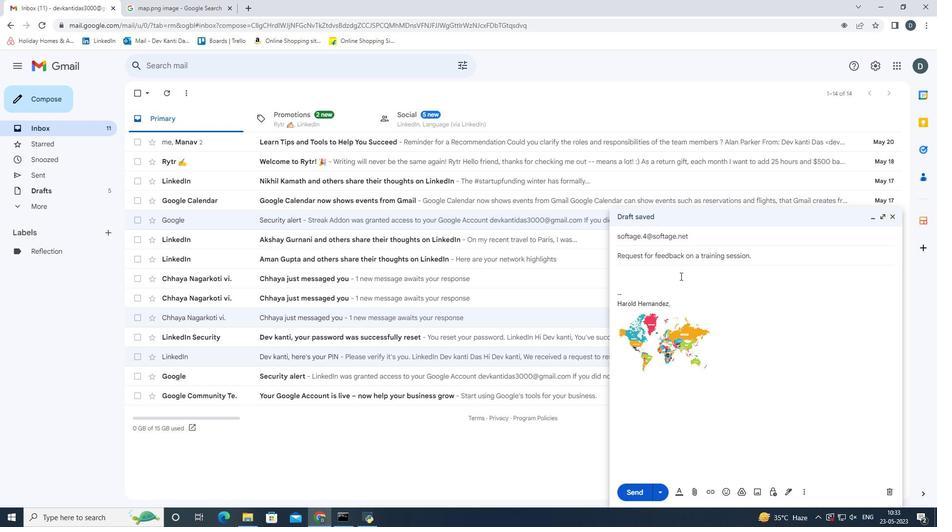 
Action: Key pressed <Key.shift>Dear<Key.space>sir/<Key.space>ma'am,<Key.enter><Key.enter><Key.shift>I<Key.space>would<Key.space>like<Key.space>to<Key.space>schedule<Key.space>a<Key.space>demo<Key.space>of<Key.space>your<Key.space>product.
Screenshot: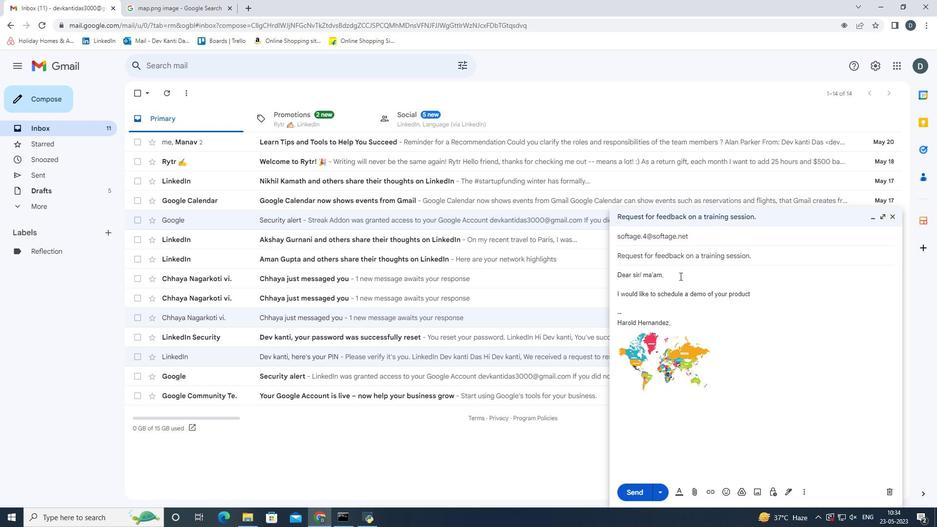 
Action: Mouse moved to (636, 494)
Screenshot: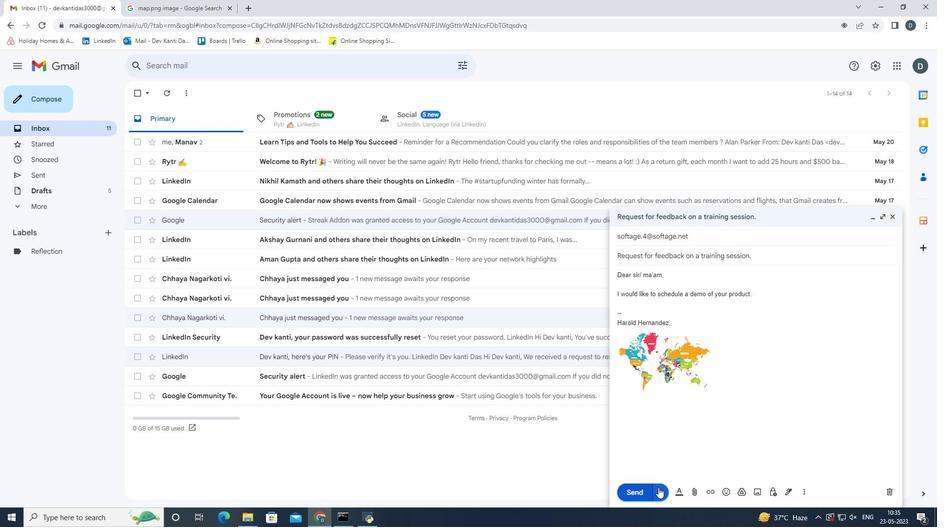 
Action: Mouse pressed left at (636, 494)
Screenshot: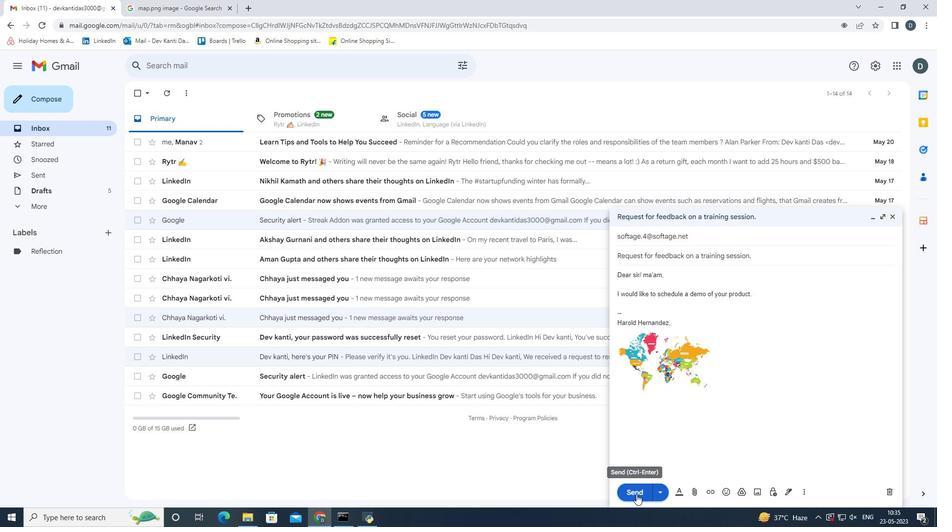 
Action: Mouse moved to (79, 482)
Screenshot: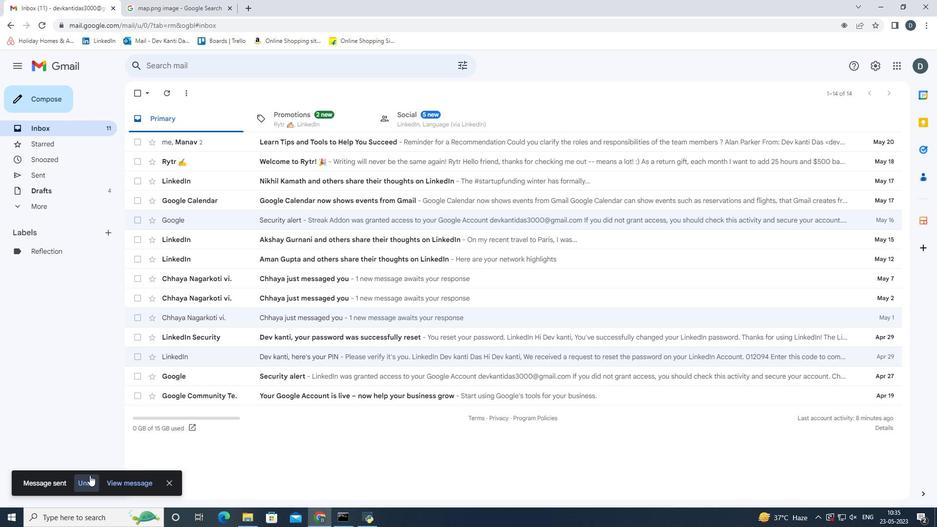 
Action: Mouse pressed left at (79, 482)
Screenshot: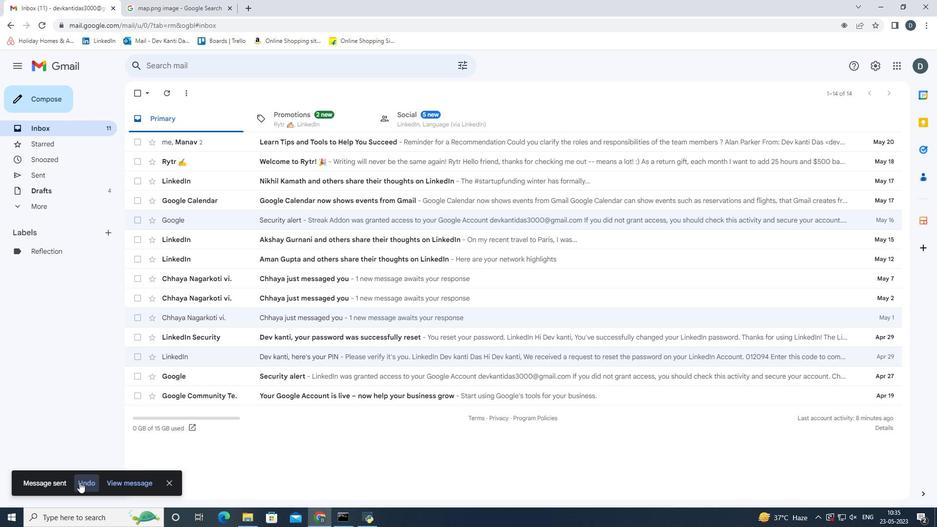 
Action: Mouse moved to (770, 297)
Screenshot: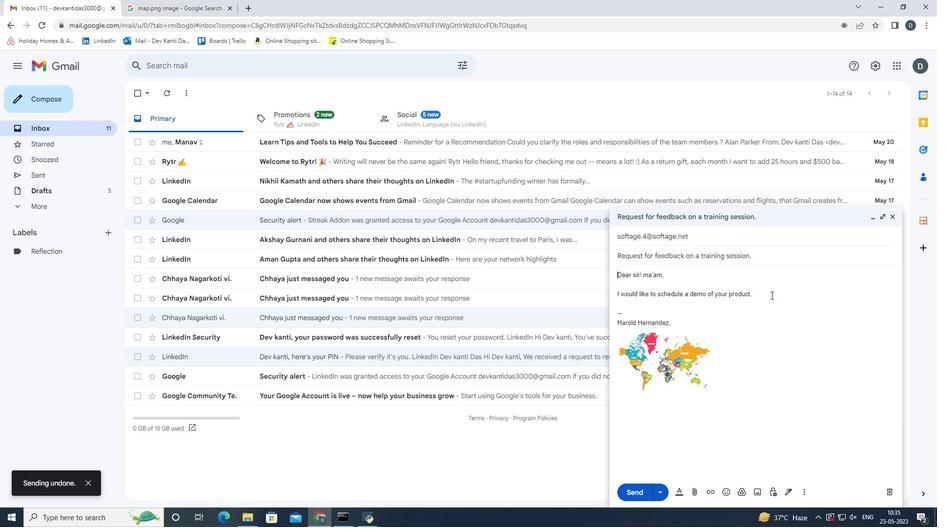 
Action: Mouse pressed left at (770, 297)
Screenshot: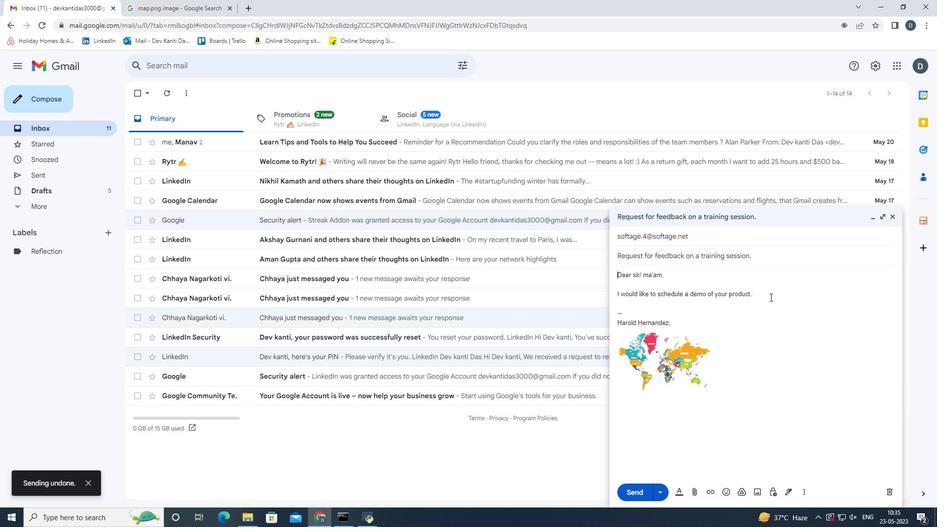 
Action: Key pressed <Key.backspace><Key.backspace><Key.backspace><Key.backspace><Key.backspace><Key.backspace><Key.backspace><Key.backspace><Key.backspace><Key.backspace><Key.backspace><Key.backspace><Key.backspace><Key.backspace><Key.backspace><Key.backspace><Key.backspace><Key.backspace><Key.backspace><Key.backspace><Key.backspace><Key.backspace><Key.backspace><Key.backspace><Key.backspace><Key.backspace><Key.backspace><Key.backspace><Key.backspace><Key.backspace><Key.backspace><Key.backspace><Key.backspace><Key.backspace><Key.backspace><Key.backspace><Key.backspace><Key.backspace><Key.backspace><Key.backspace><Key.backspace><Key.backspace><Key.backspace><Key.backspace><Key.backspace><Key.backspace><Key.backspace><Key.backspace>
Screenshot: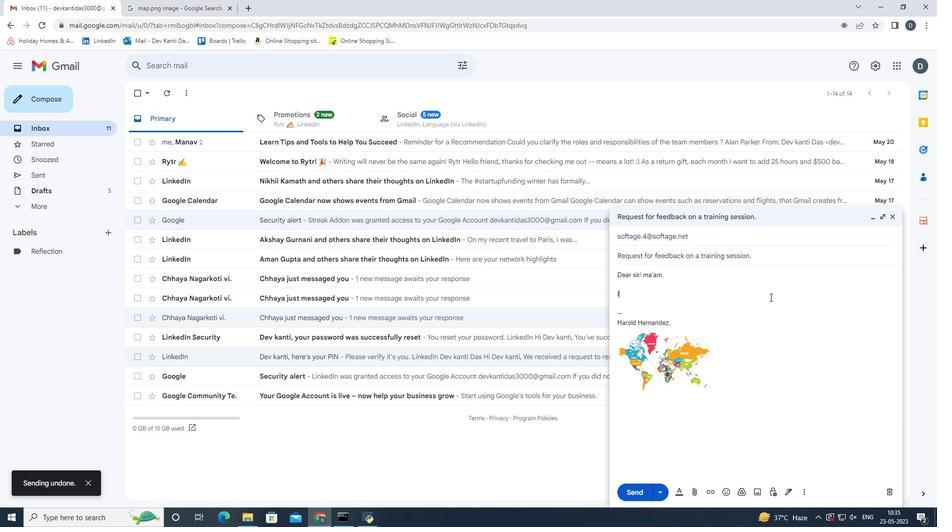
Action: Mouse moved to (773, 297)
Screenshot: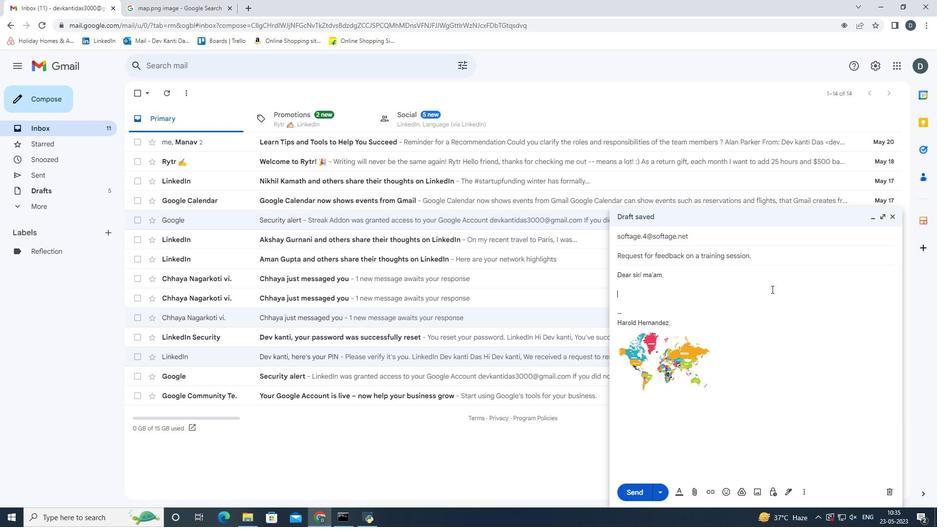
Action: Key pressed <Key.shift>Could<Key.space>you<Key.space>please<Key.space>provide<Key.space>a<Key.space>breakdown<Key.space>of<Key.space>the<Key.space>features<Key.shift_r>?
Screenshot: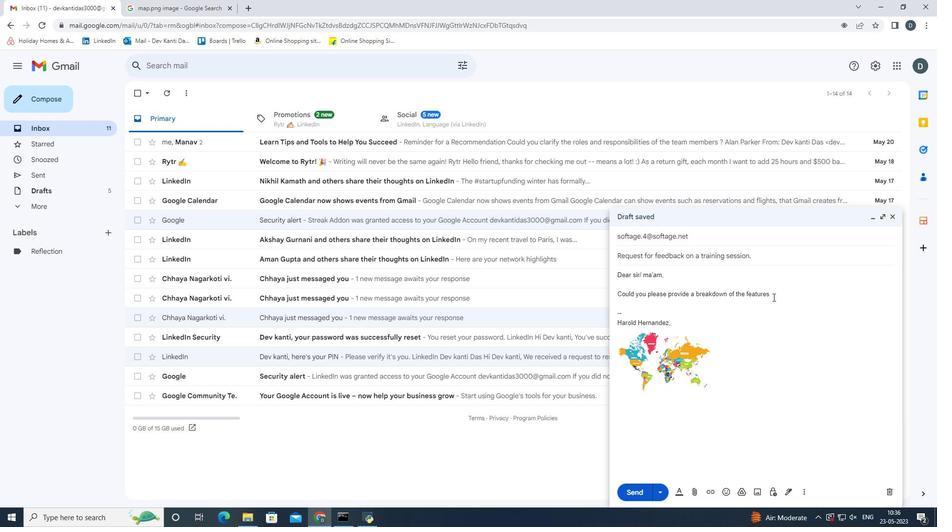 
Action: Mouse moved to (642, 488)
Screenshot: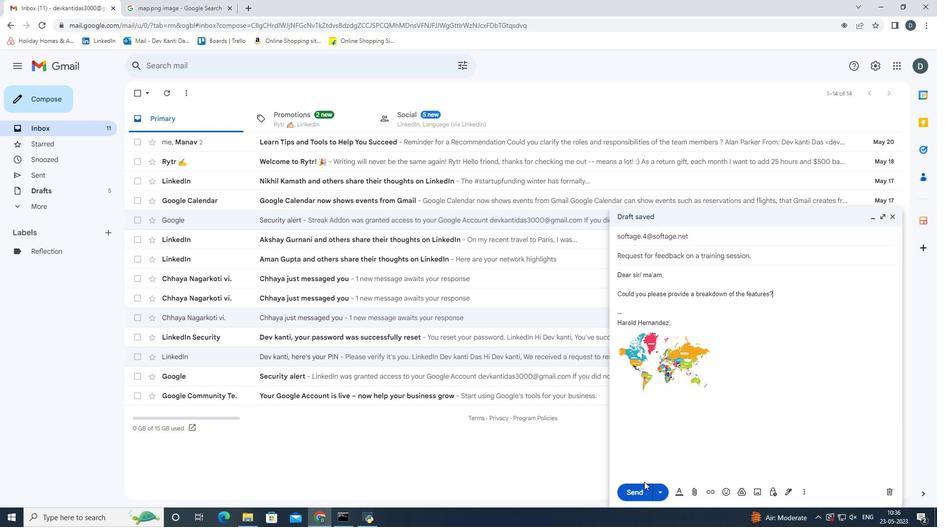 
Action: Mouse pressed left at (642, 488)
Screenshot: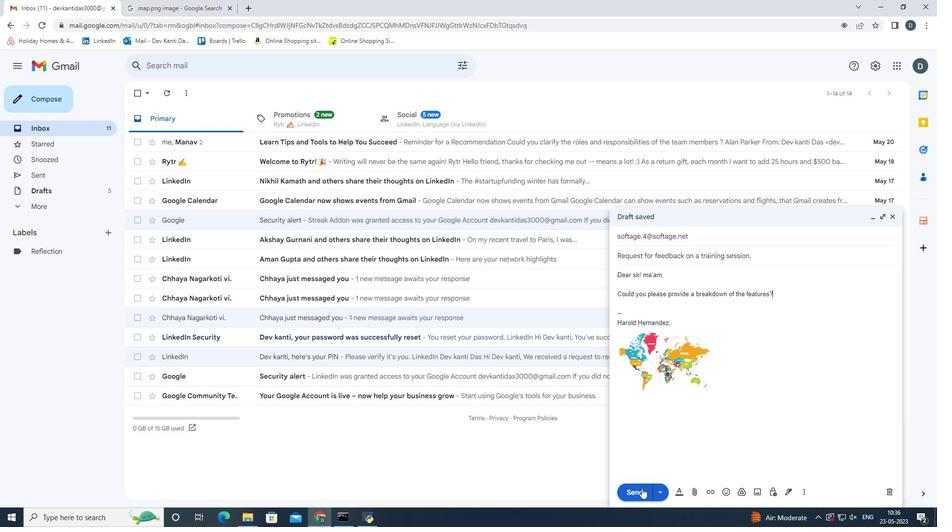 
Action: Mouse moved to (45, 180)
Screenshot: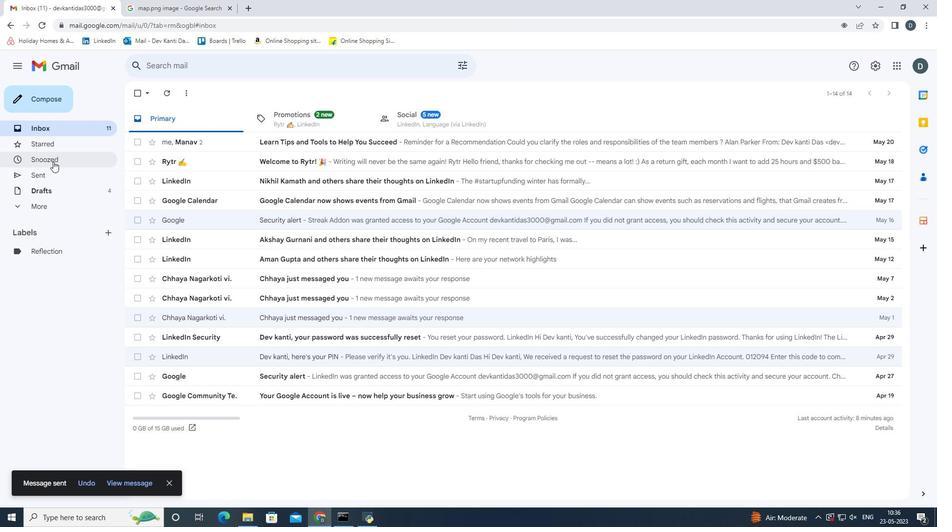 
Action: Mouse pressed left at (45, 180)
Screenshot: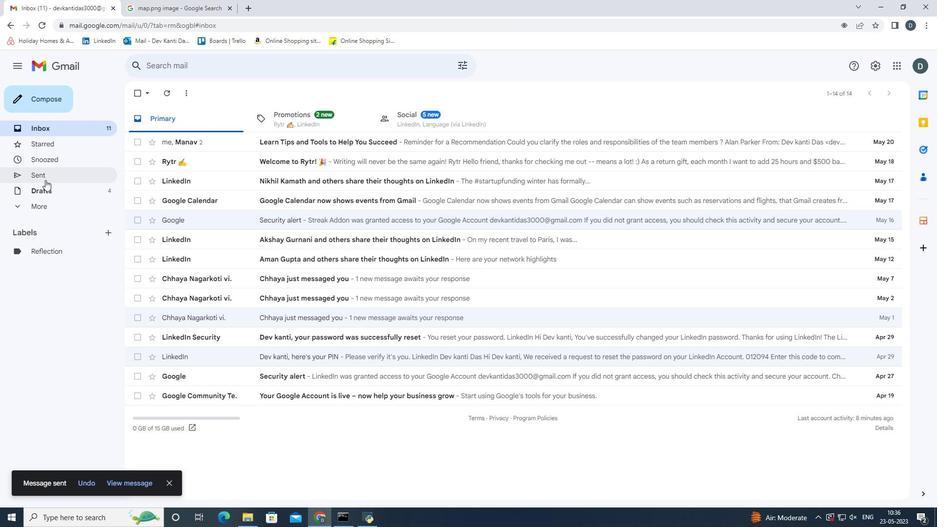 
Action: Mouse moved to (609, 142)
Screenshot: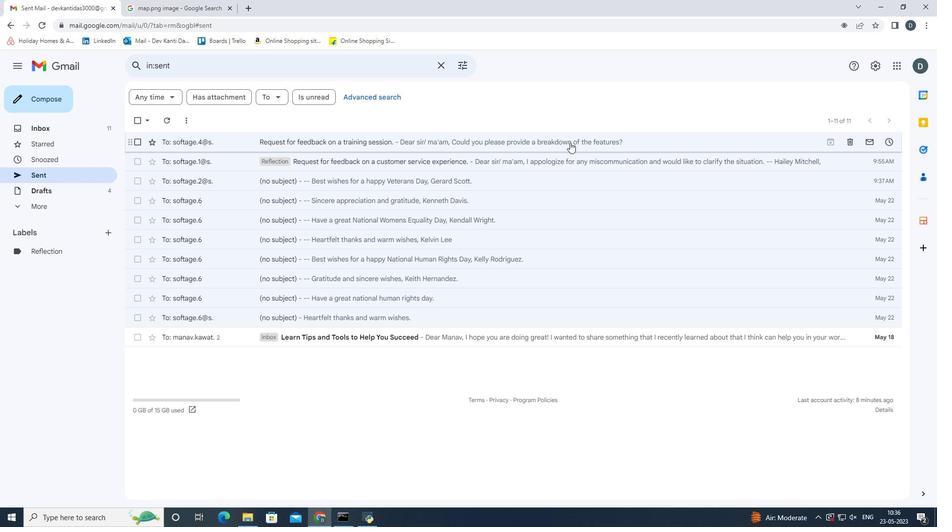 
Action: Mouse pressed left at (609, 142)
Screenshot: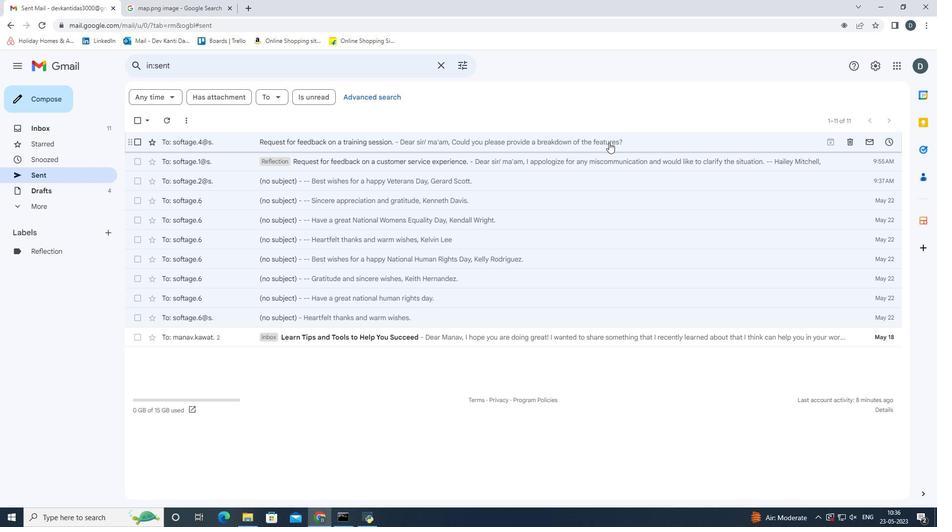 
Action: Mouse moved to (3, 26)
Screenshot: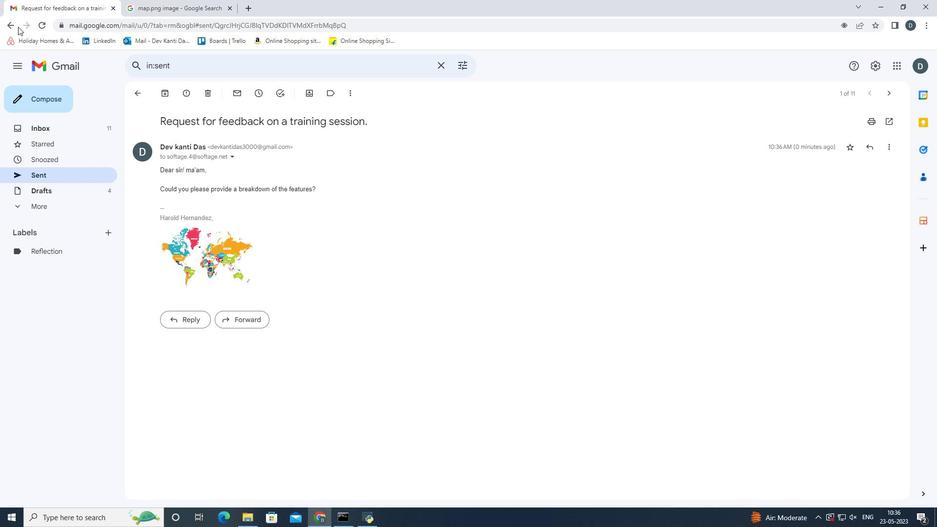 
Action: Mouse pressed left at (3, 26)
Screenshot: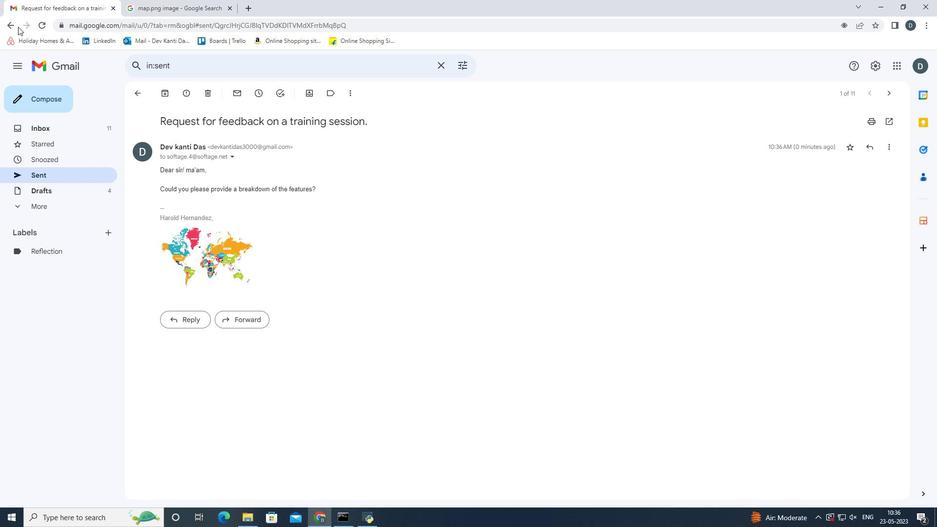 
Action: Mouse moved to (139, 145)
Screenshot: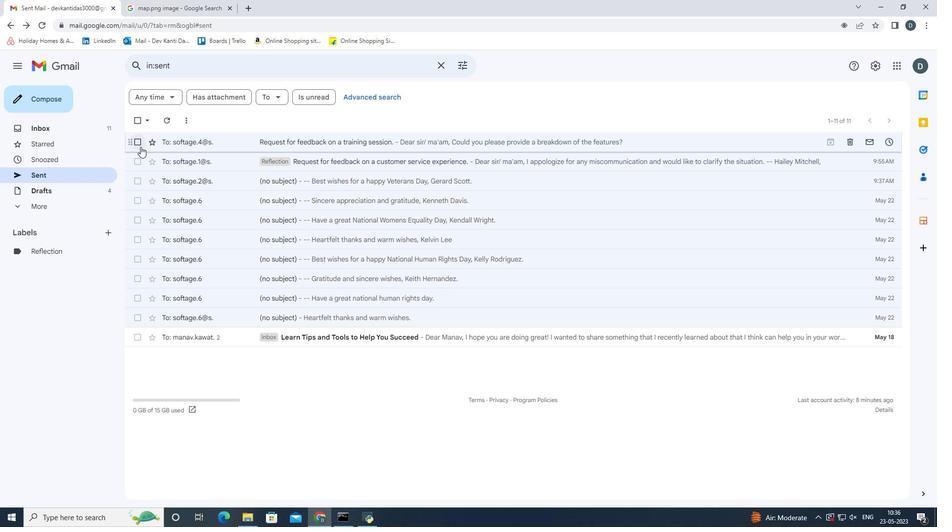 
Action: Mouse pressed left at (139, 145)
Screenshot: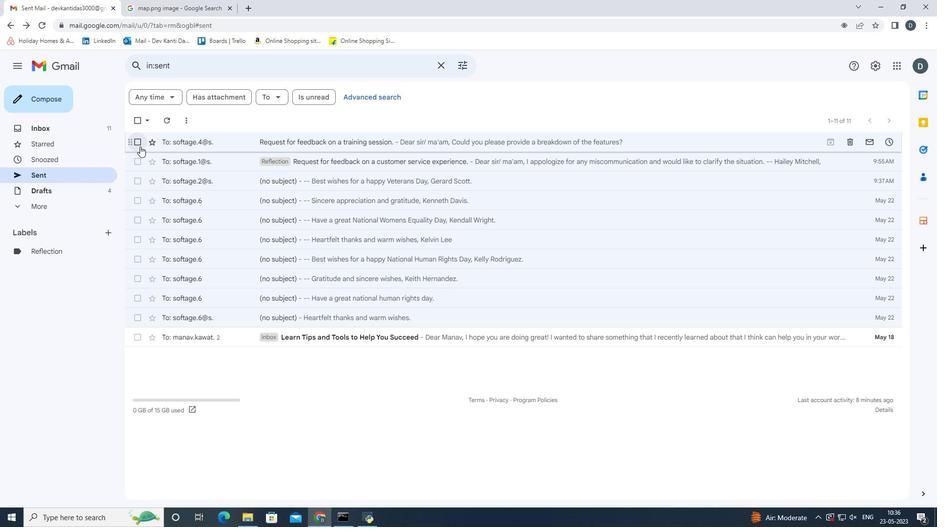 
Action: Mouse moved to (336, 125)
Screenshot: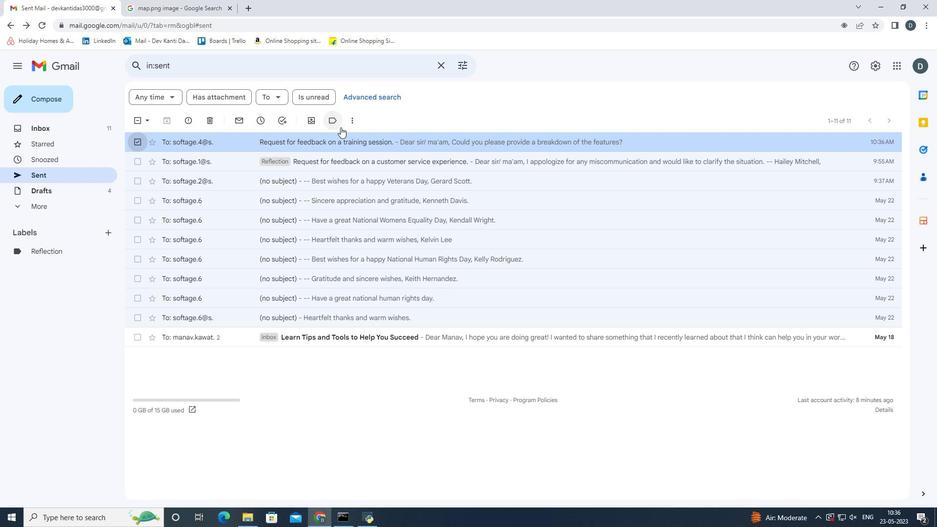 
Action: Mouse pressed left at (336, 125)
Screenshot: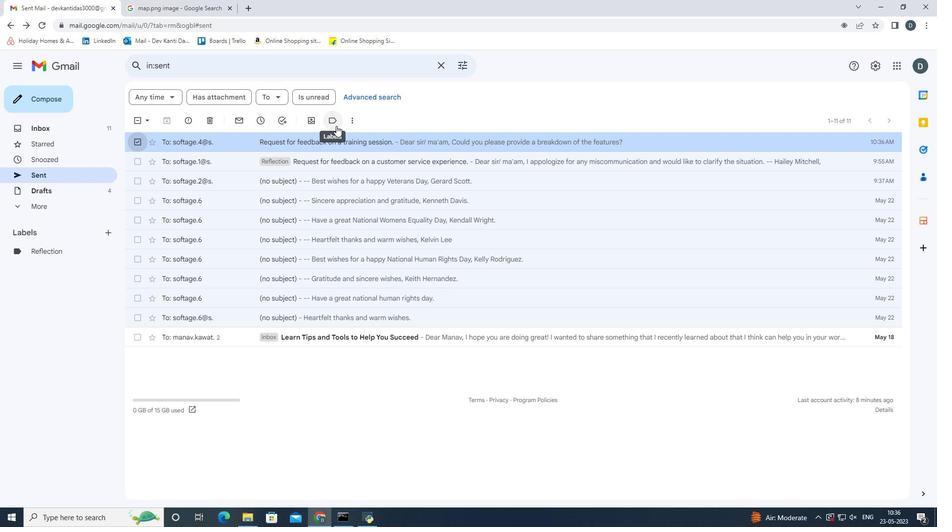 
Action: Mouse moved to (385, 263)
Screenshot: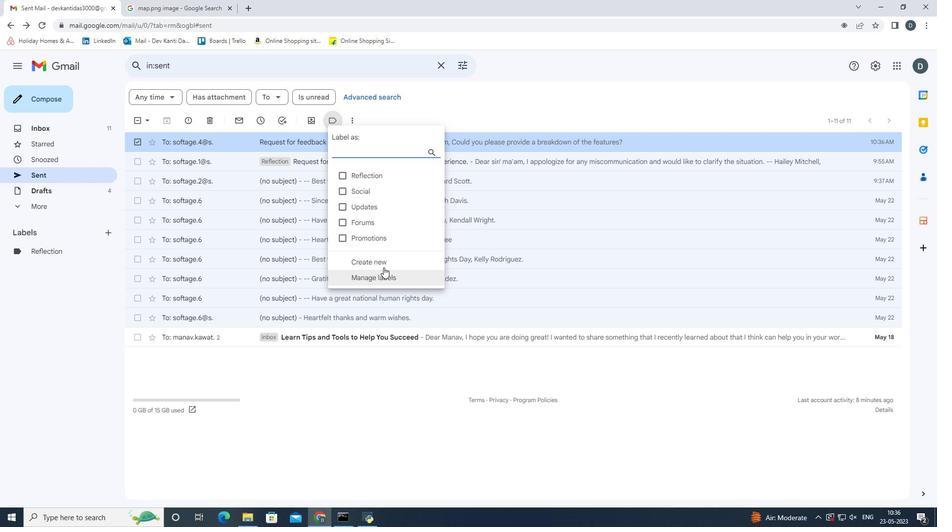 
Action: Mouse pressed left at (385, 263)
Screenshot: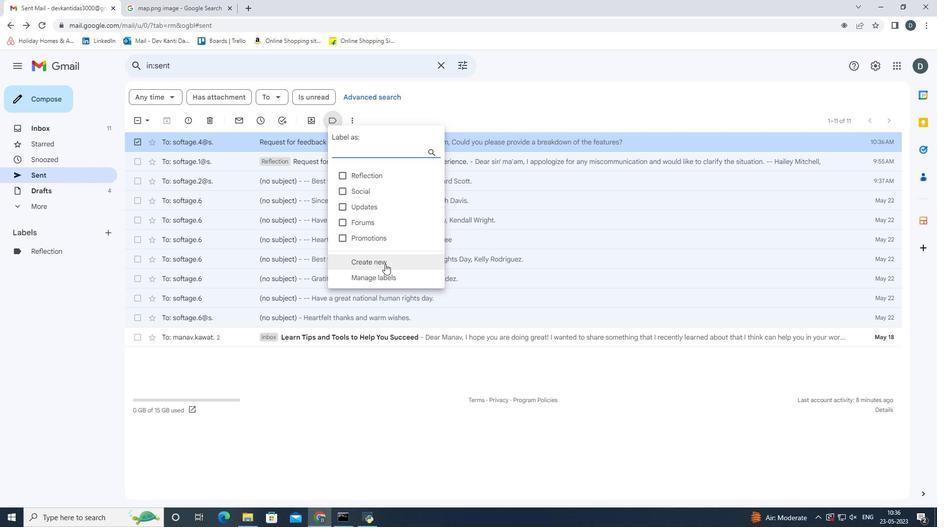 
Action: Mouse moved to (406, 265)
Screenshot: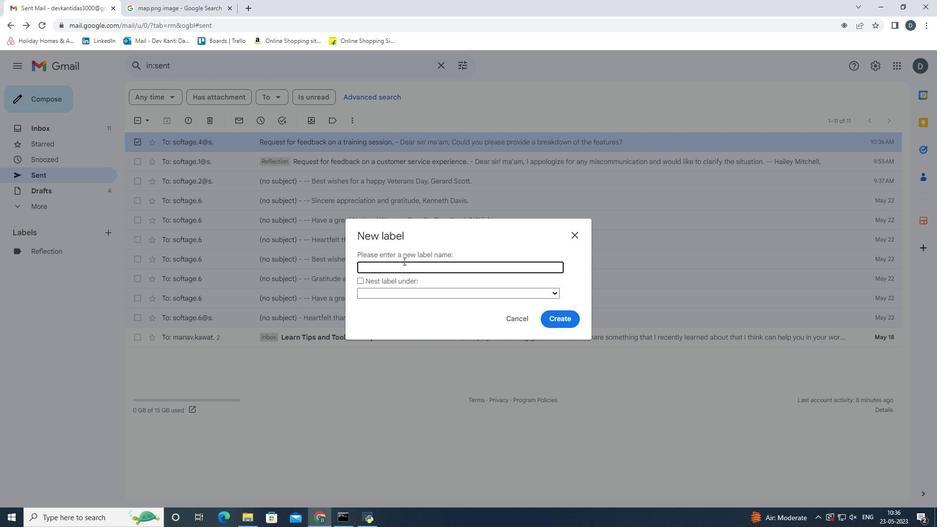 
Action: Key pressed <Key.shift>Yoga<Key.enter>
Screenshot: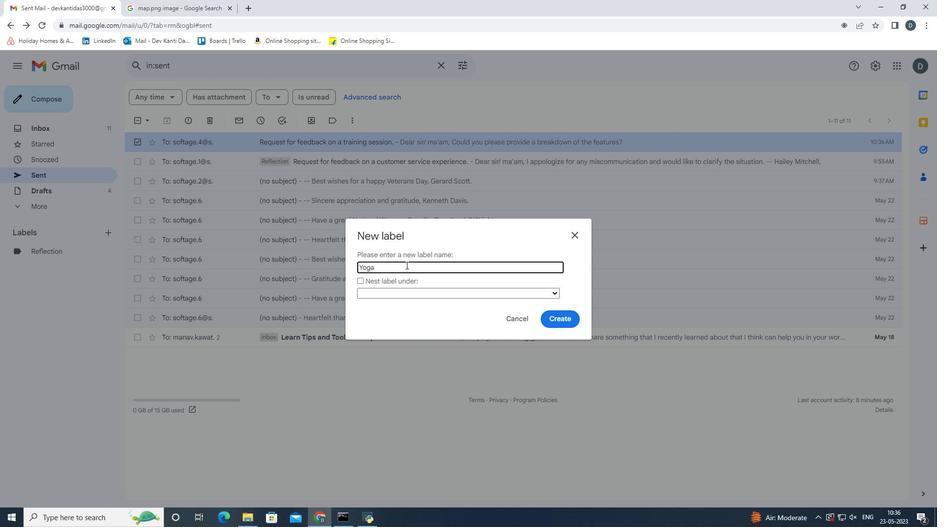 
Action: Mouse moved to (437, 138)
Screenshot: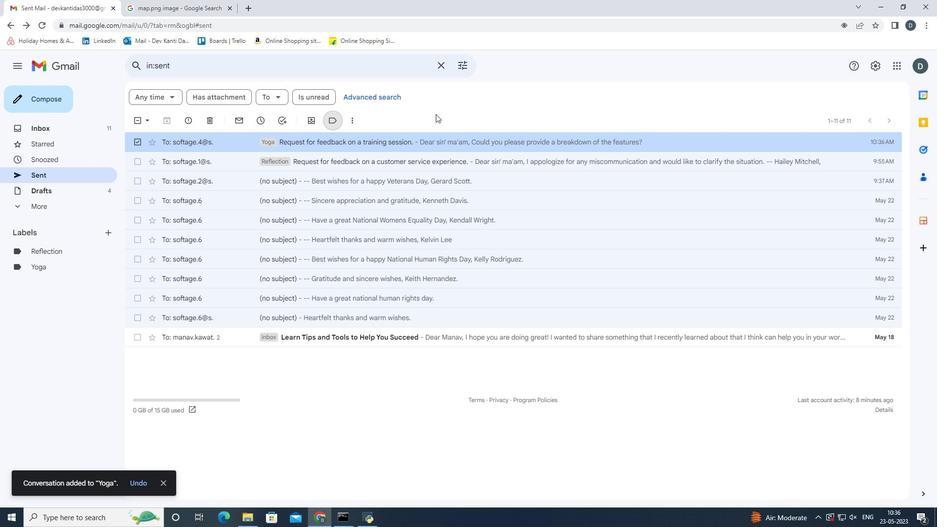 
Action: Mouse pressed left at (437, 138)
Screenshot: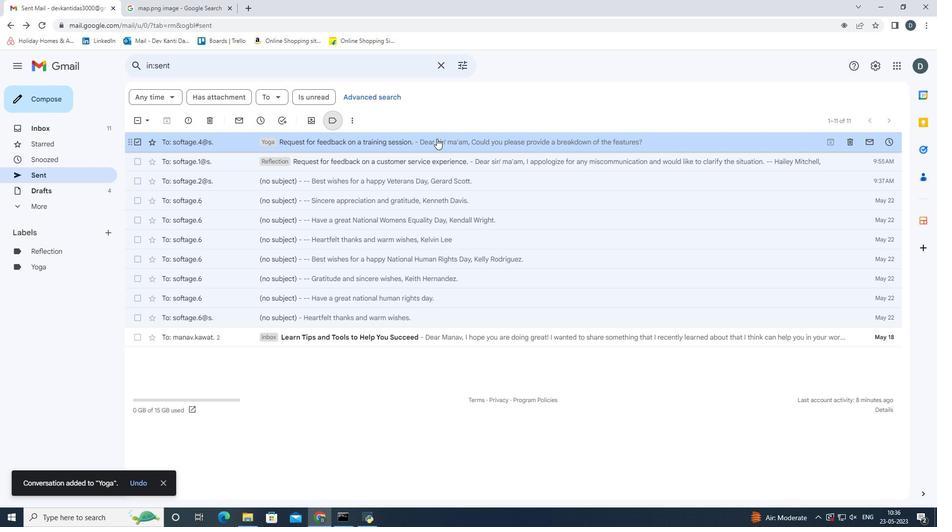 
Action: Mouse moved to (382, 258)
Screenshot: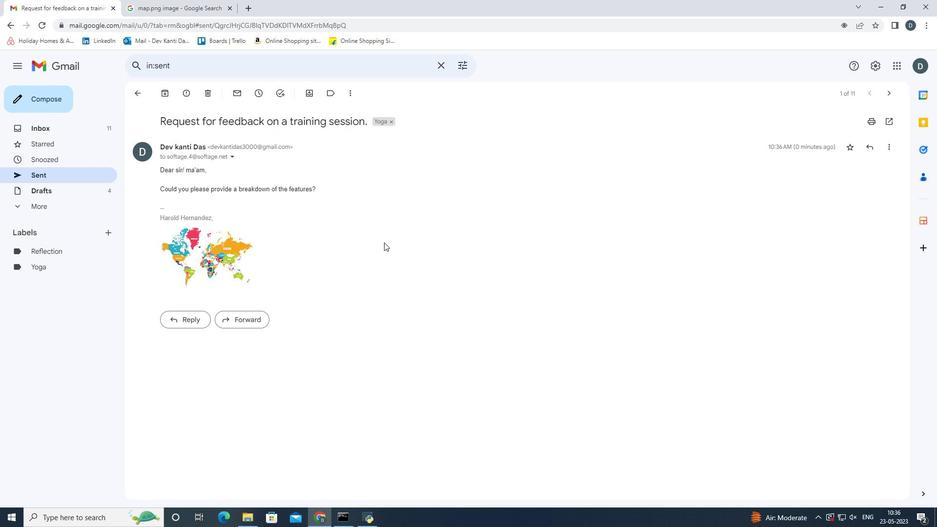 
